 Task: Look for space in Tarnów, Poland from 7th July, 2023 to 14th July, 2023 for 1 adult in price range Rs.6000 to Rs.14000. Place can be shared room with 1  bedroom having 1 bed and 1 bathroom. Property type can be house, flat, guest house, hotel. Amenities needed are: wifi. Booking option can be shelf check-in. Required host language is English.
Action: Mouse pressed left at (482, 88)
Screenshot: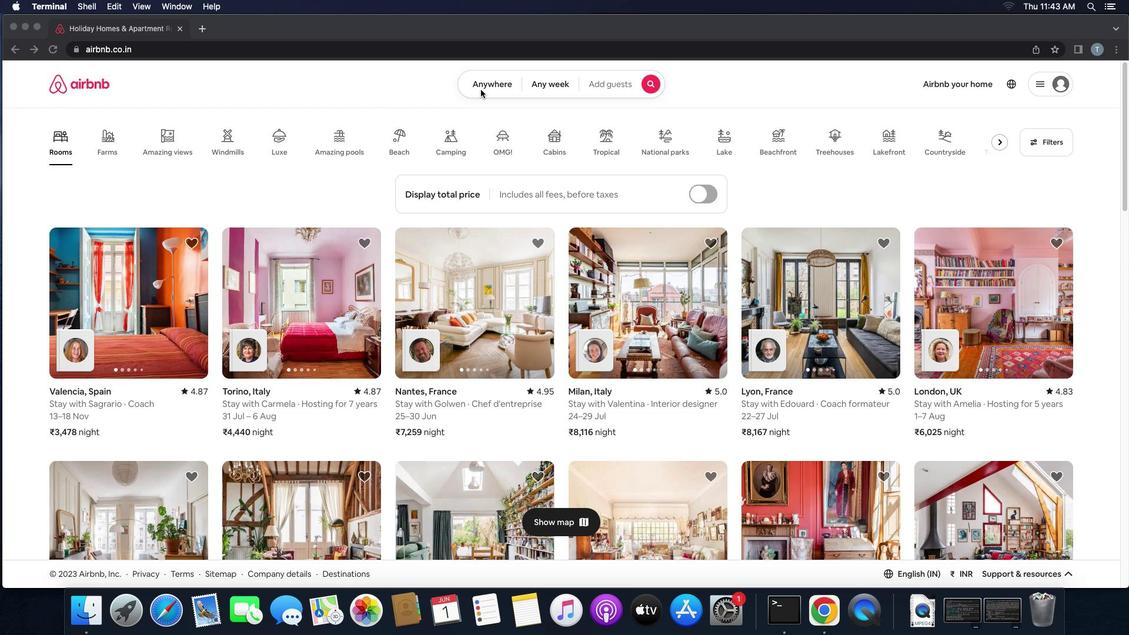 
Action: Mouse pressed left at (482, 88)
Screenshot: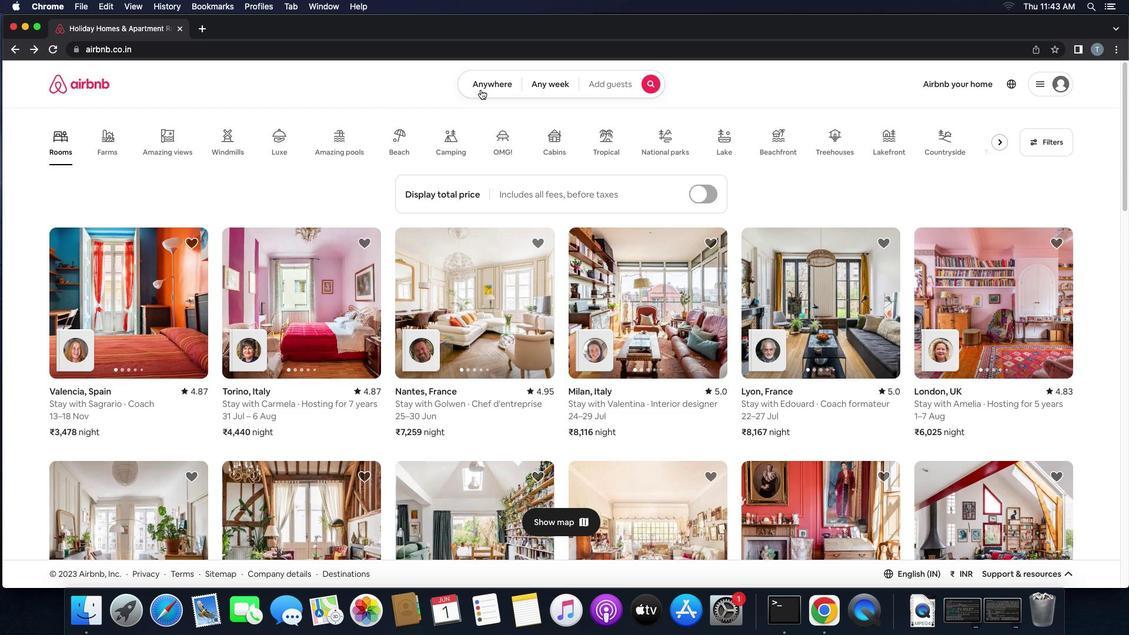 
Action: Mouse moved to (447, 134)
Screenshot: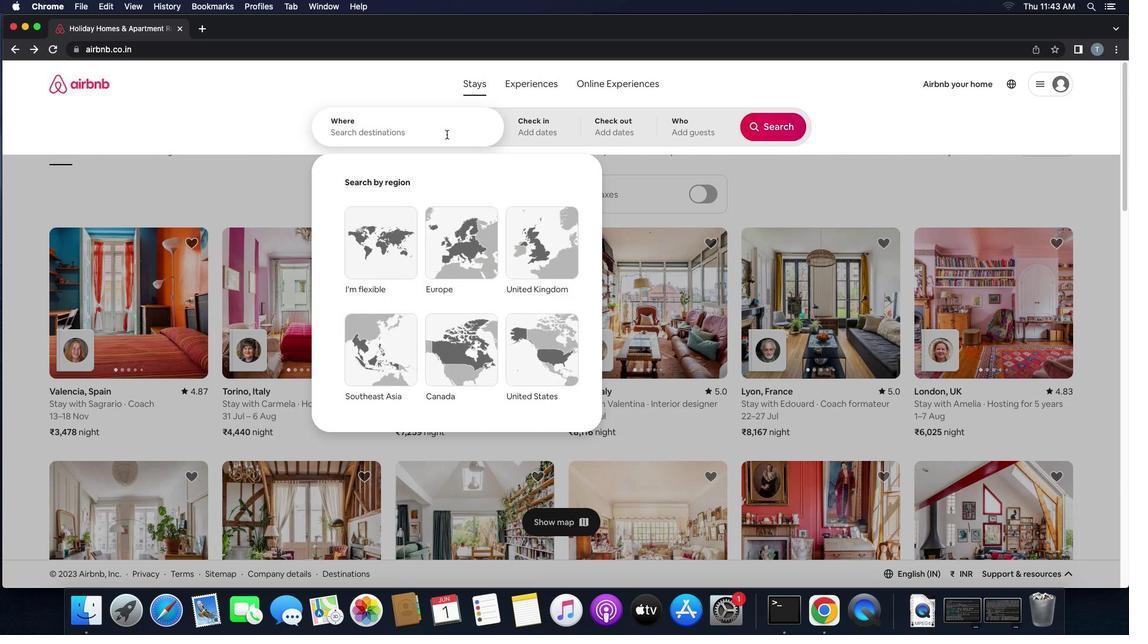 
Action: Mouse pressed left at (447, 134)
Screenshot: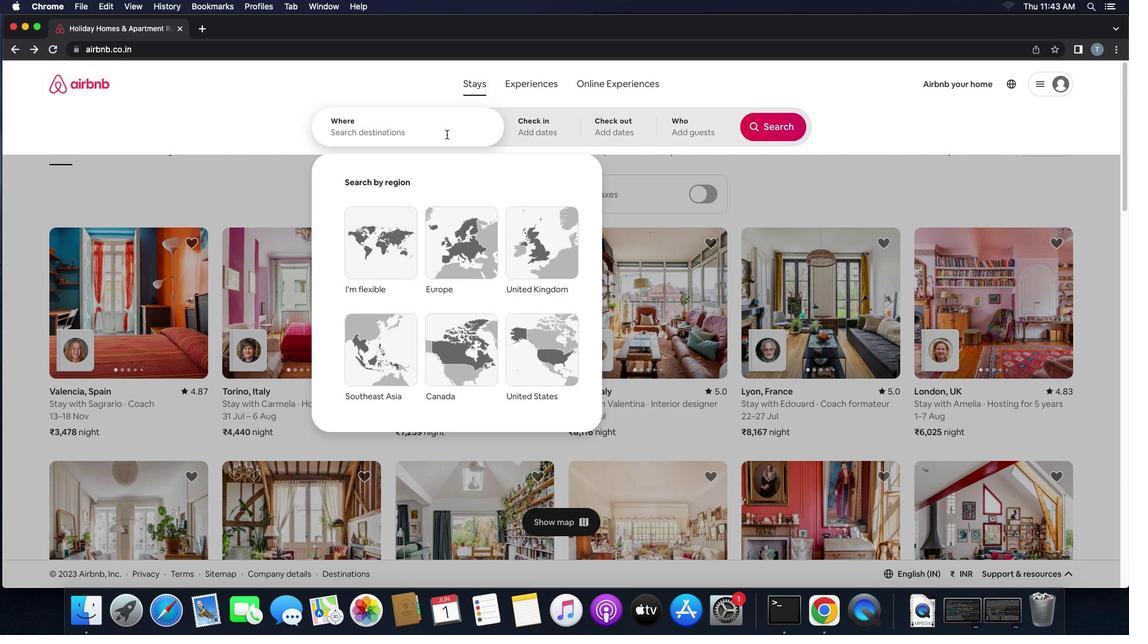 
Action: Key pressed Key.shift'T''a''r''n''o''w'',''p''o''l''a''n''d'
Screenshot: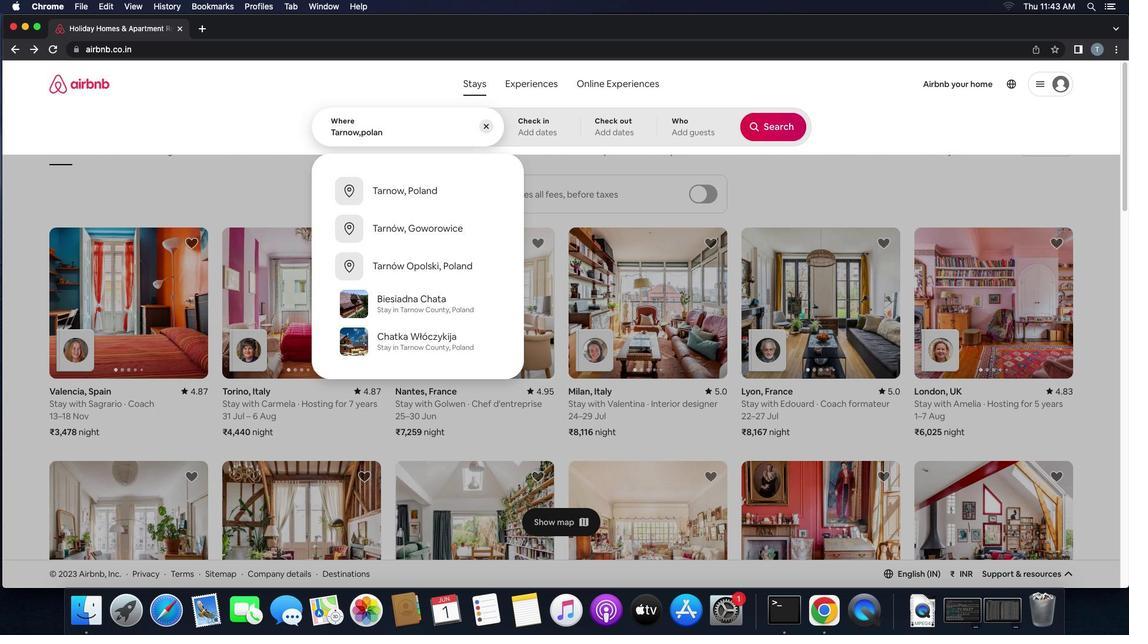 
Action: Mouse moved to (388, 205)
Screenshot: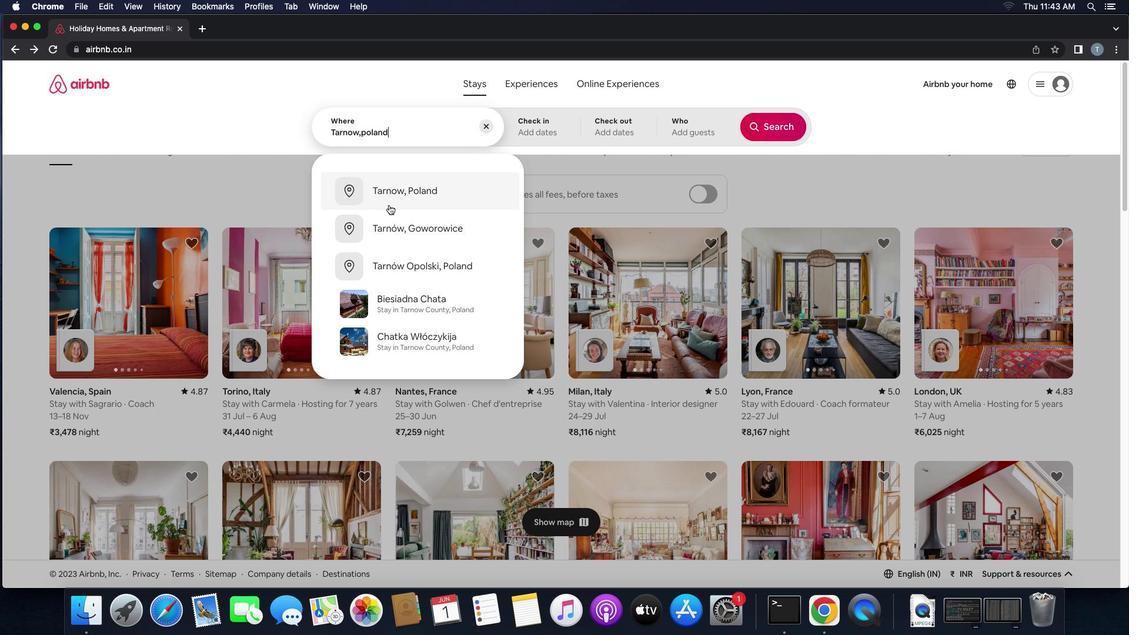 
Action: Mouse pressed left at (388, 205)
Screenshot: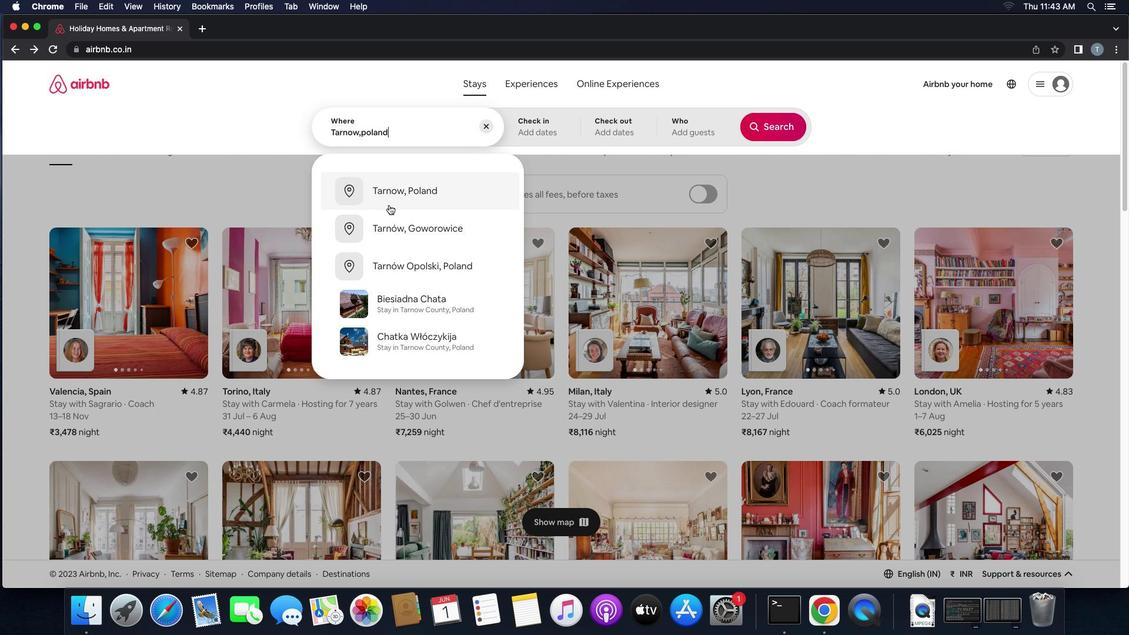 
Action: Mouse moved to (738, 307)
Screenshot: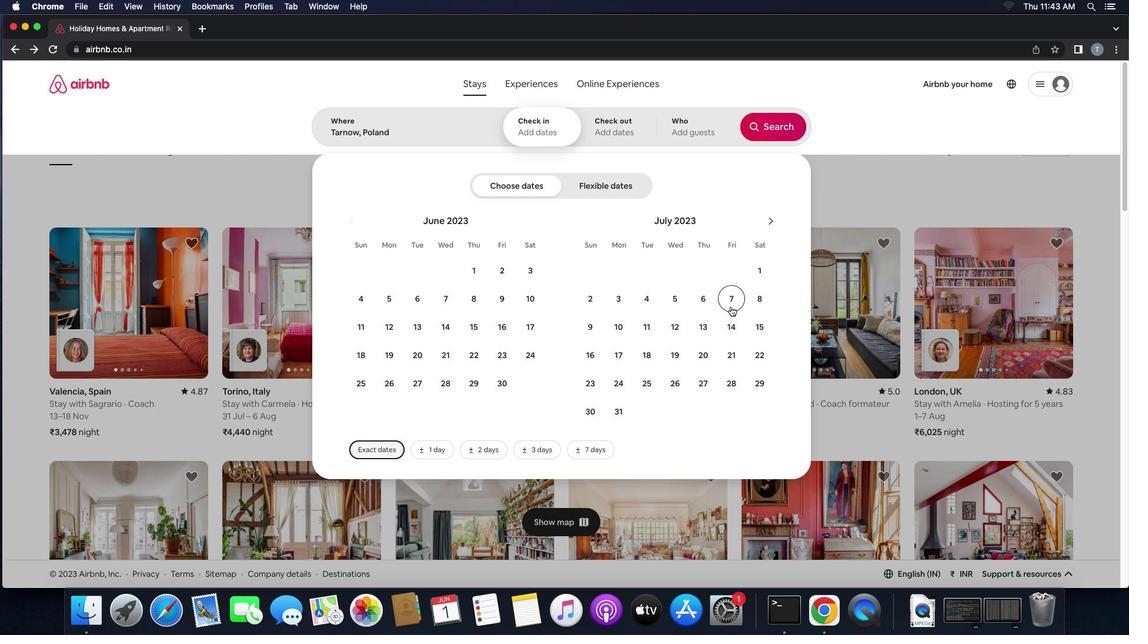 
Action: Mouse pressed left at (738, 307)
Screenshot: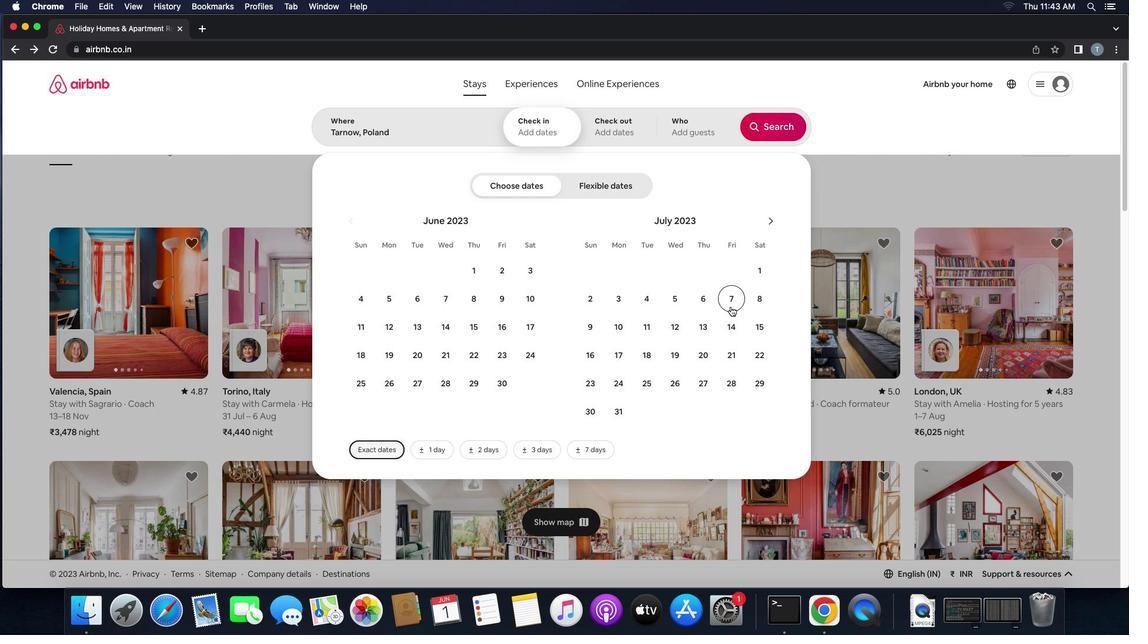
Action: Mouse moved to (741, 327)
Screenshot: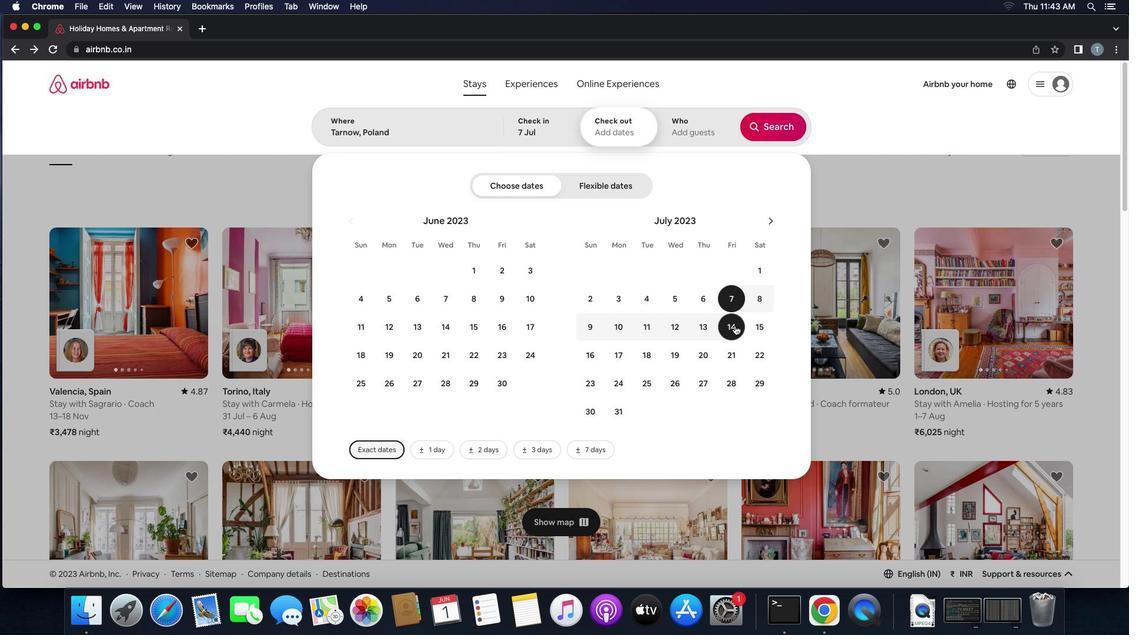 
Action: Mouse pressed left at (741, 327)
Screenshot: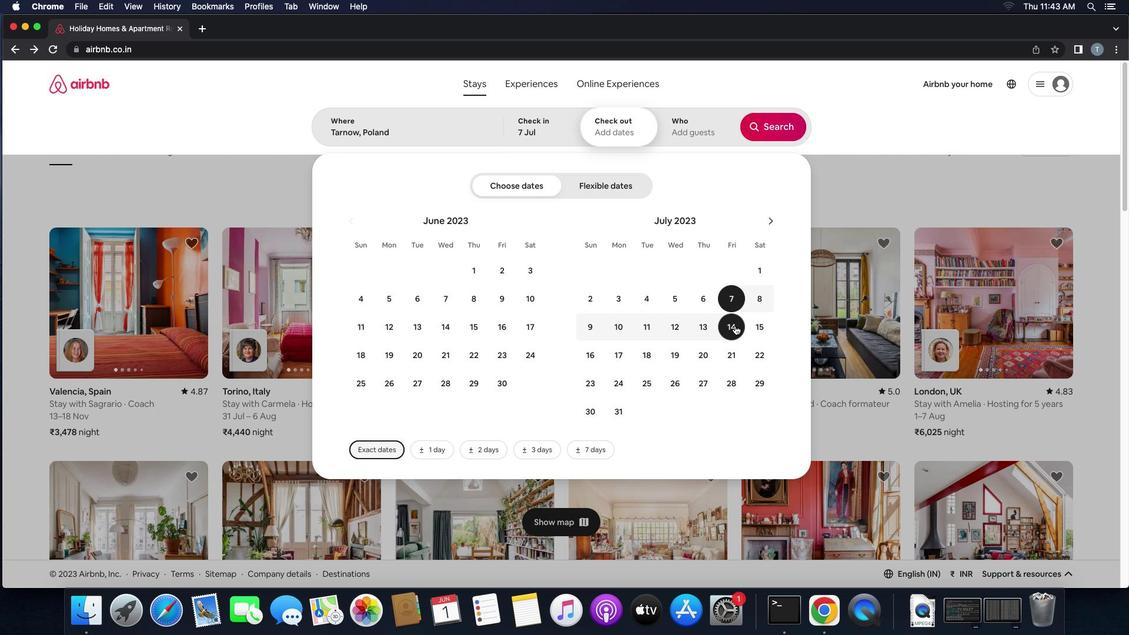 
Action: Mouse moved to (694, 124)
Screenshot: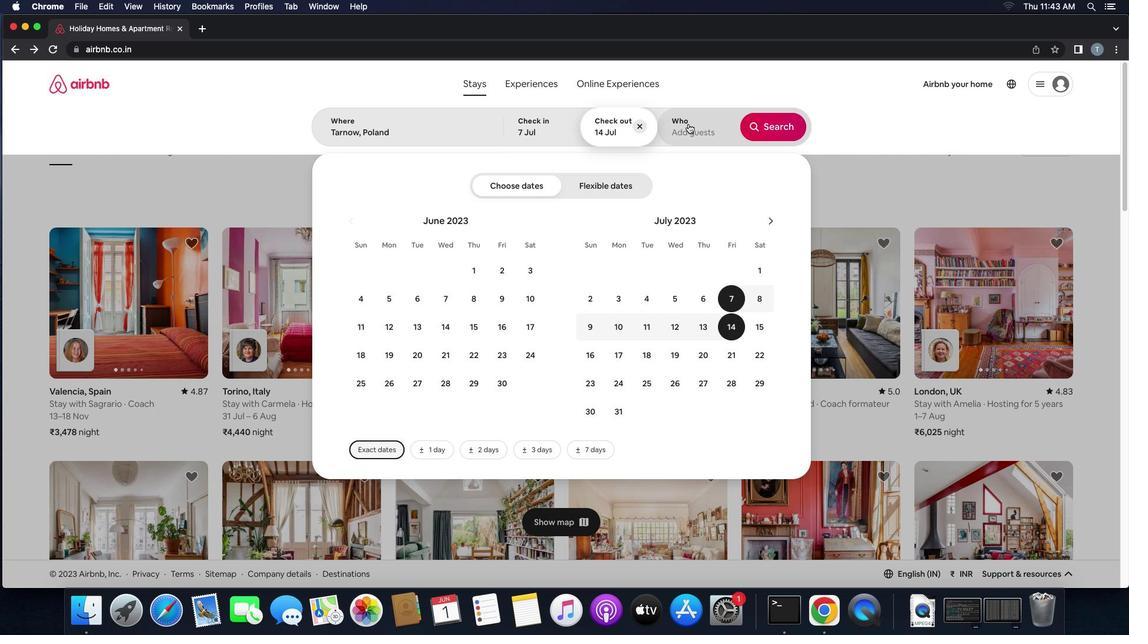 
Action: Mouse pressed left at (694, 124)
Screenshot: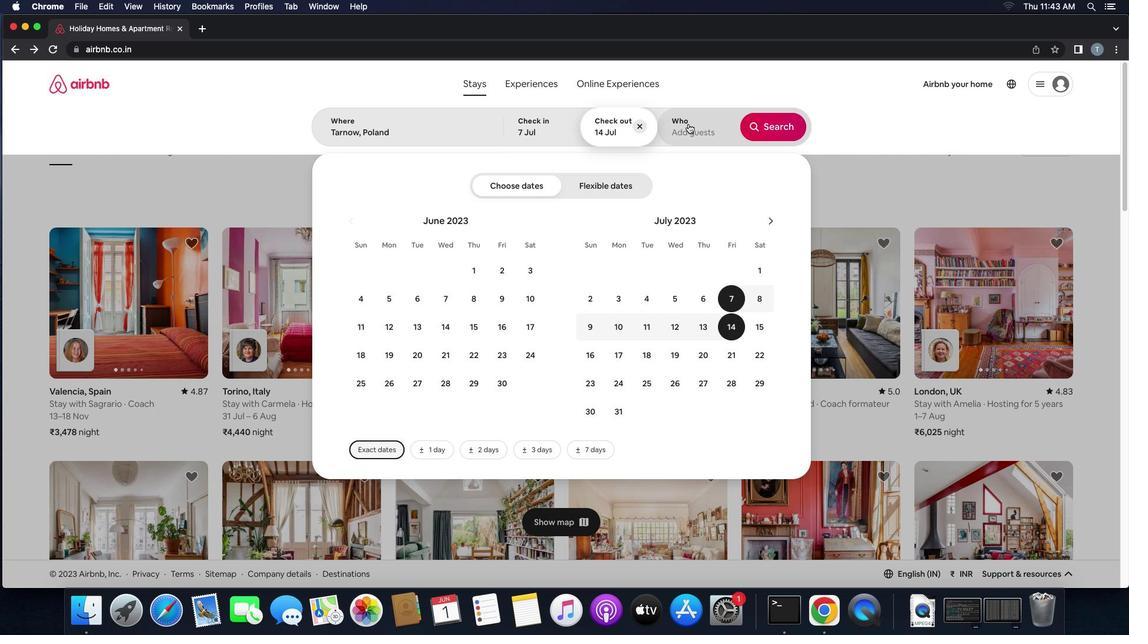 
Action: Mouse moved to (779, 188)
Screenshot: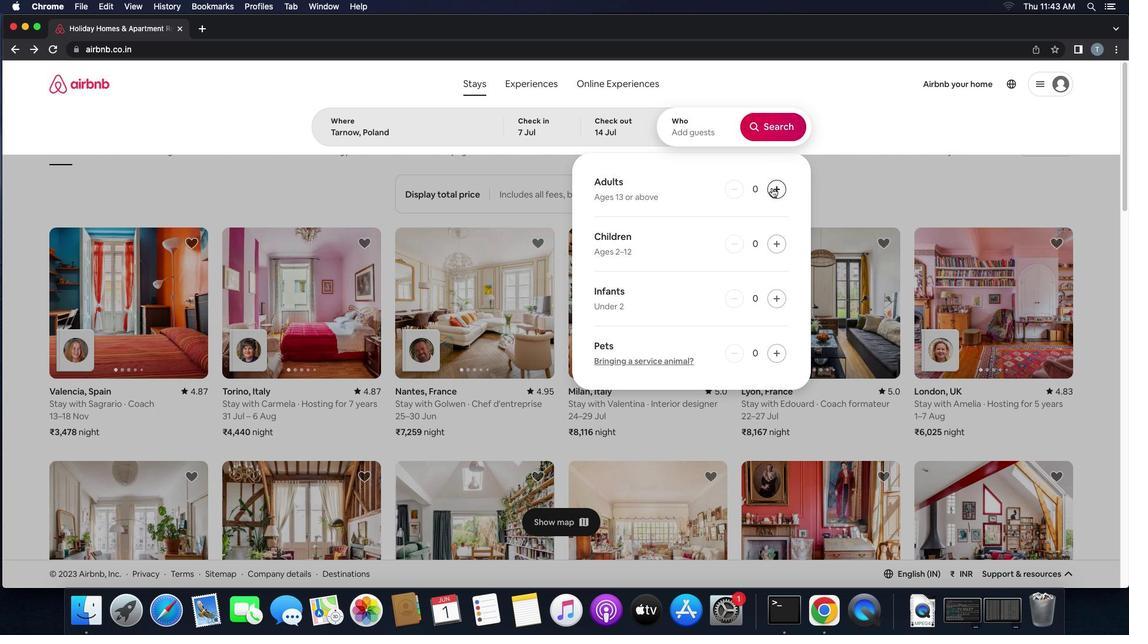 
Action: Mouse pressed left at (779, 188)
Screenshot: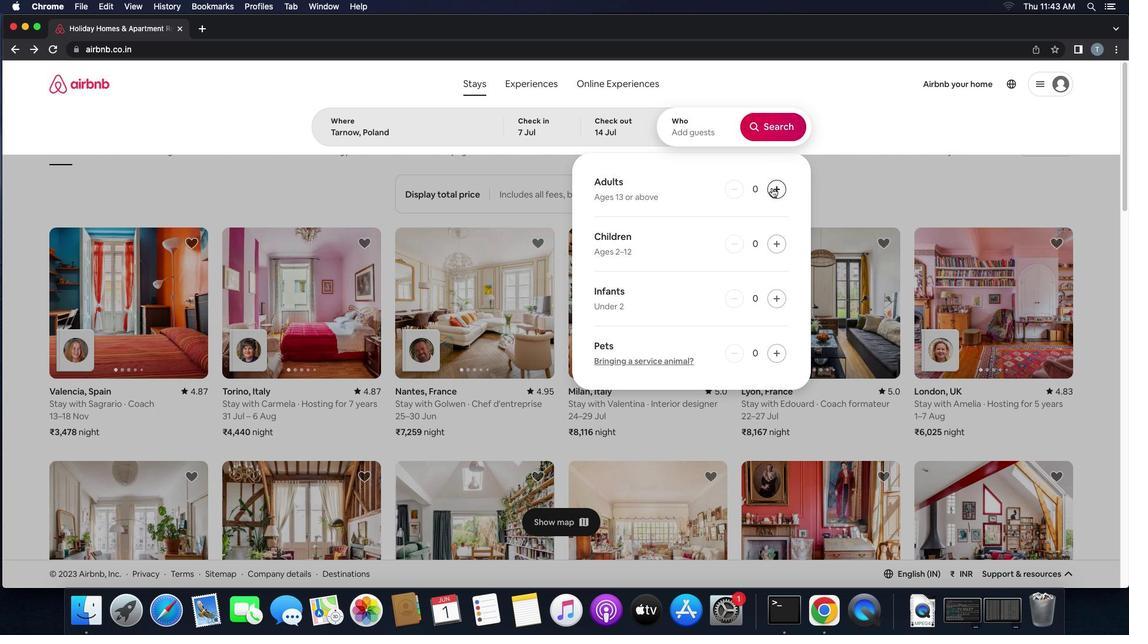 
Action: Mouse moved to (775, 130)
Screenshot: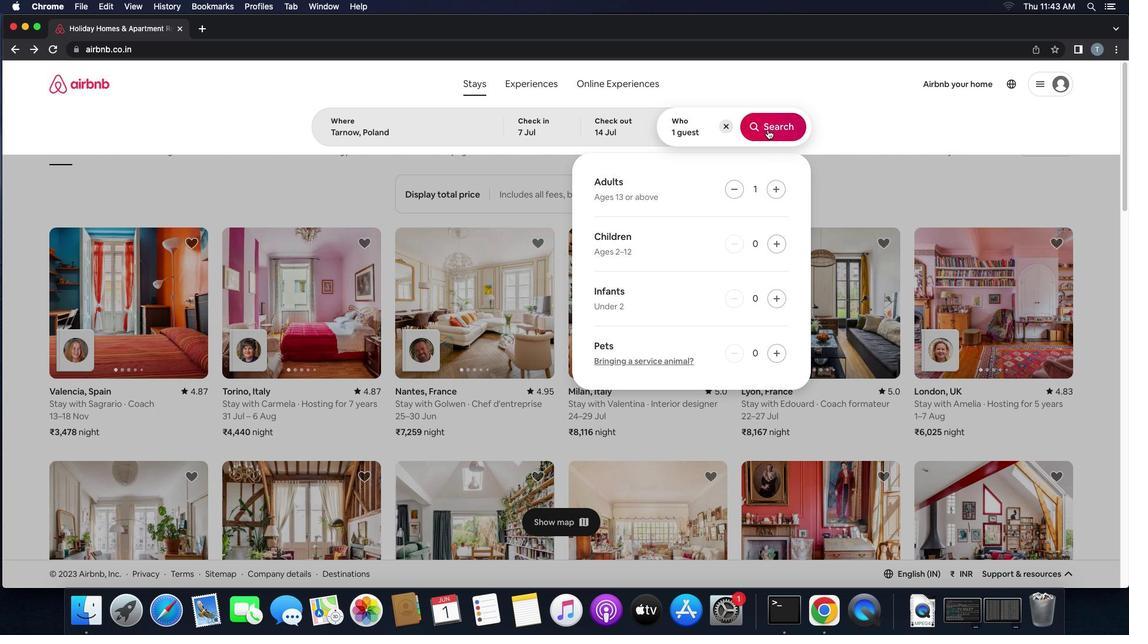 
Action: Mouse pressed left at (775, 130)
Screenshot: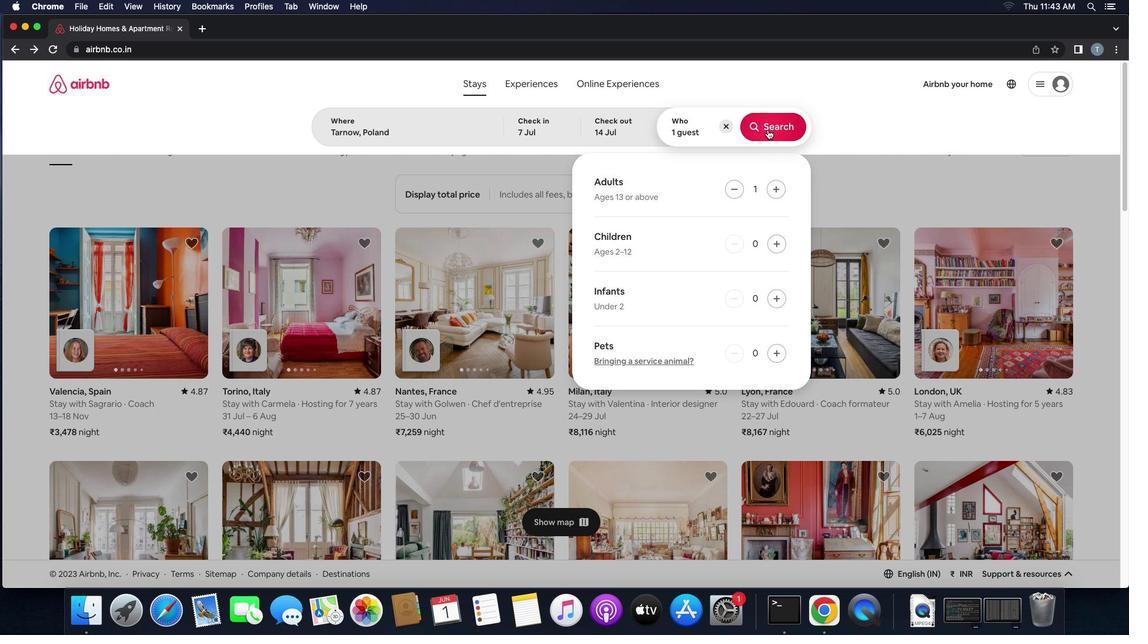 
Action: Mouse moved to (1086, 132)
Screenshot: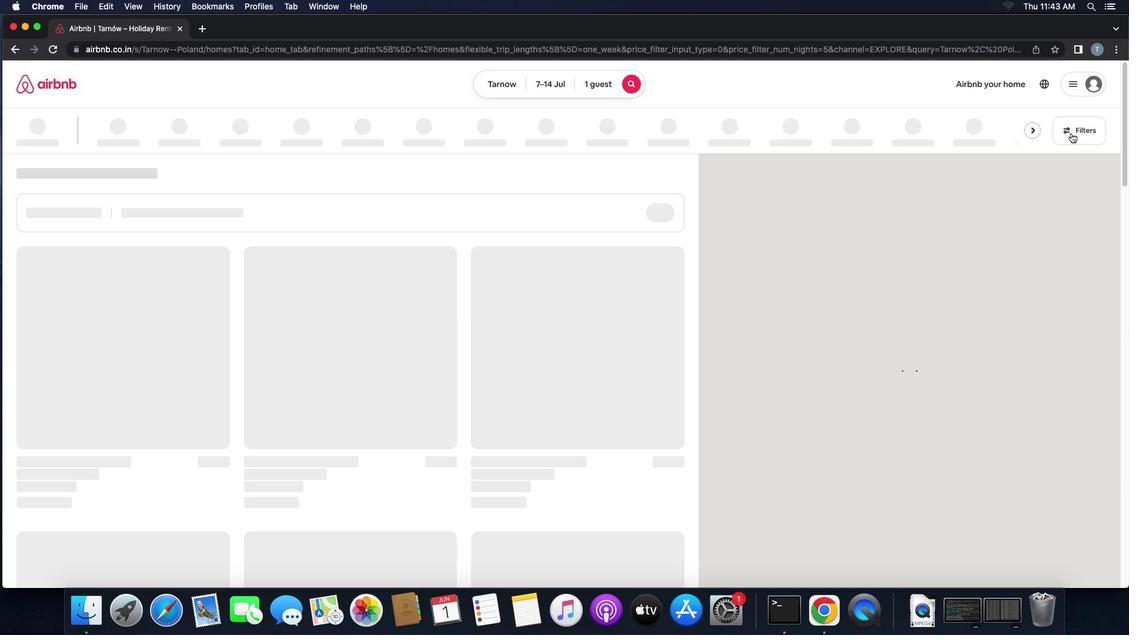 
Action: Mouse pressed left at (1086, 132)
Screenshot: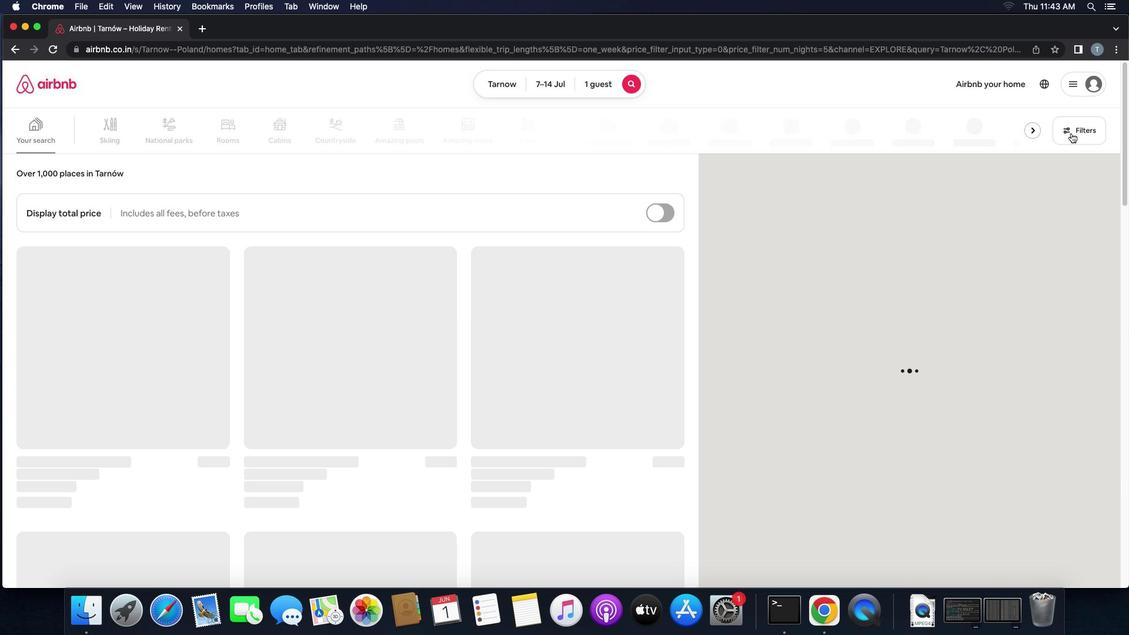 
Action: Mouse moved to (477, 419)
Screenshot: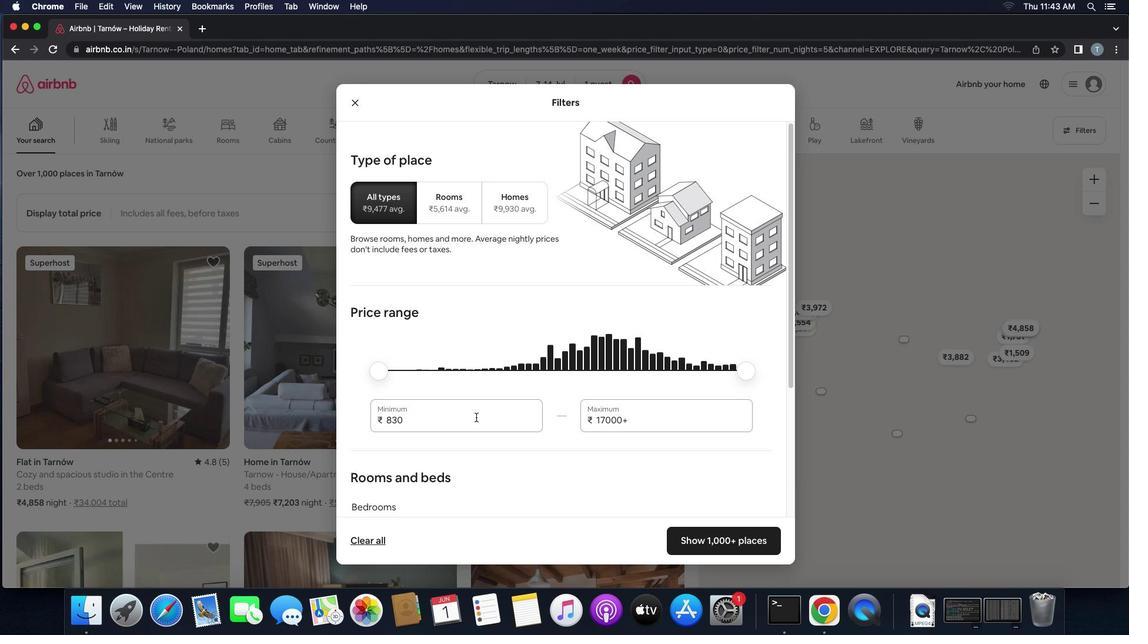 
Action: Mouse pressed left at (477, 419)
Screenshot: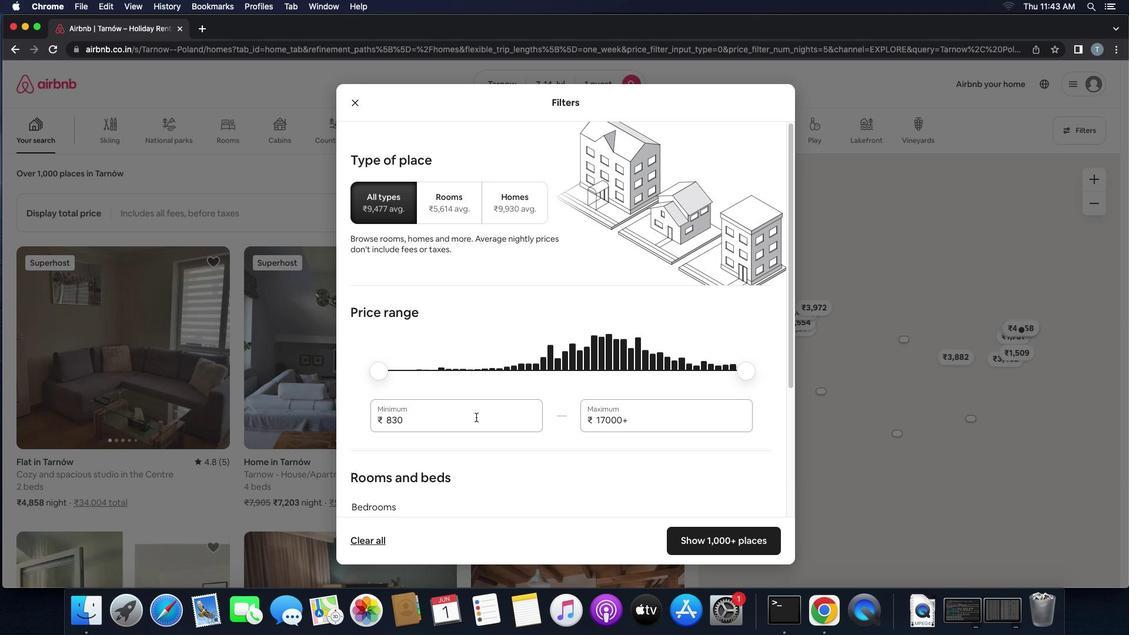 
Action: Mouse moved to (476, 414)
Screenshot: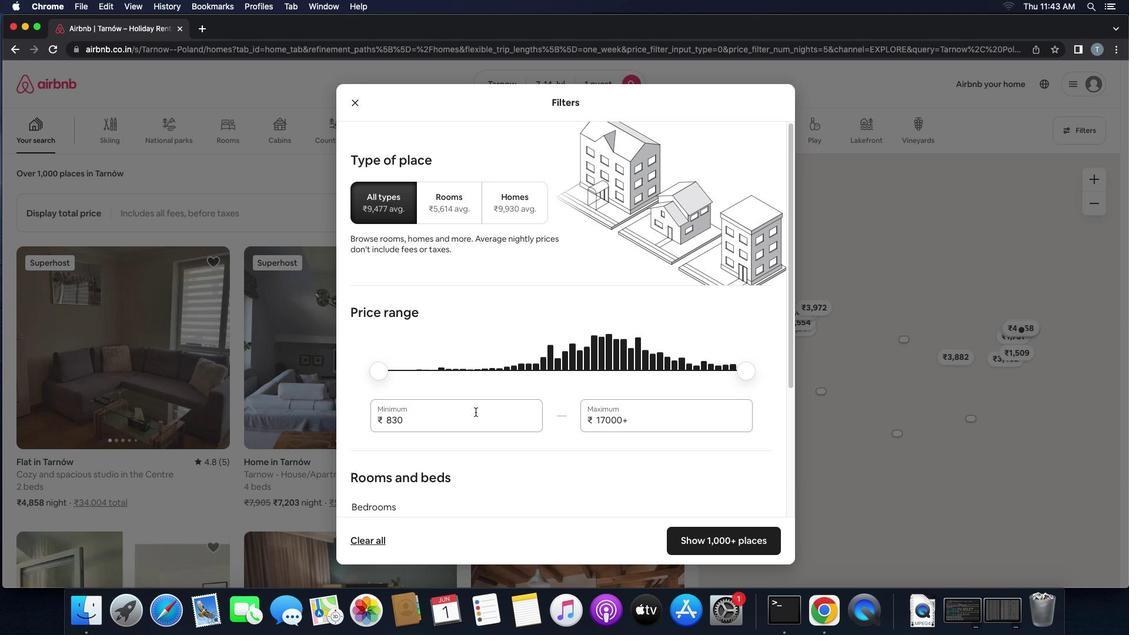 
Action: Key pressed Key.backspaceKey.backspaceKey.backspaceKey.backspace'6''0''0''0'
Screenshot: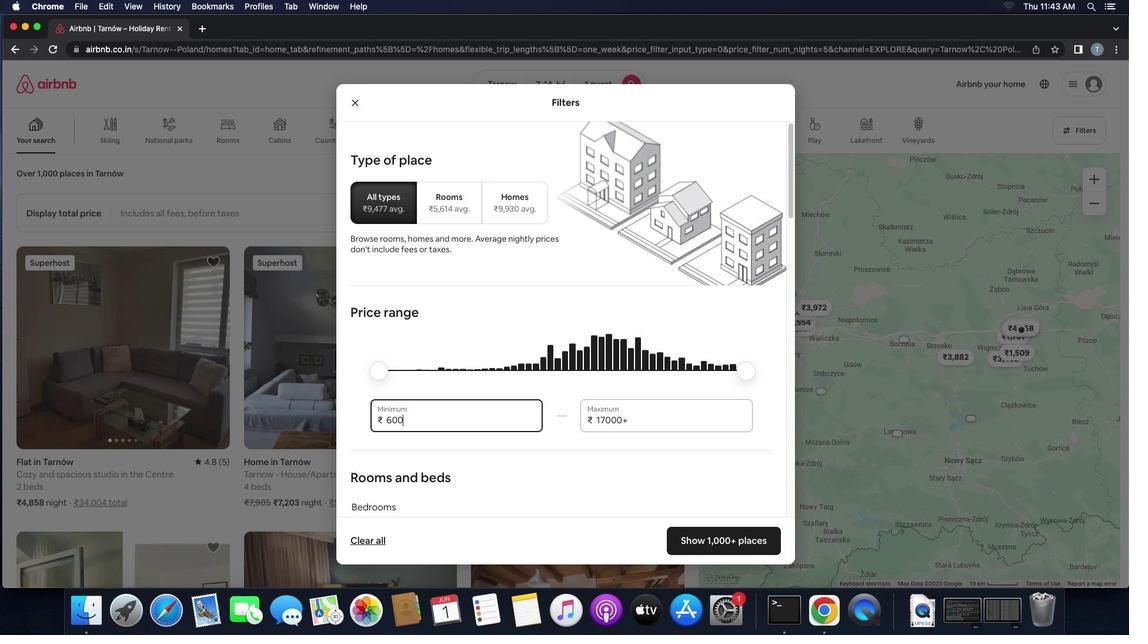 
Action: Mouse moved to (671, 428)
Screenshot: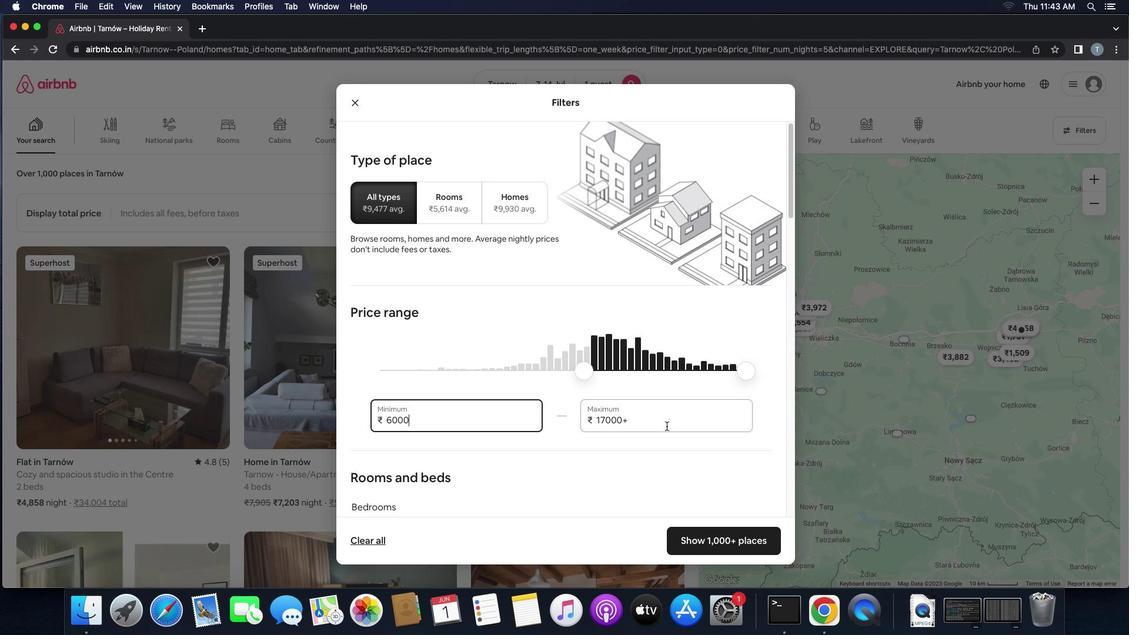 
Action: Mouse pressed left at (671, 428)
Screenshot: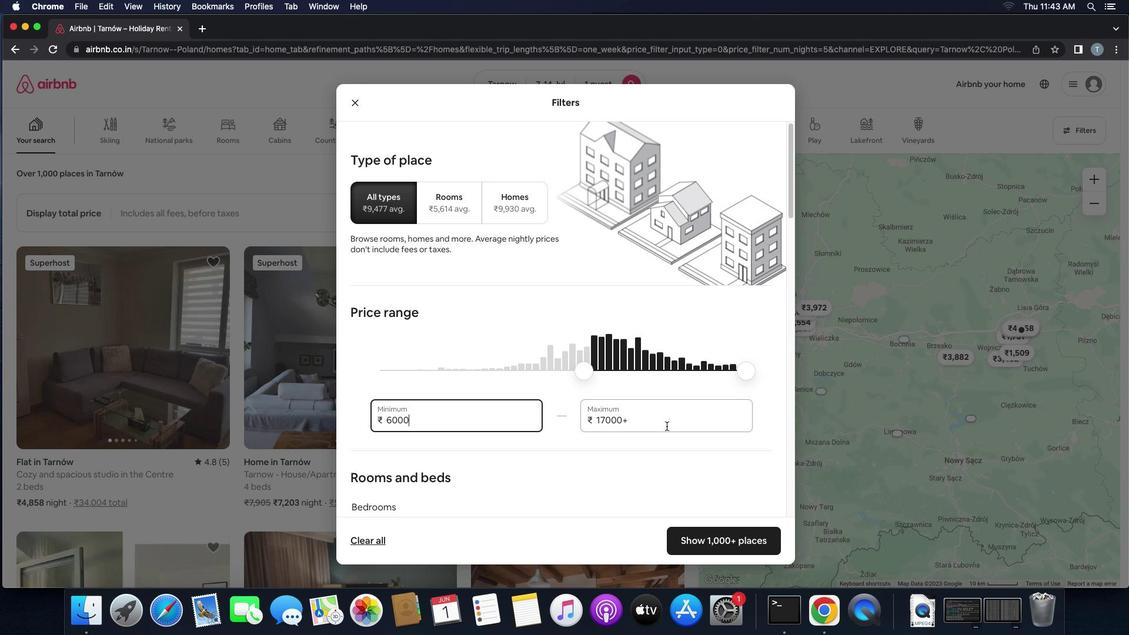 
Action: Mouse moved to (680, 433)
Screenshot: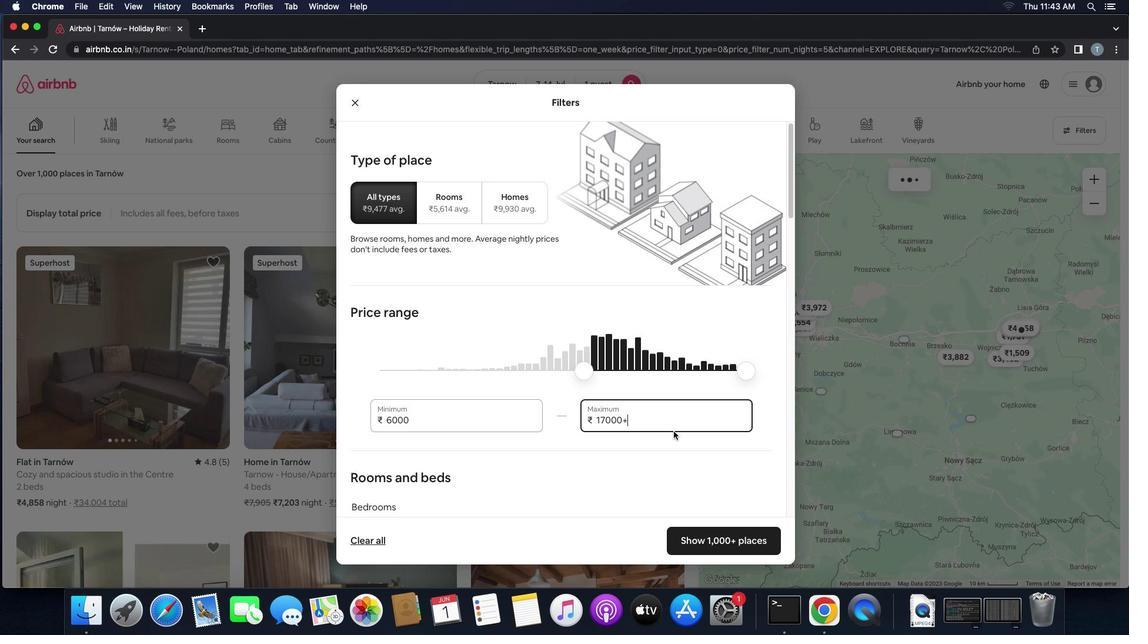 
Action: Key pressed Key.backspaceKey.backspaceKey.backspaceKey.backspaceKey.backspaceKey.backspace'1''4''0''0''0'
Screenshot: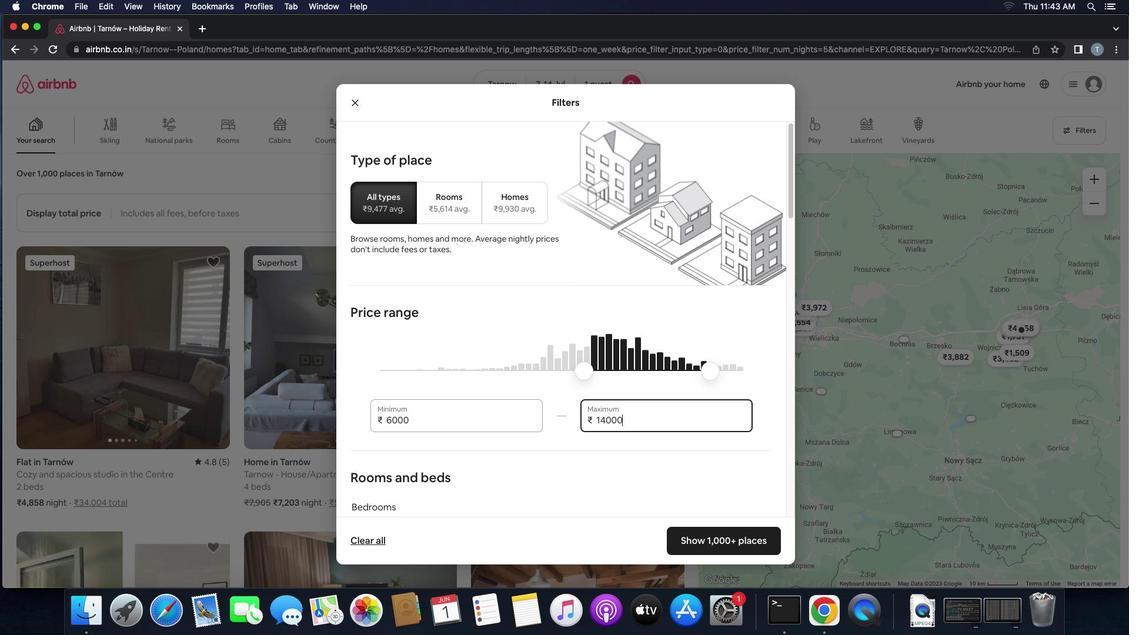 
Action: Mouse moved to (536, 469)
Screenshot: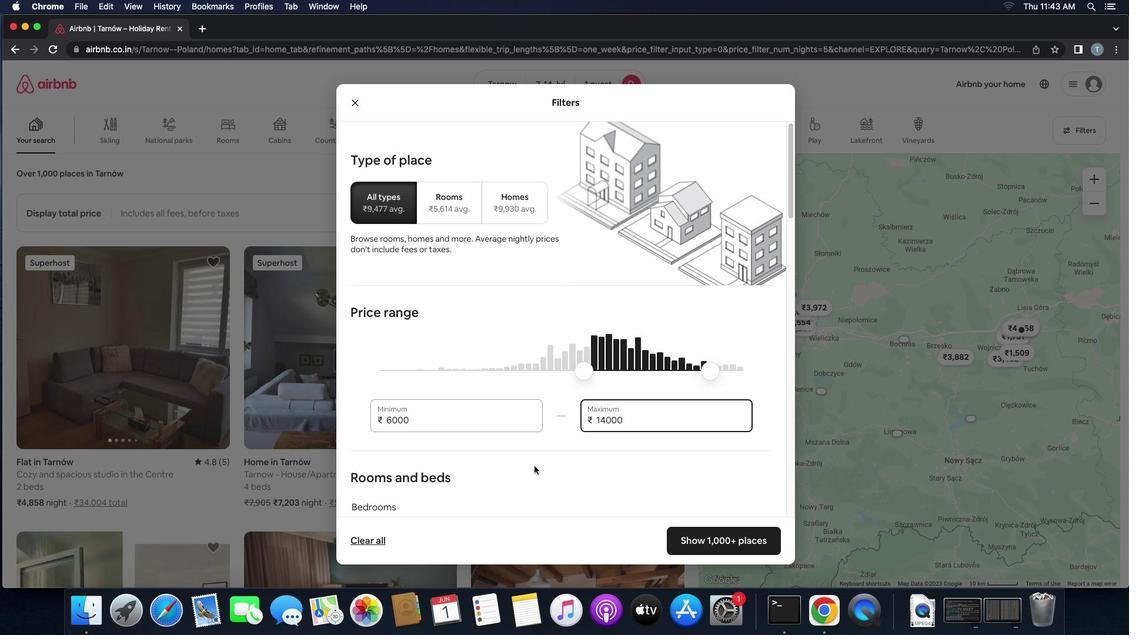 
Action: Mouse scrolled (536, 469) with delta (-8, -1)
Screenshot: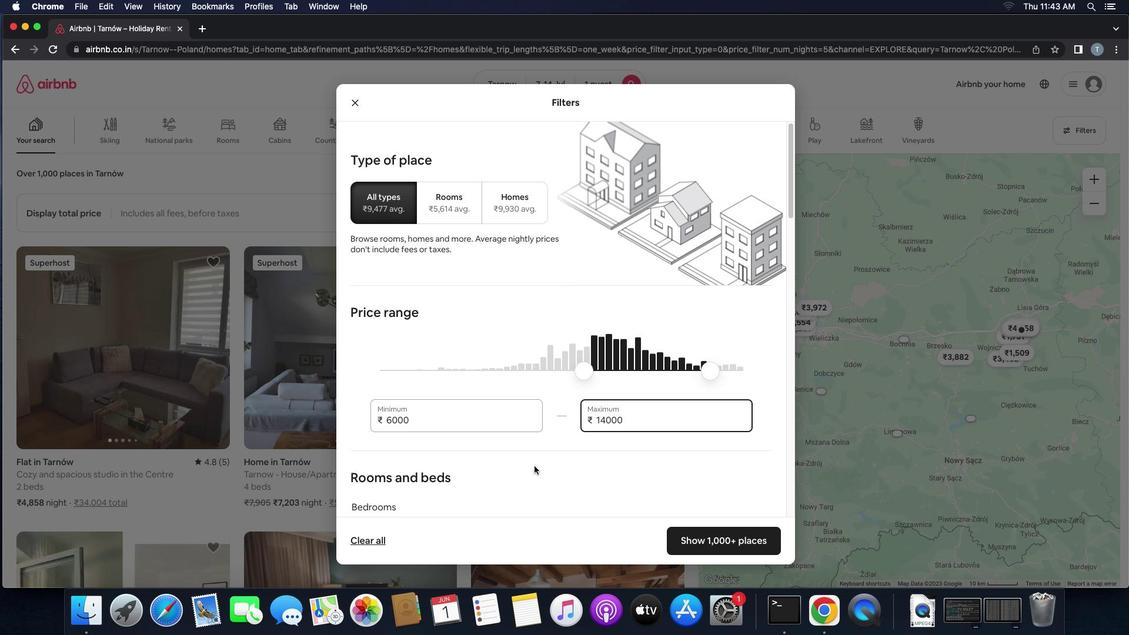 
Action: Mouse scrolled (536, 469) with delta (-8, -1)
Screenshot: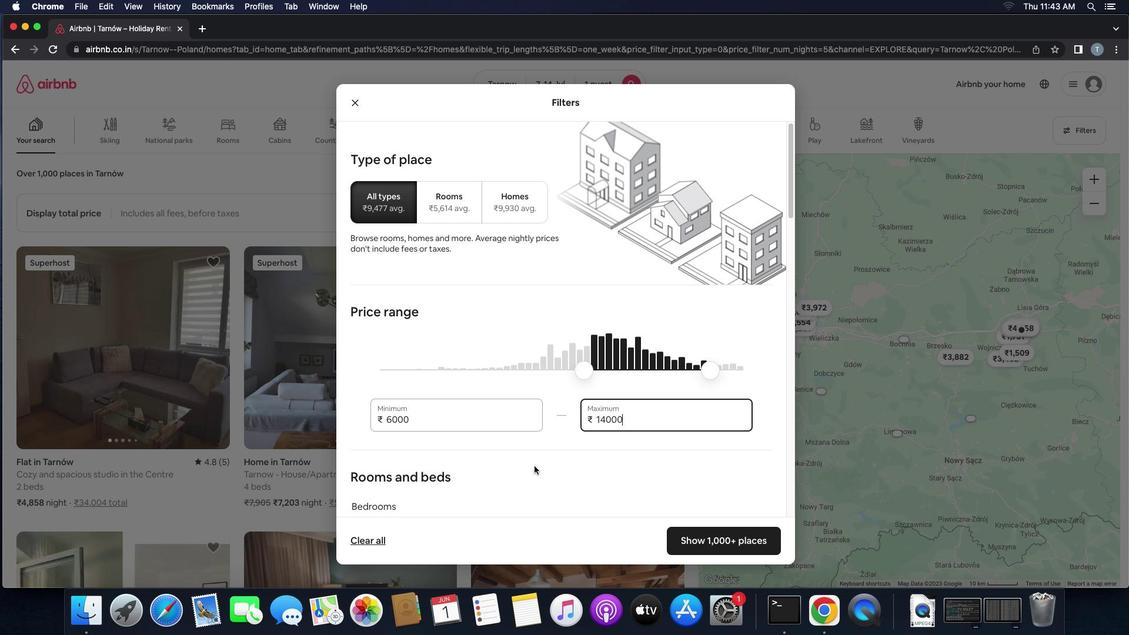 
Action: Mouse scrolled (536, 469) with delta (-8, -1)
Screenshot: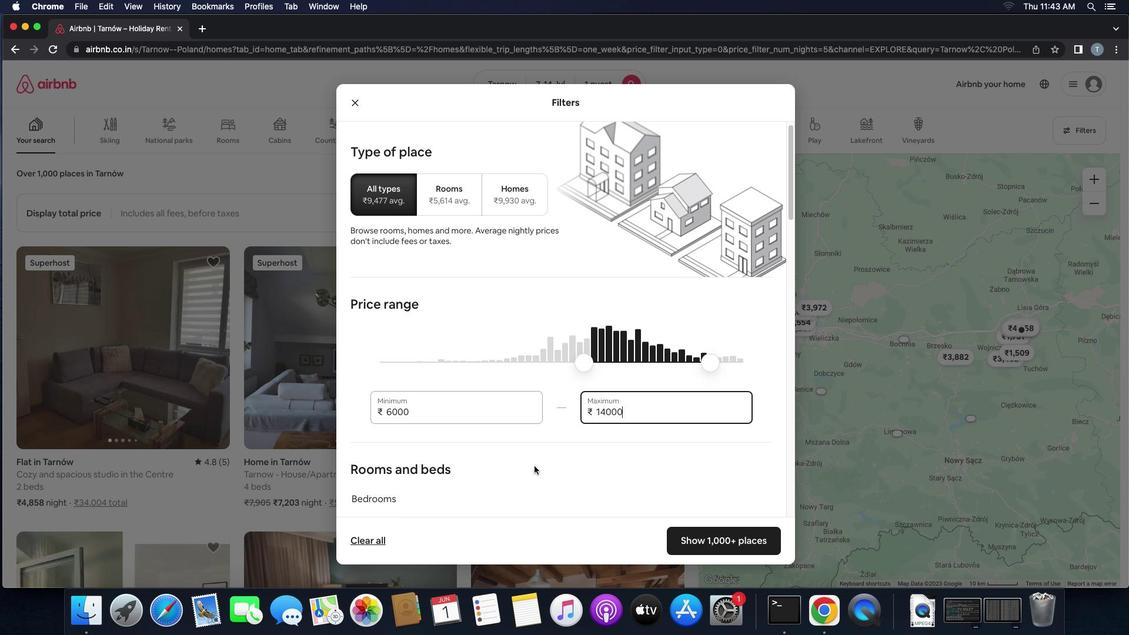 
Action: Mouse scrolled (536, 469) with delta (-8, -1)
Screenshot: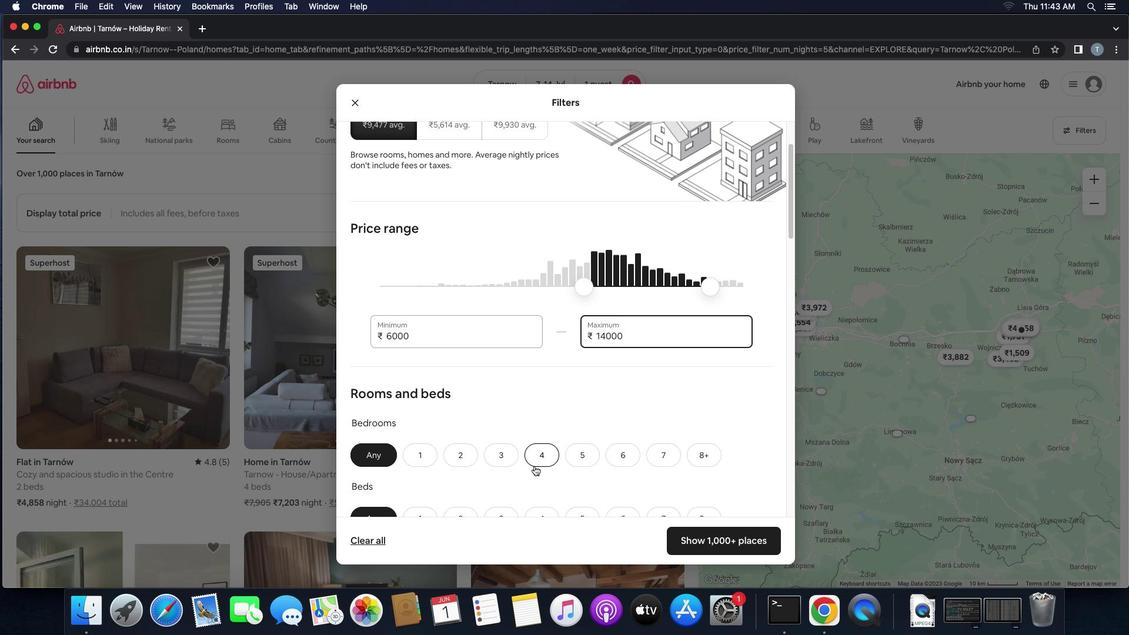 
Action: Mouse scrolled (536, 469) with delta (-8, -1)
Screenshot: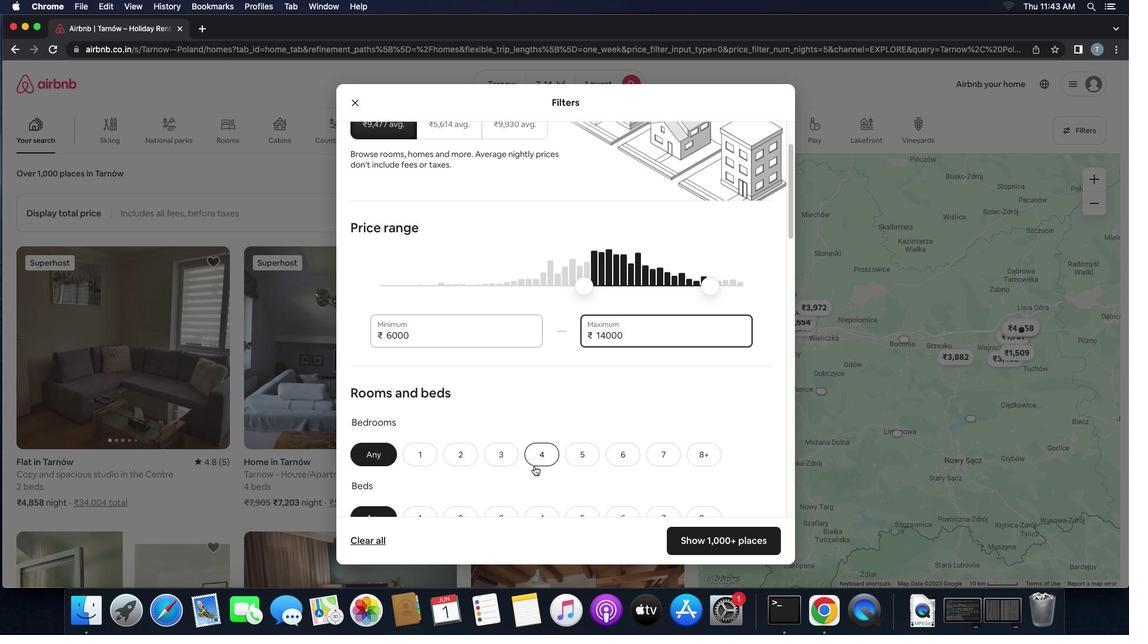 
Action: Mouse scrolled (536, 469) with delta (-8, -1)
Screenshot: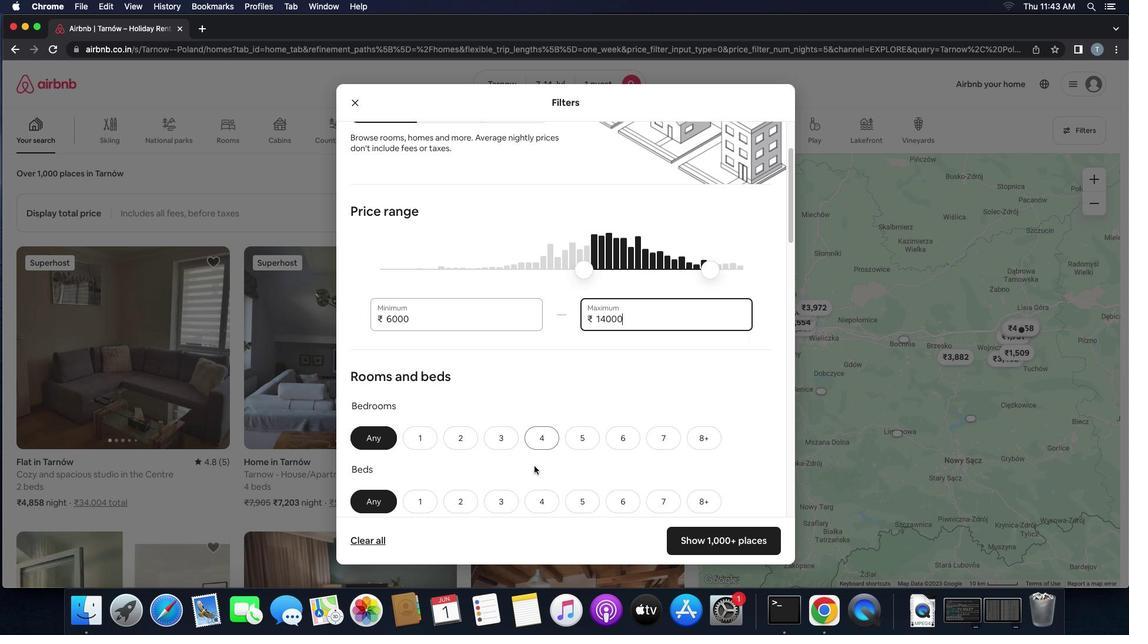
Action: Mouse scrolled (536, 469) with delta (-8, -1)
Screenshot: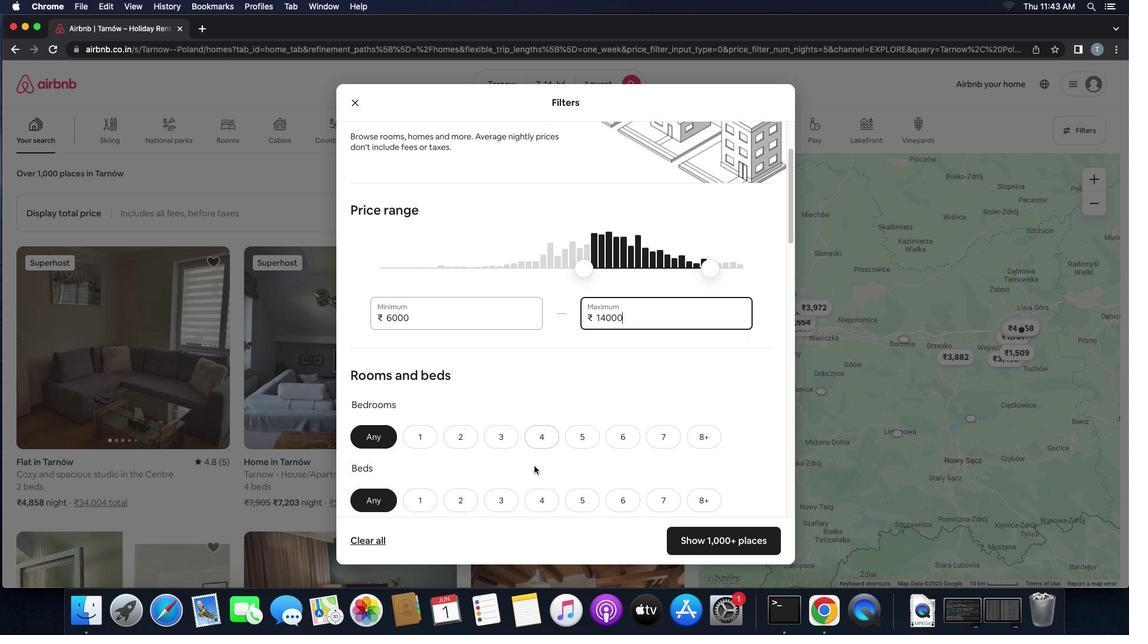 
Action: Mouse scrolled (536, 469) with delta (-8, -1)
Screenshot: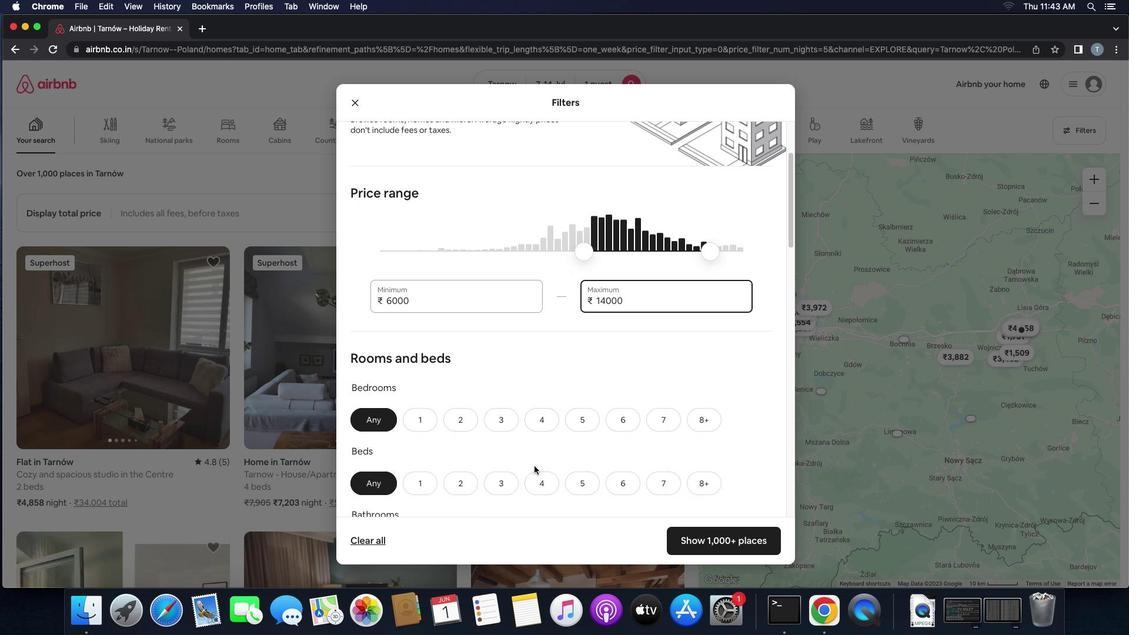 
Action: Mouse scrolled (536, 469) with delta (-8, -1)
Screenshot: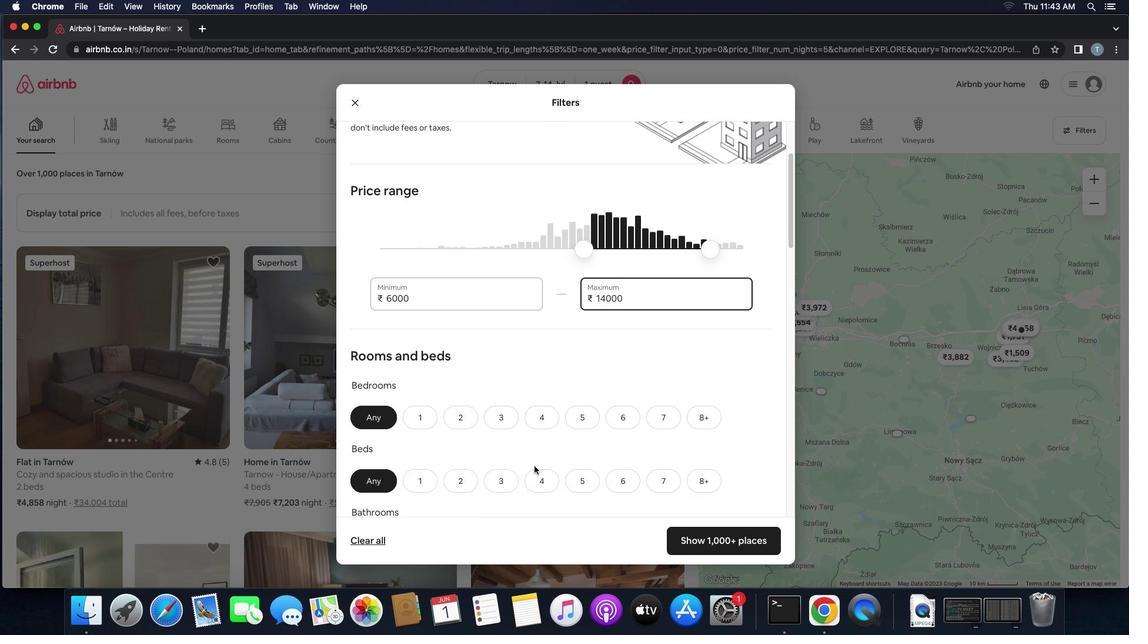
Action: Mouse scrolled (536, 469) with delta (-8, -1)
Screenshot: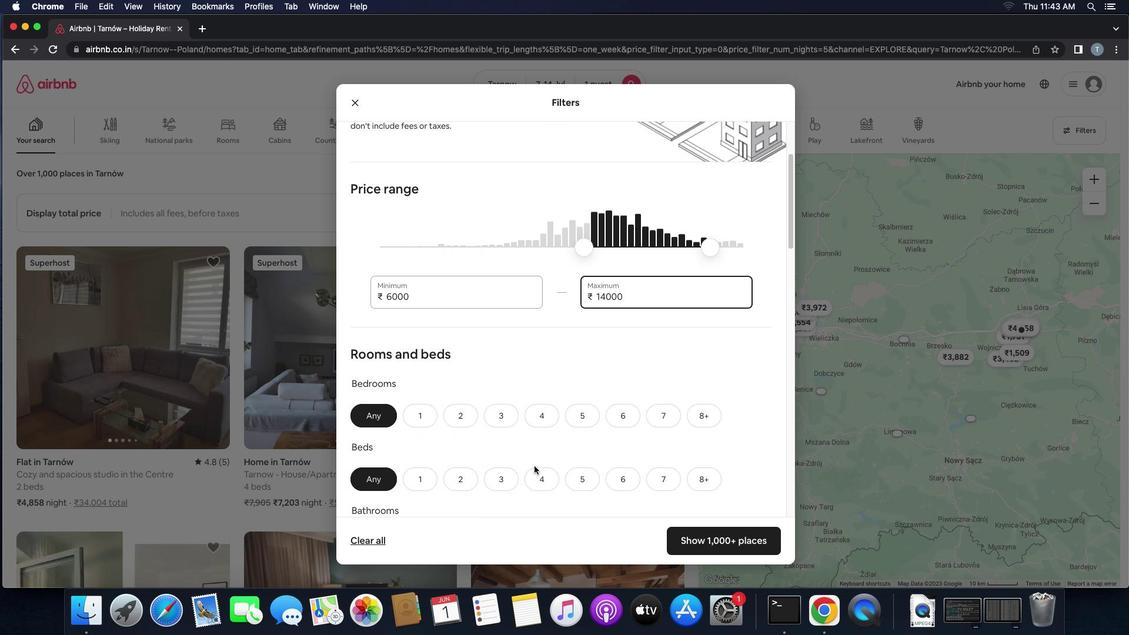 
Action: Mouse scrolled (536, 469) with delta (-8, -1)
Screenshot: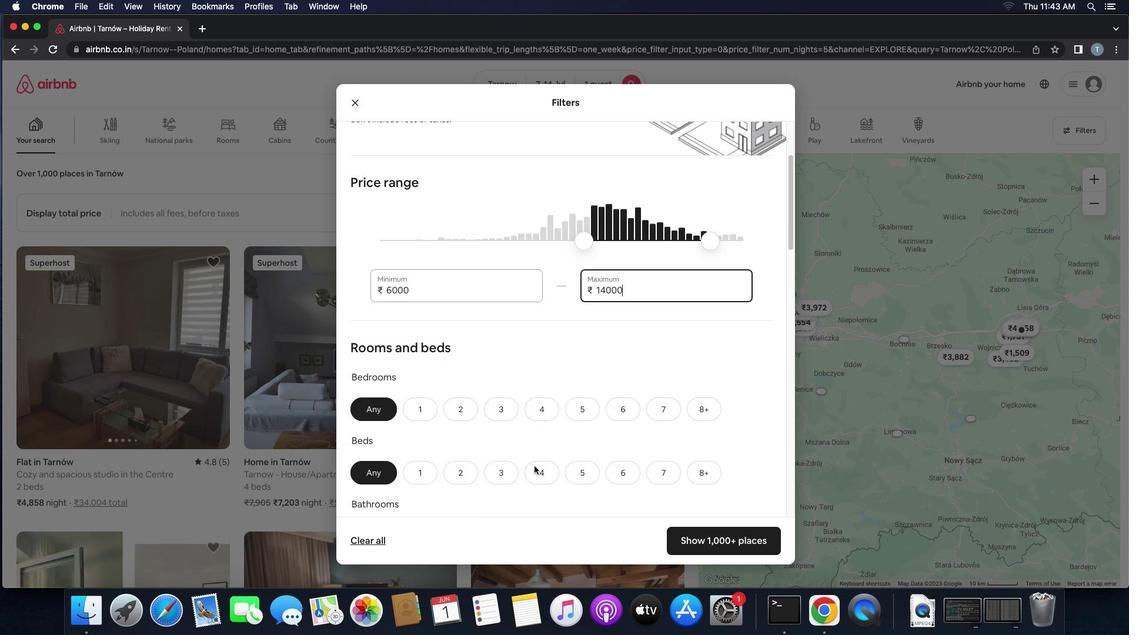 
Action: Mouse scrolled (536, 469) with delta (-8, -1)
Screenshot: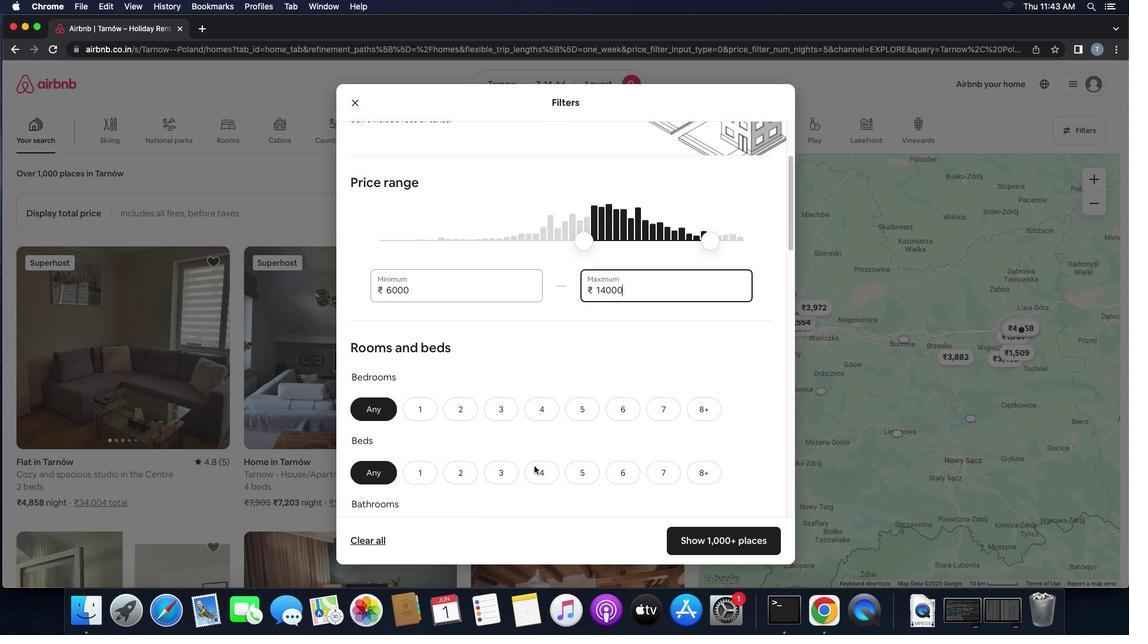 
Action: Mouse scrolled (536, 469) with delta (-8, -1)
Screenshot: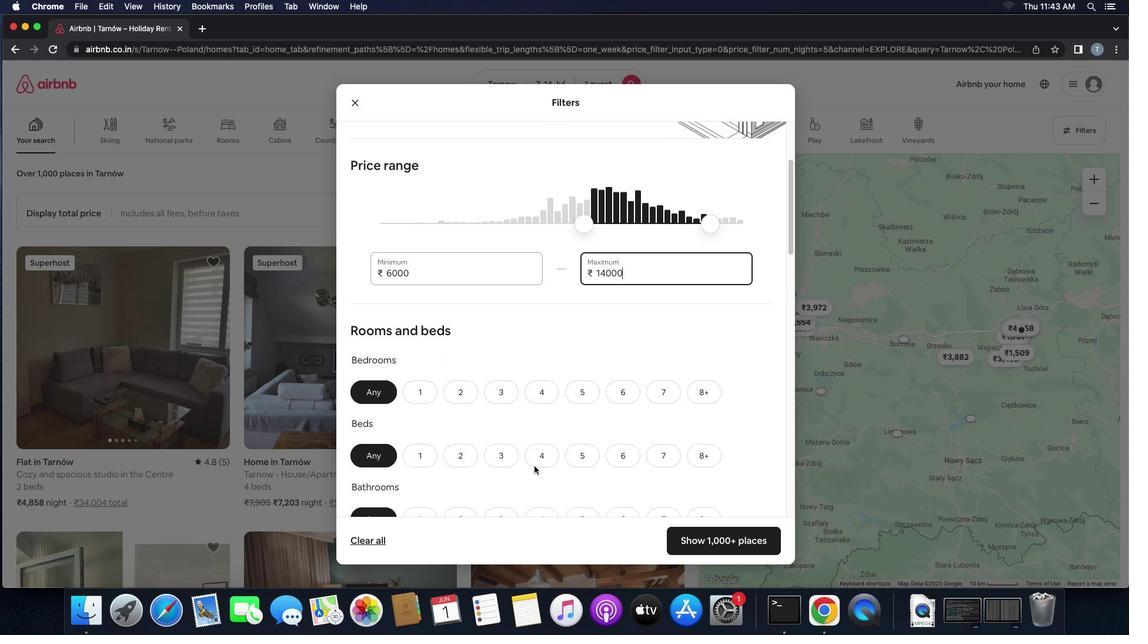 
Action: Mouse scrolled (536, 469) with delta (-8, -1)
Screenshot: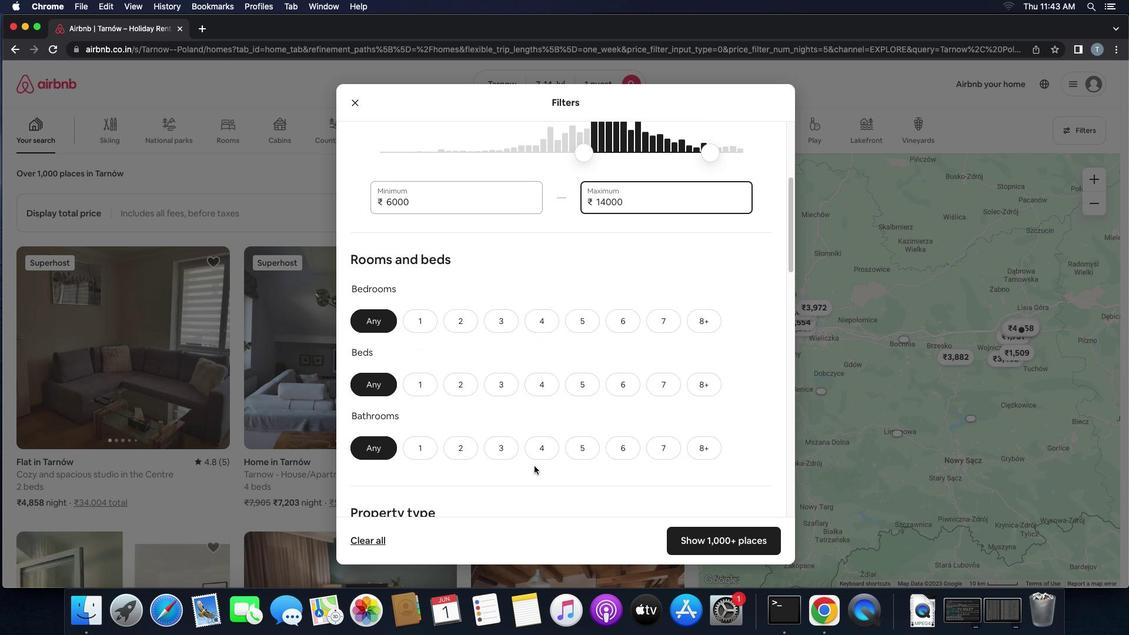 
Action: Mouse scrolled (536, 469) with delta (-8, -1)
Screenshot: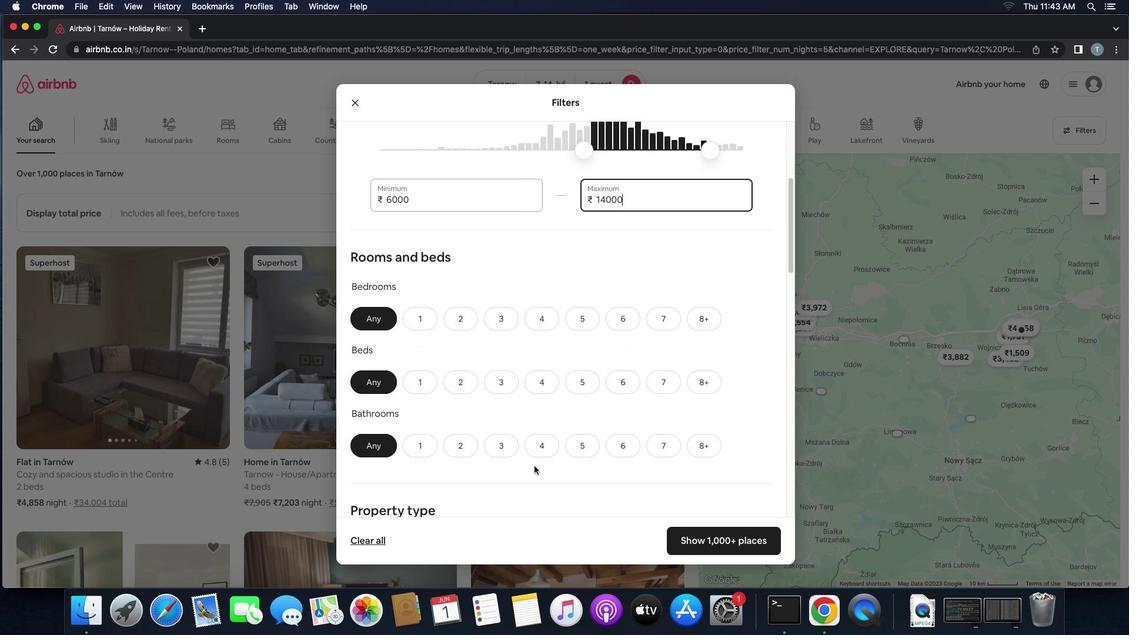 
Action: Mouse scrolled (536, 469) with delta (-8, -1)
Screenshot: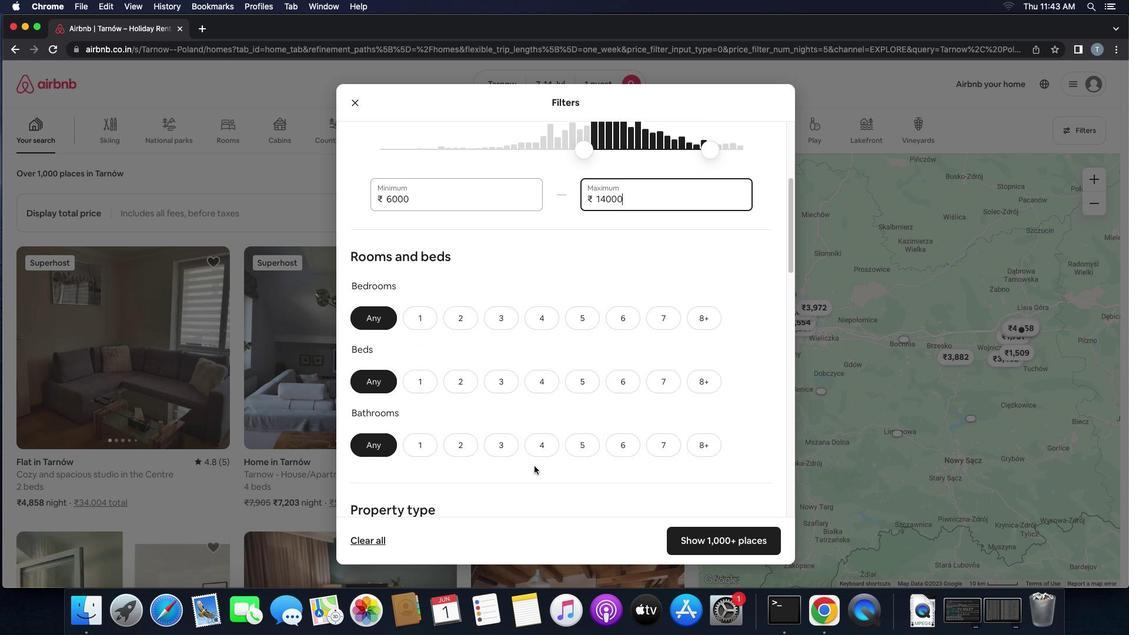 
Action: Mouse moved to (418, 277)
Screenshot: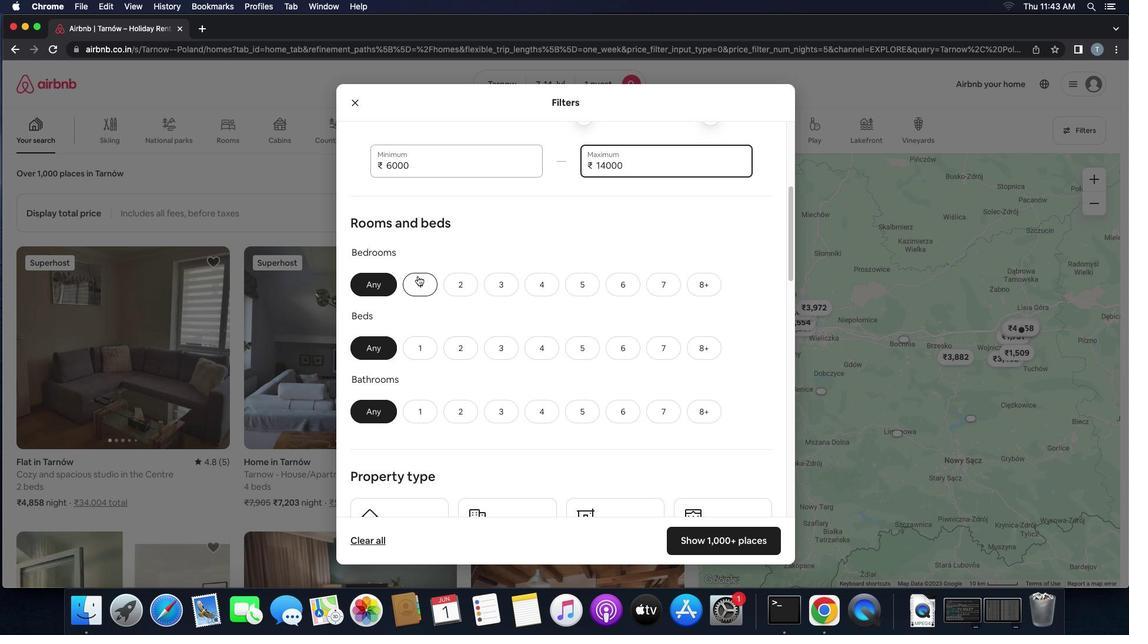 
Action: Mouse pressed left at (418, 277)
Screenshot: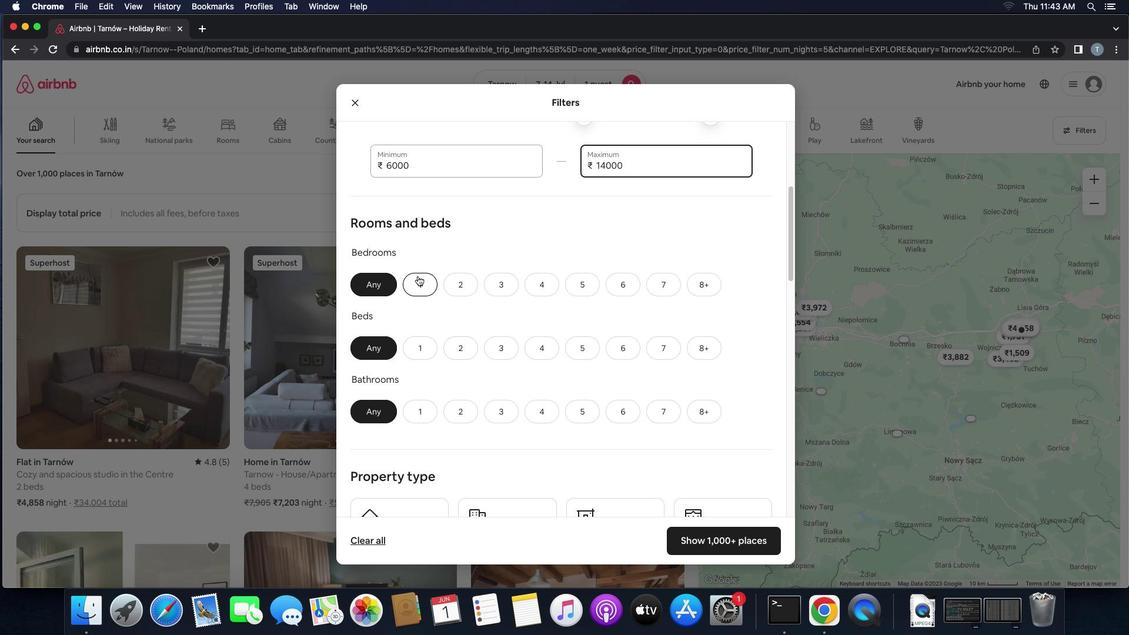 
Action: Mouse moved to (422, 348)
Screenshot: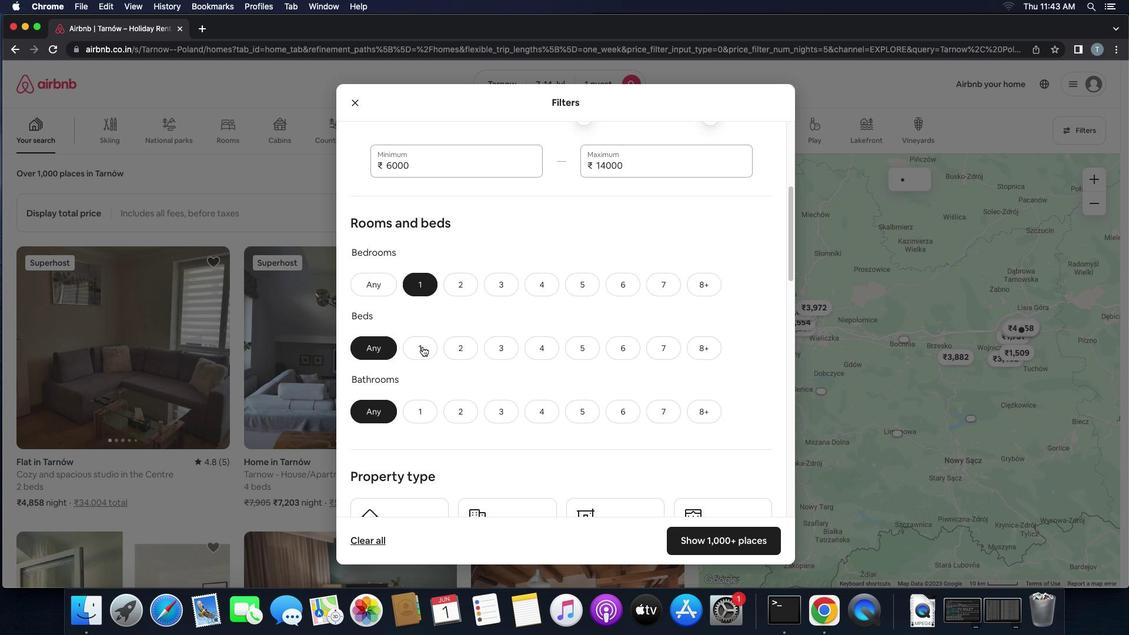 
Action: Mouse pressed left at (422, 348)
Screenshot: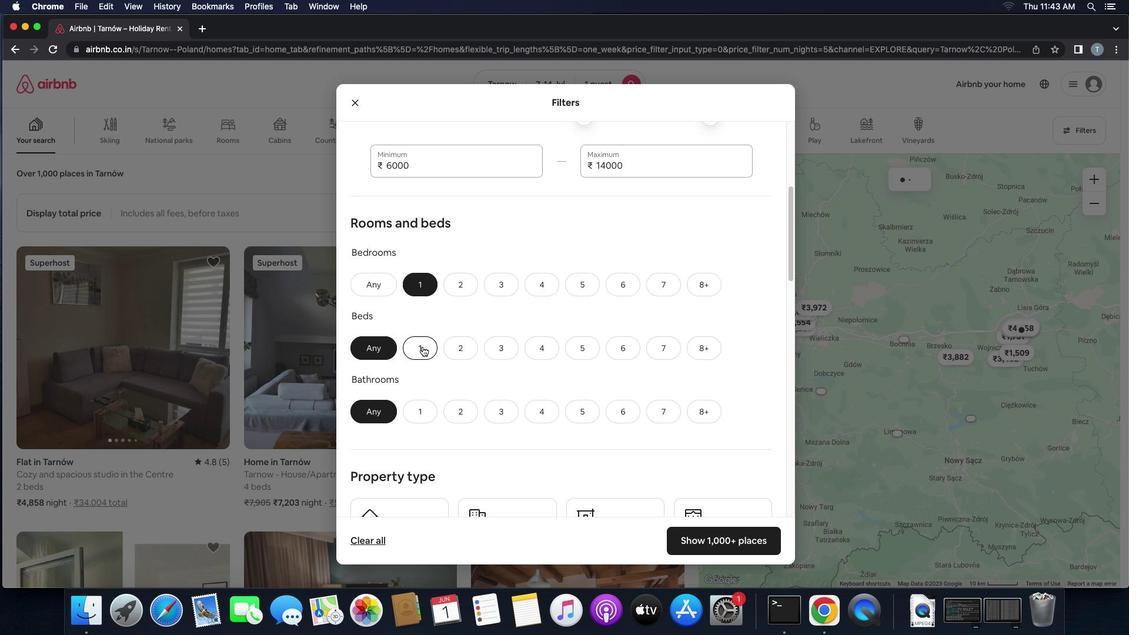 
Action: Mouse moved to (425, 414)
Screenshot: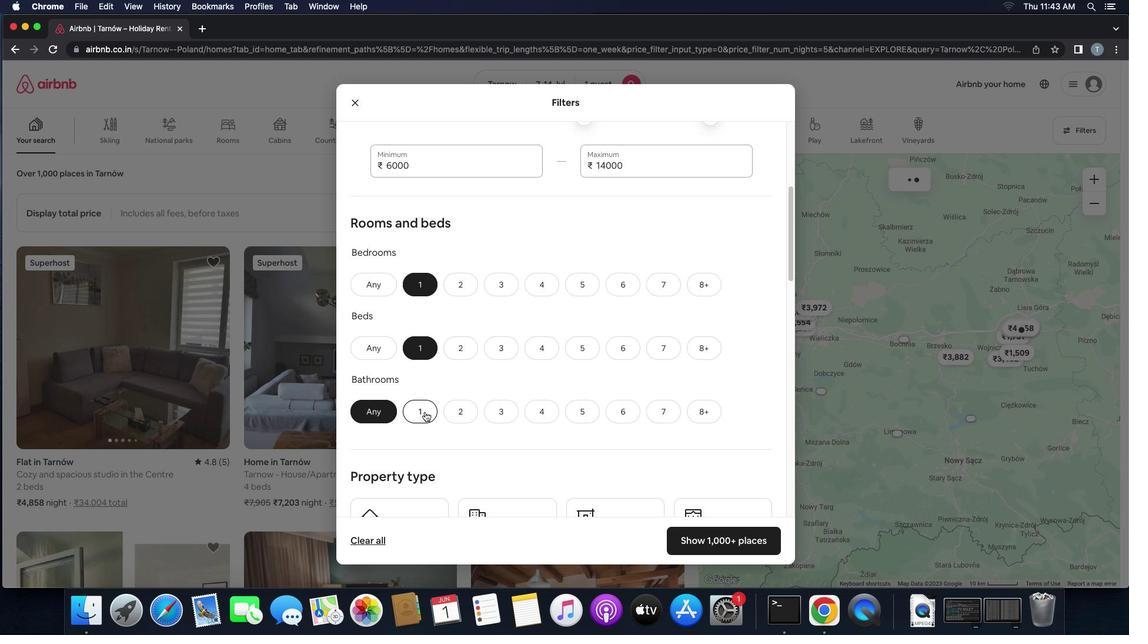 
Action: Mouse pressed left at (425, 414)
Screenshot: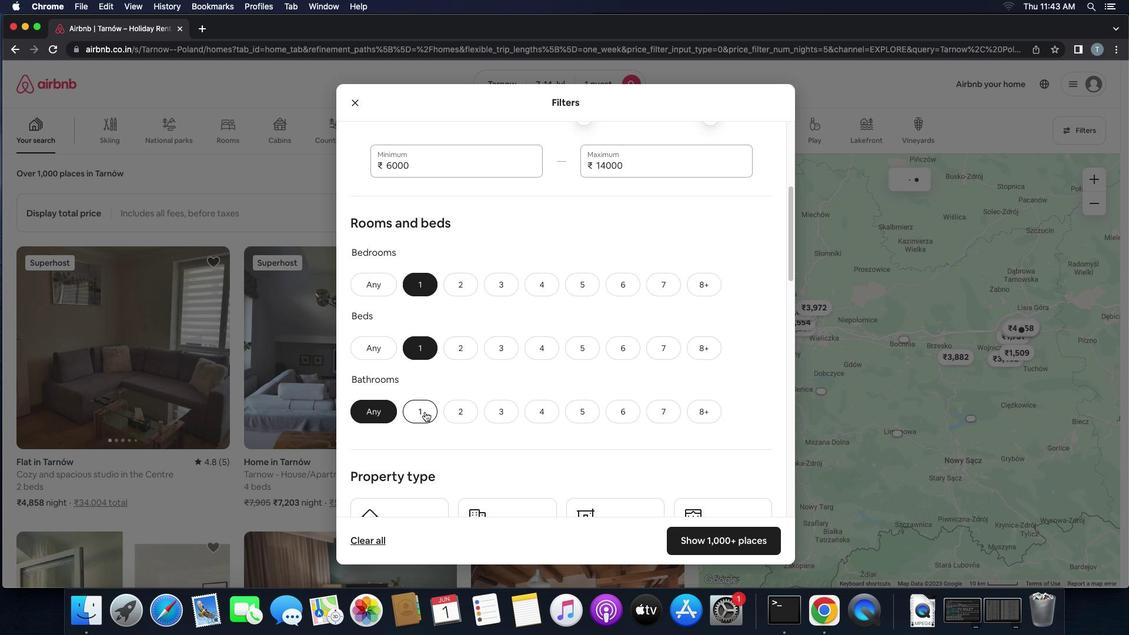 
Action: Mouse moved to (505, 420)
Screenshot: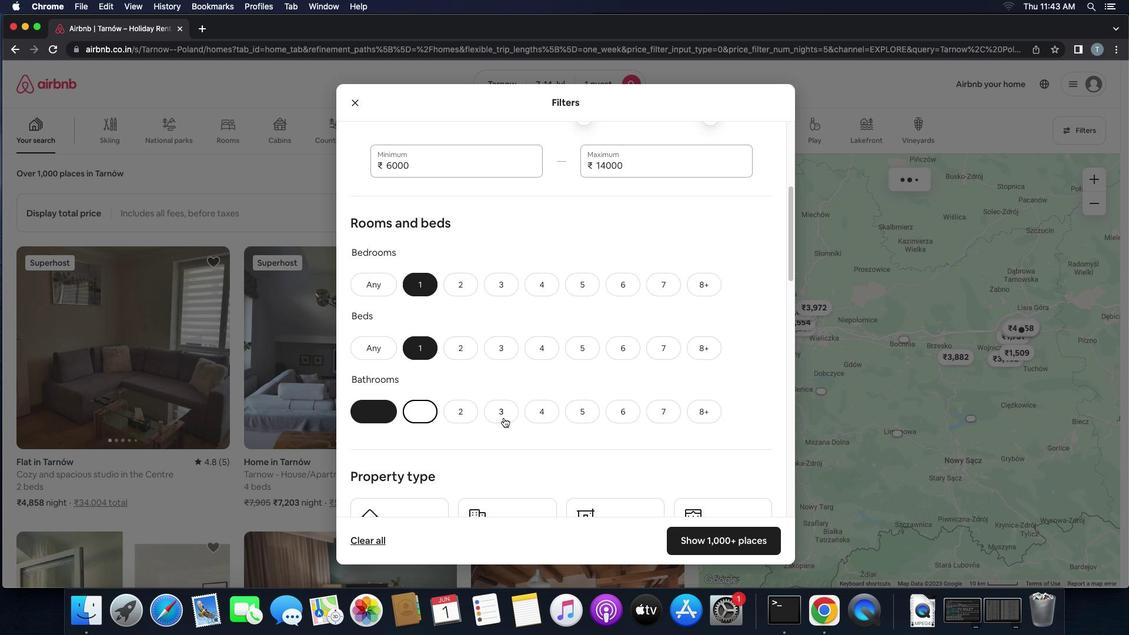 
Action: Mouse scrolled (505, 420) with delta (-8, -1)
Screenshot: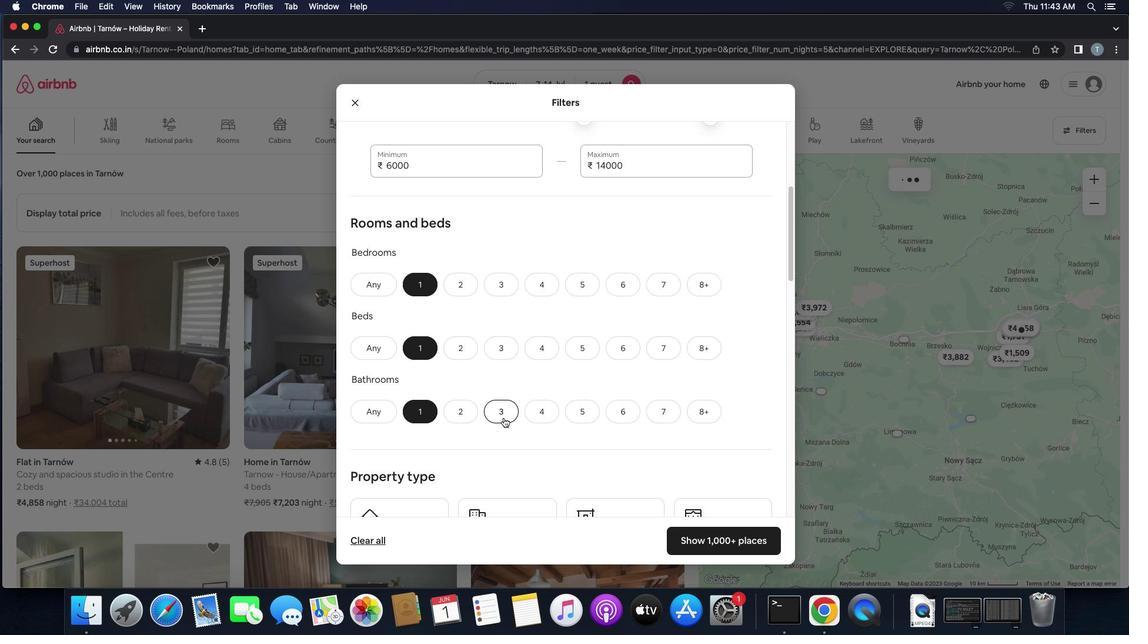 
Action: Mouse scrolled (505, 420) with delta (-8, -1)
Screenshot: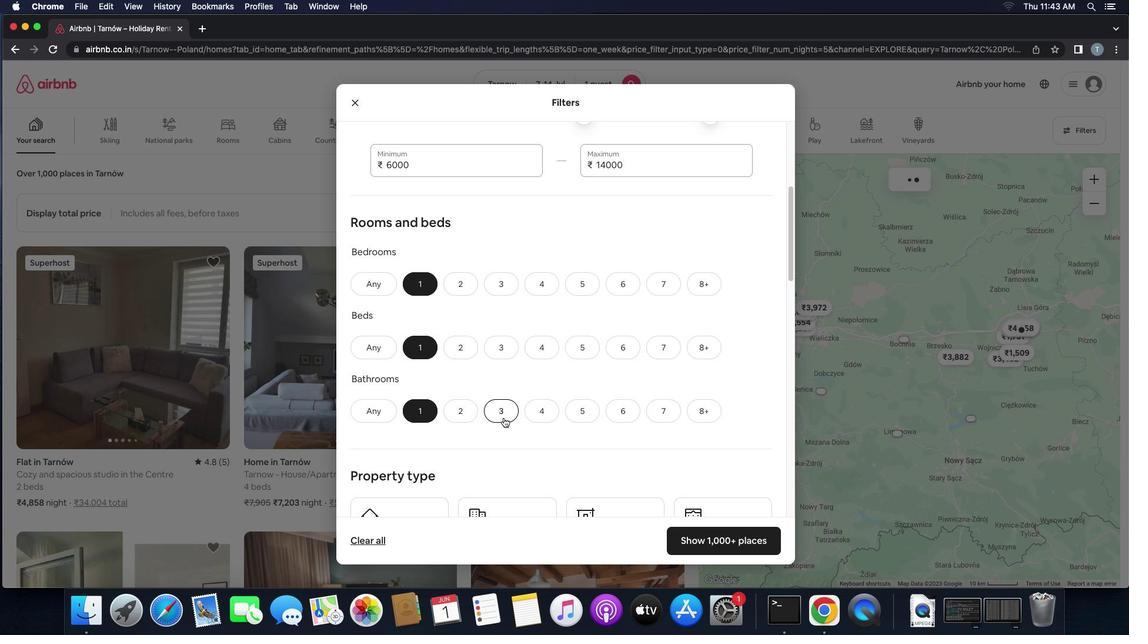
Action: Mouse scrolled (505, 420) with delta (-8, -1)
Screenshot: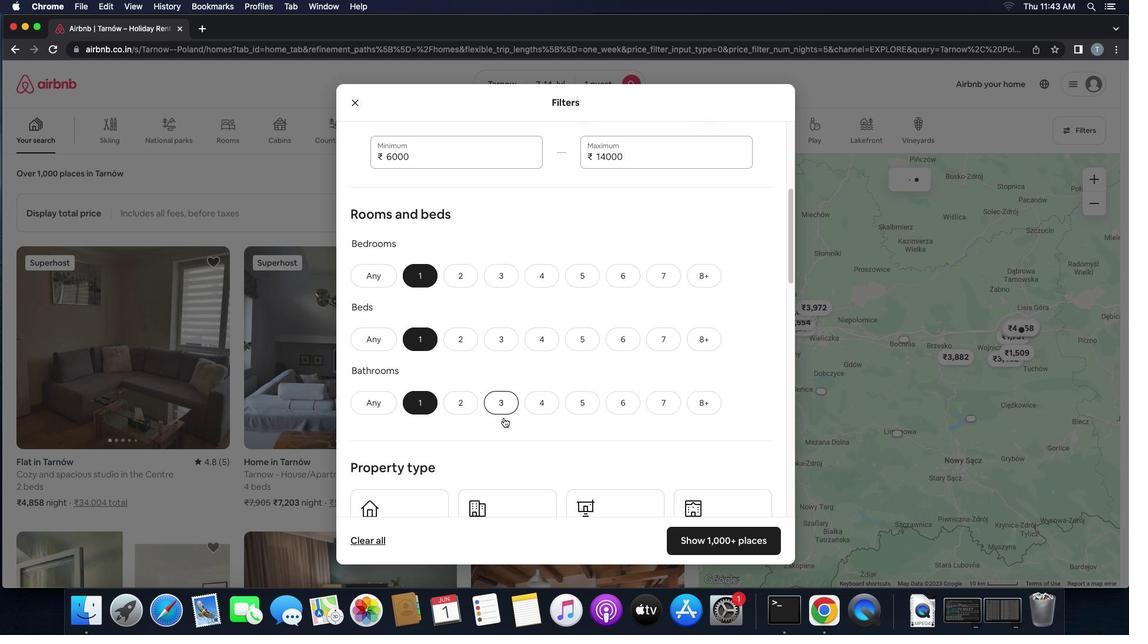 
Action: Mouse scrolled (505, 420) with delta (-8, -1)
Screenshot: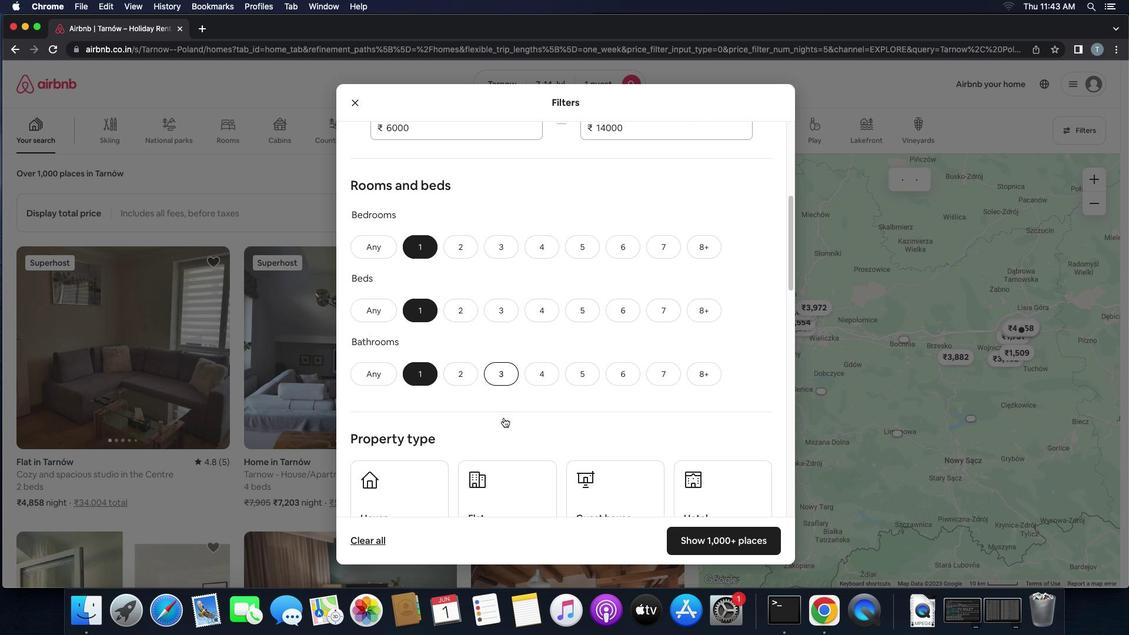 
Action: Mouse scrolled (505, 420) with delta (-8, -1)
Screenshot: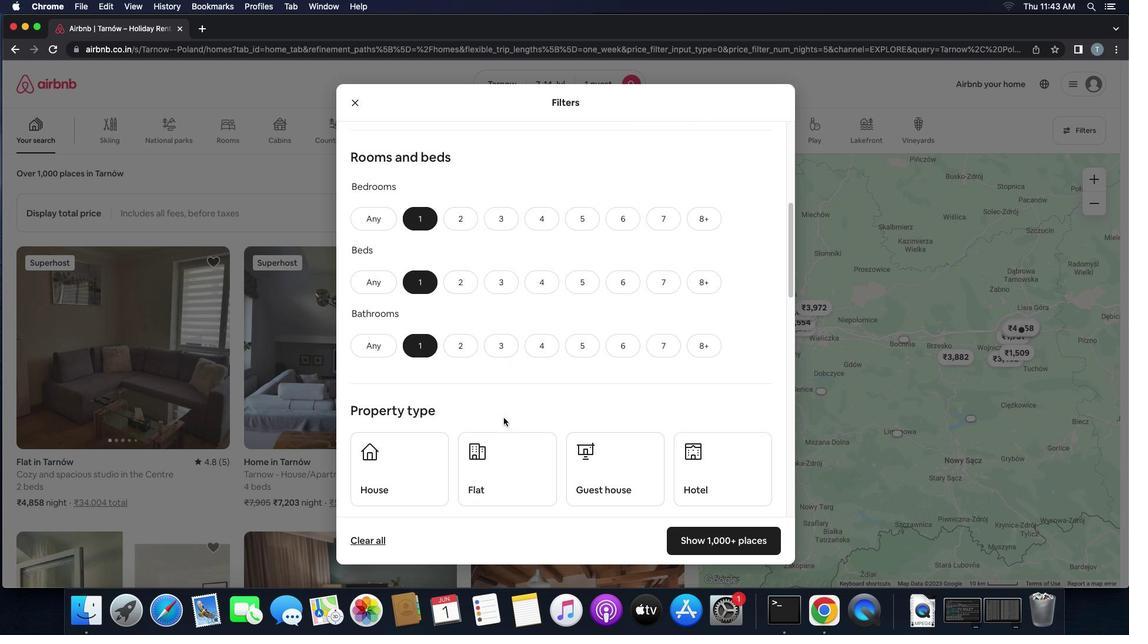 
Action: Mouse scrolled (505, 420) with delta (-8, -1)
Screenshot: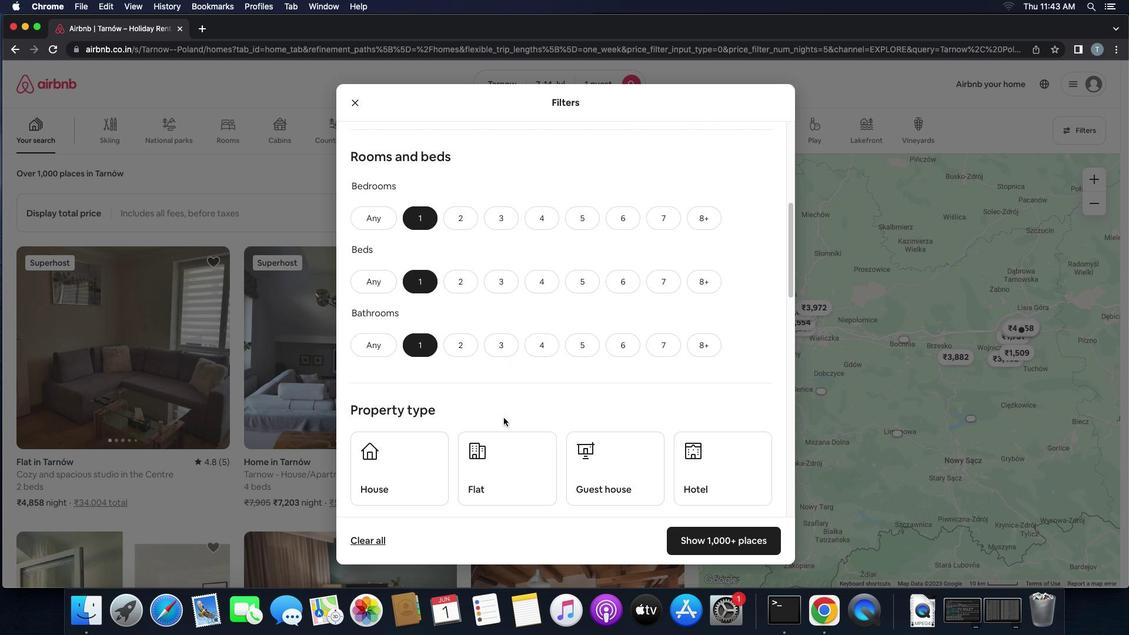 
Action: Mouse scrolled (505, 420) with delta (-8, -1)
Screenshot: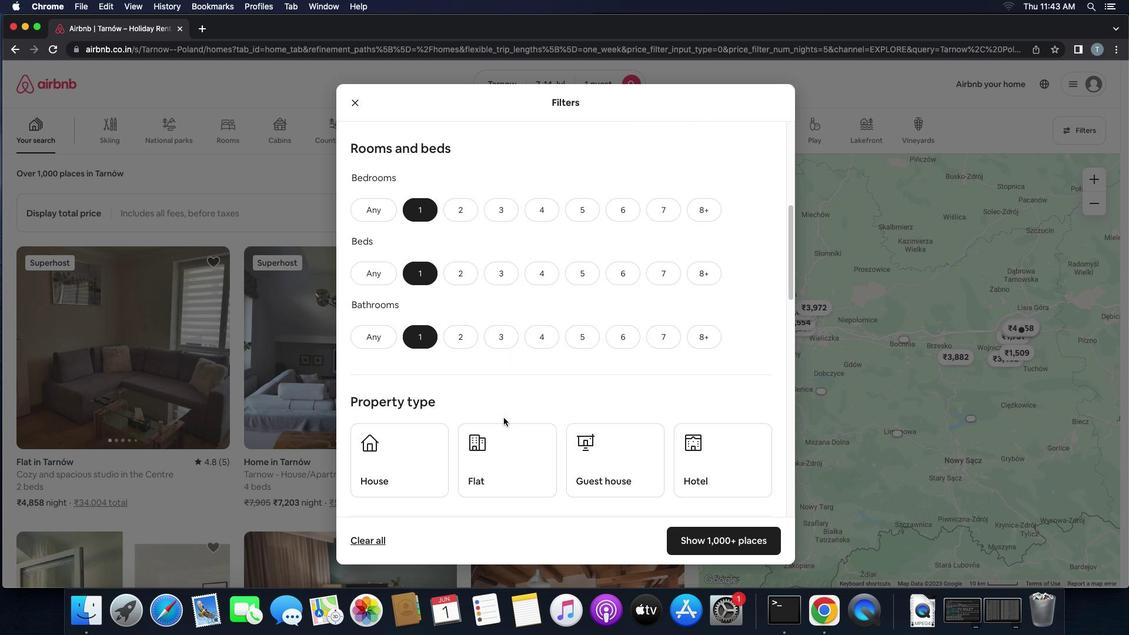
Action: Mouse scrolled (505, 420) with delta (-8, -1)
Screenshot: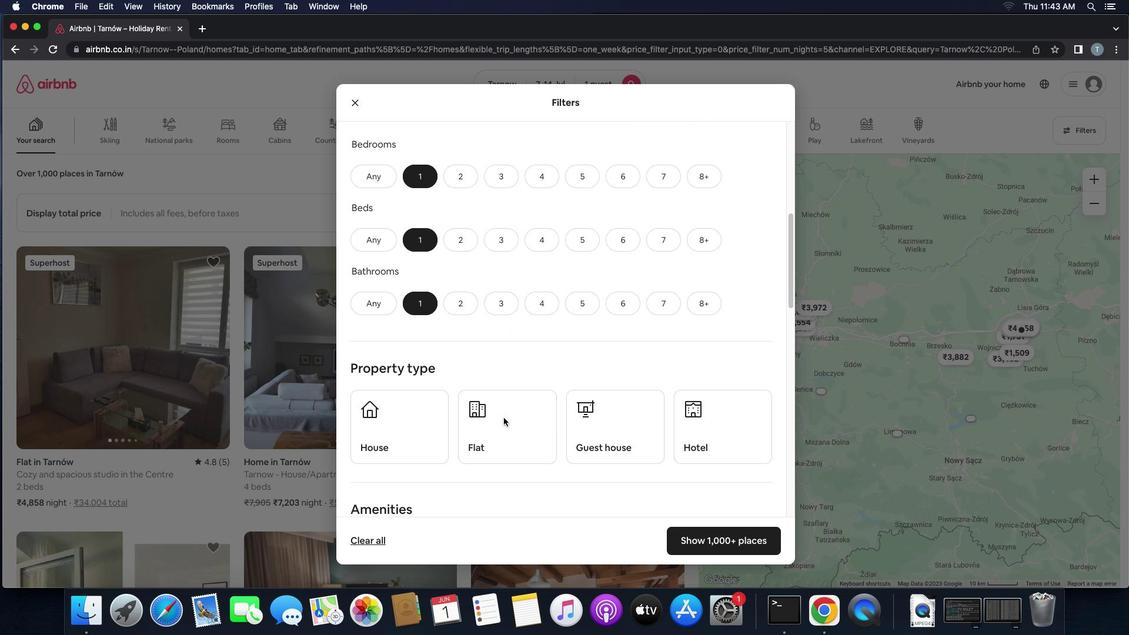 
Action: Mouse moved to (402, 410)
Screenshot: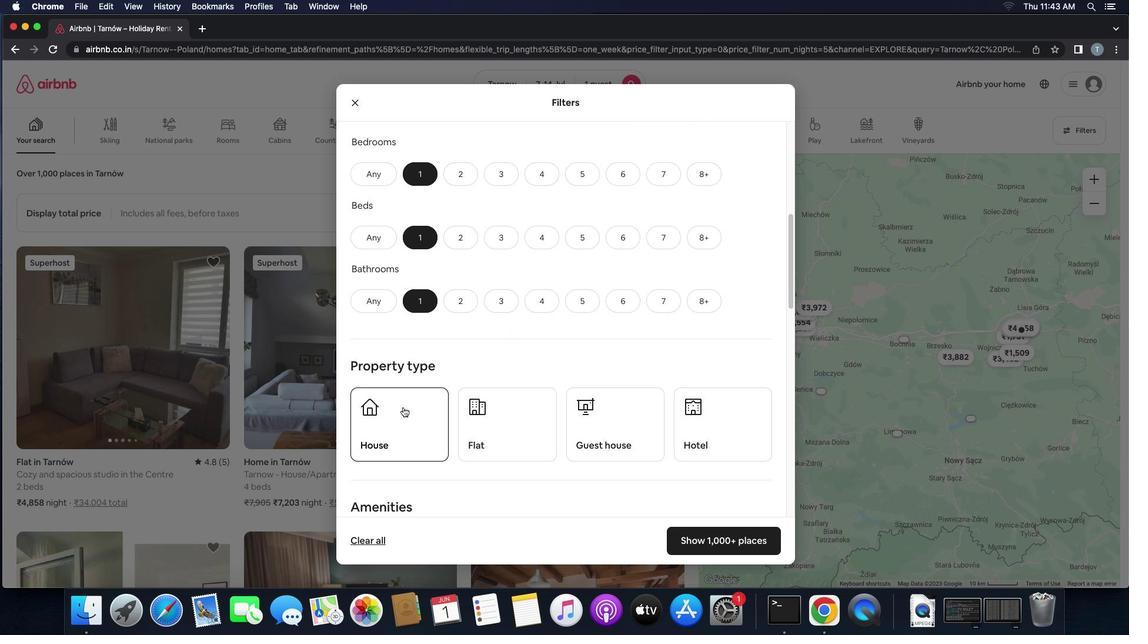 
Action: Mouse pressed left at (402, 410)
Screenshot: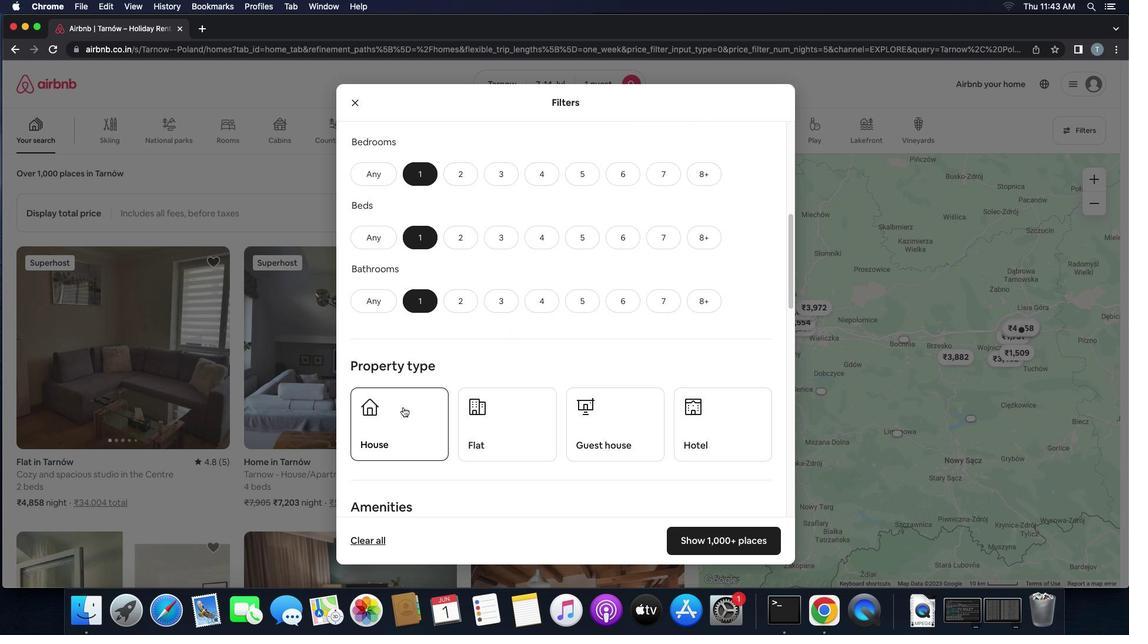 
Action: Mouse moved to (510, 419)
Screenshot: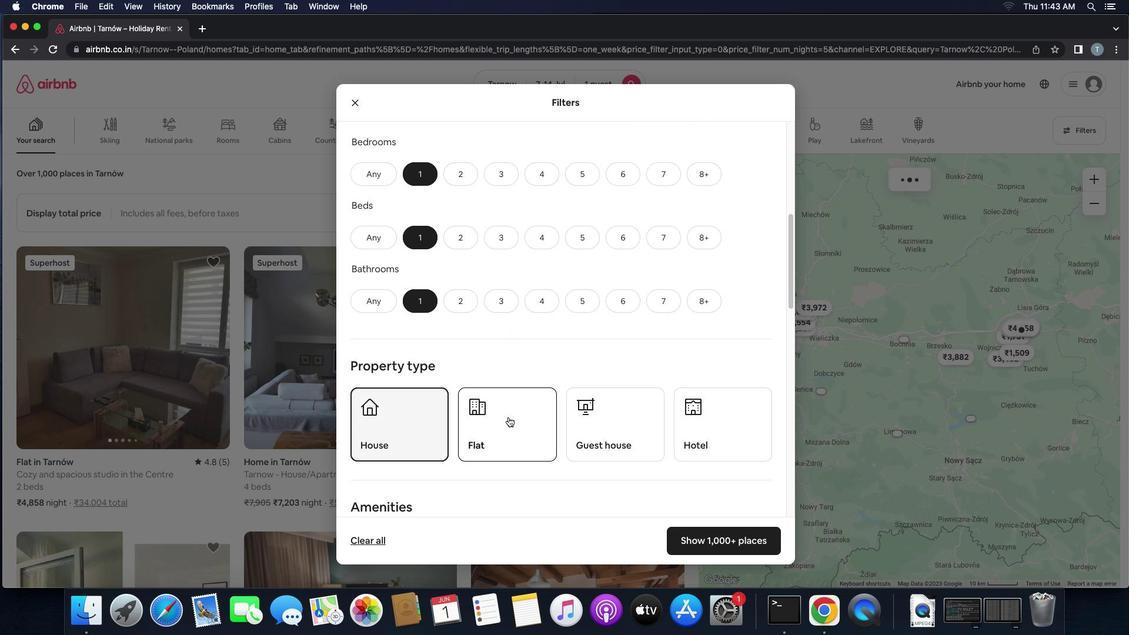 
Action: Mouse pressed left at (510, 419)
Screenshot: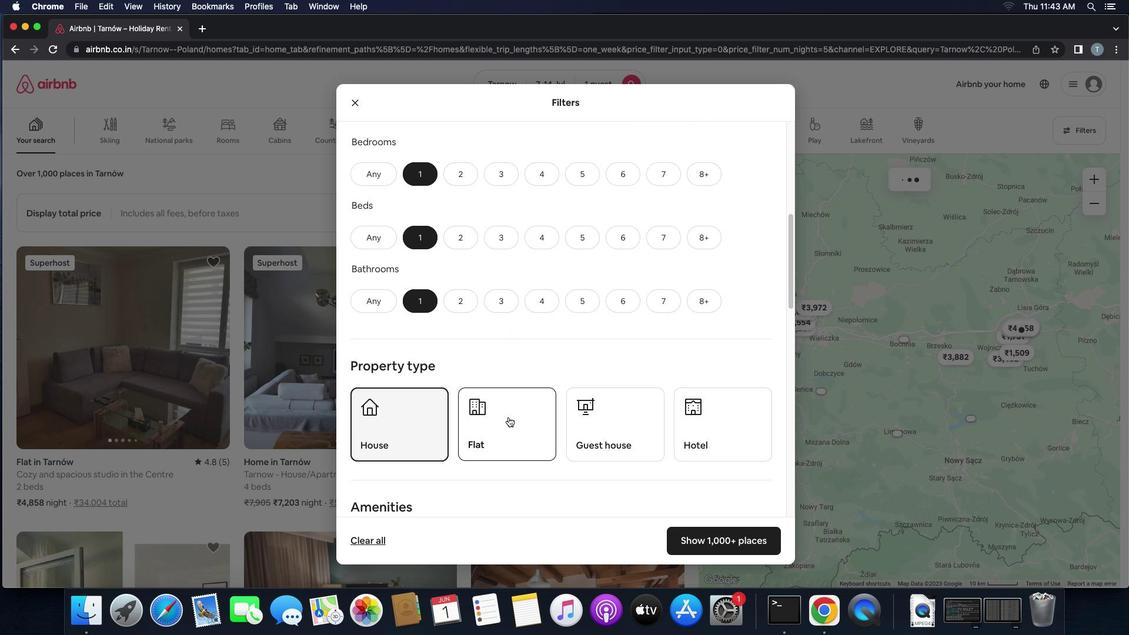 
Action: Mouse moved to (588, 422)
Screenshot: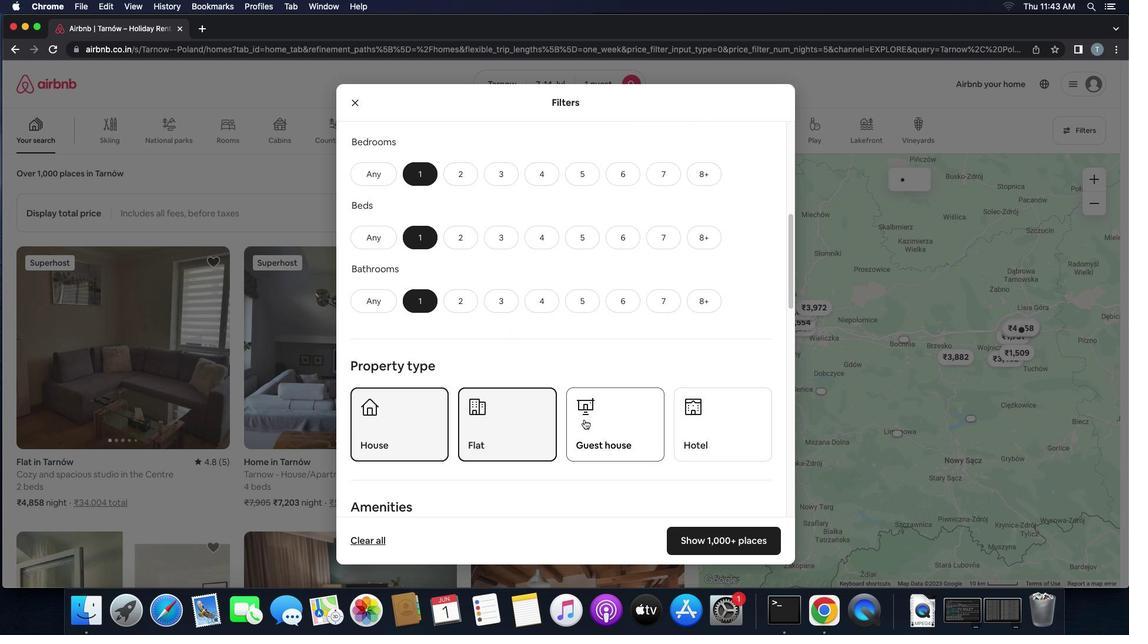 
Action: Mouse pressed left at (588, 422)
Screenshot: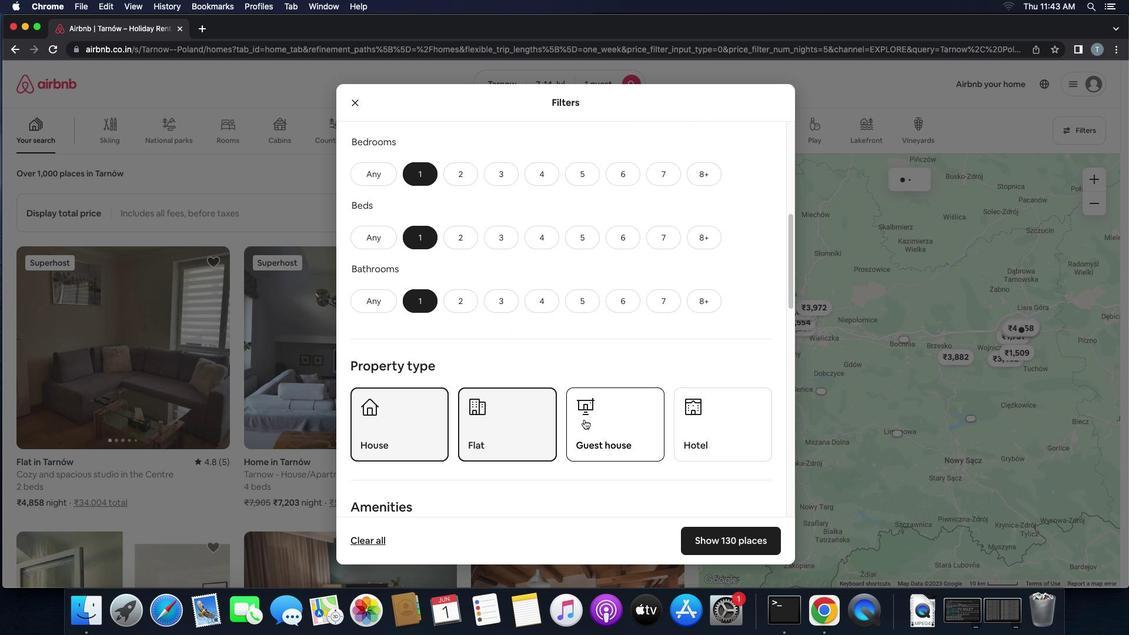 
Action: Mouse moved to (718, 431)
Screenshot: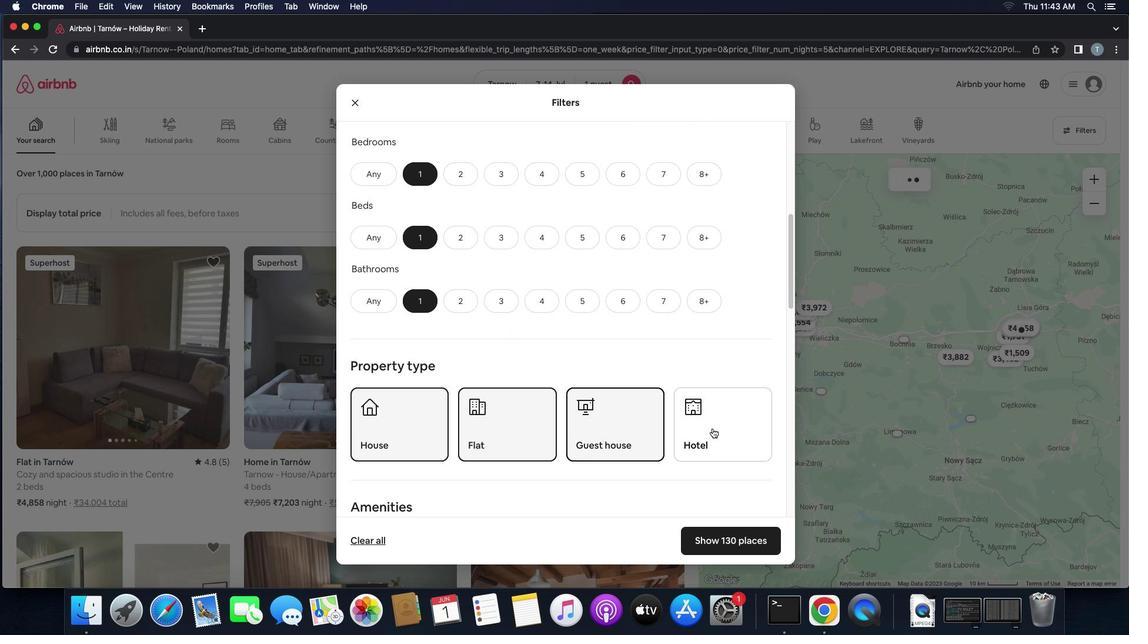 
Action: Mouse pressed left at (718, 431)
Screenshot: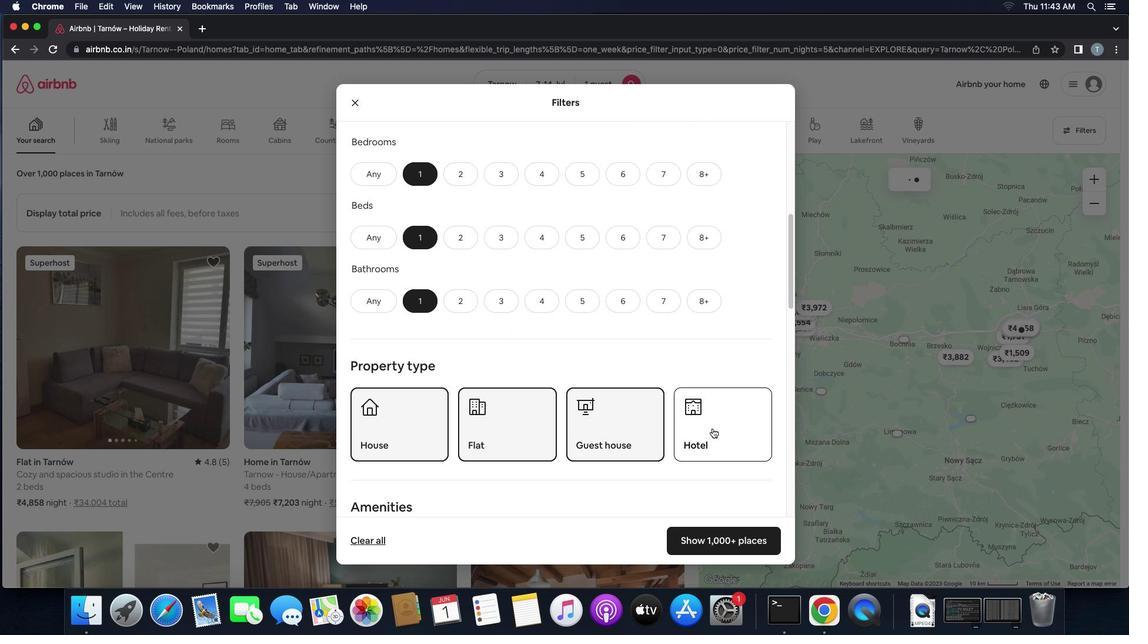 
Action: Mouse moved to (581, 461)
Screenshot: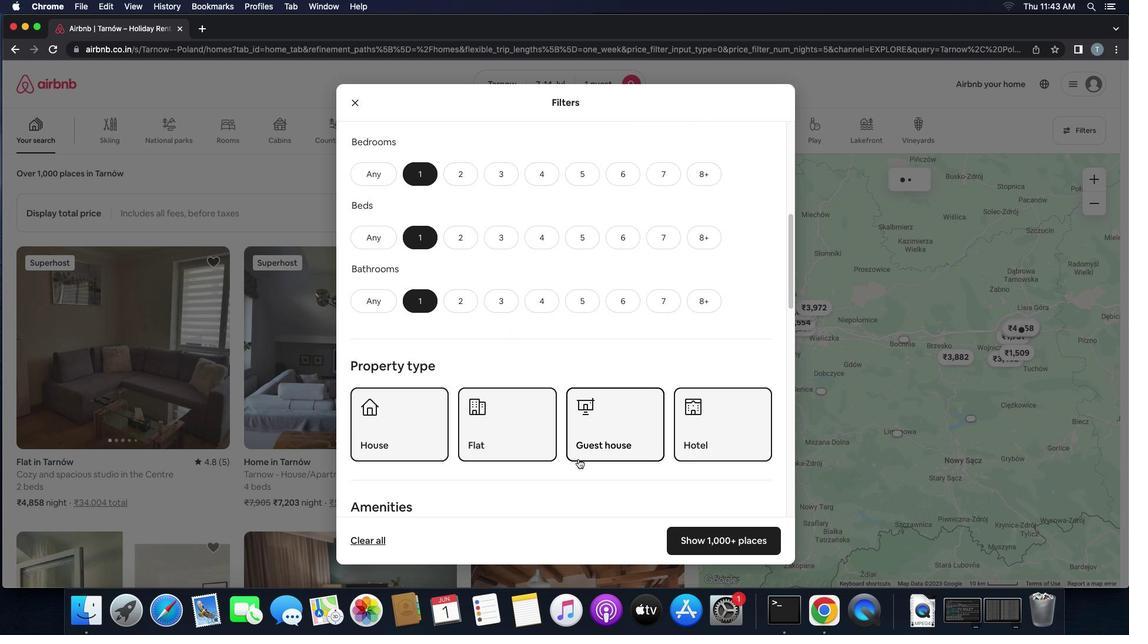 
Action: Mouse scrolled (581, 461) with delta (-8, -1)
Screenshot: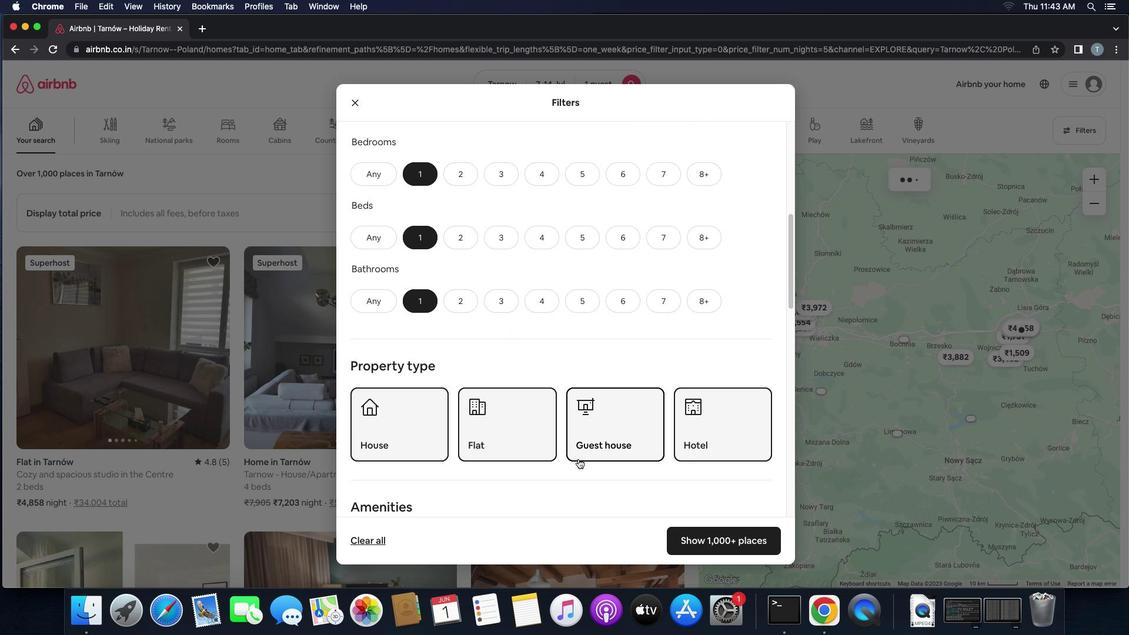 
Action: Mouse scrolled (581, 461) with delta (-8, -1)
Screenshot: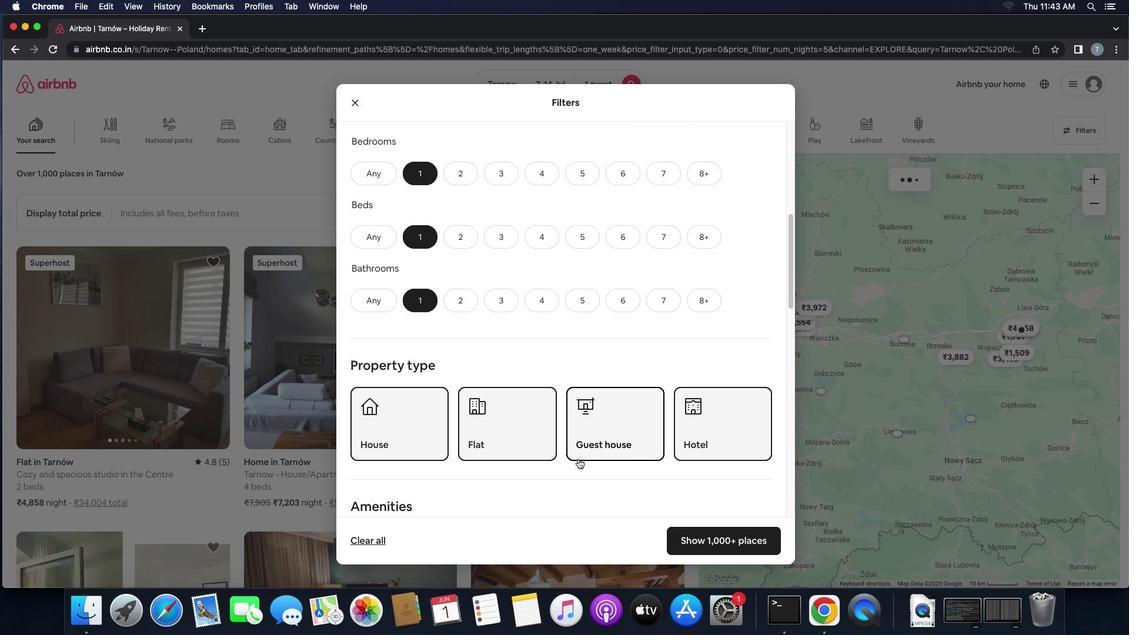 
Action: Mouse scrolled (581, 461) with delta (-8, -1)
Screenshot: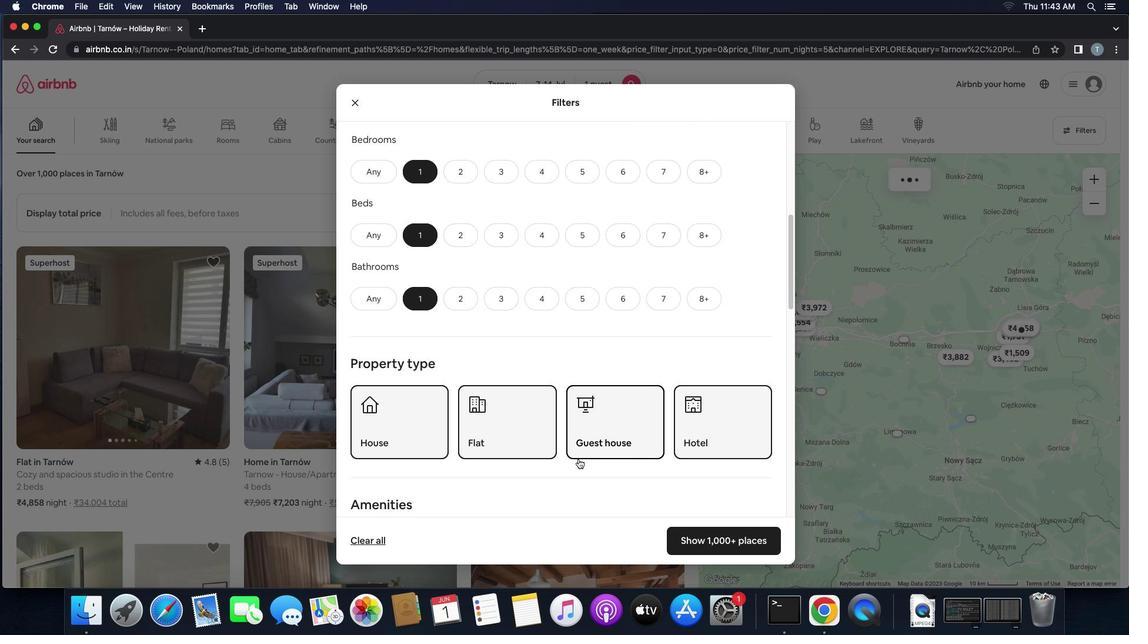 
Action: Mouse scrolled (581, 461) with delta (-8, -2)
Screenshot: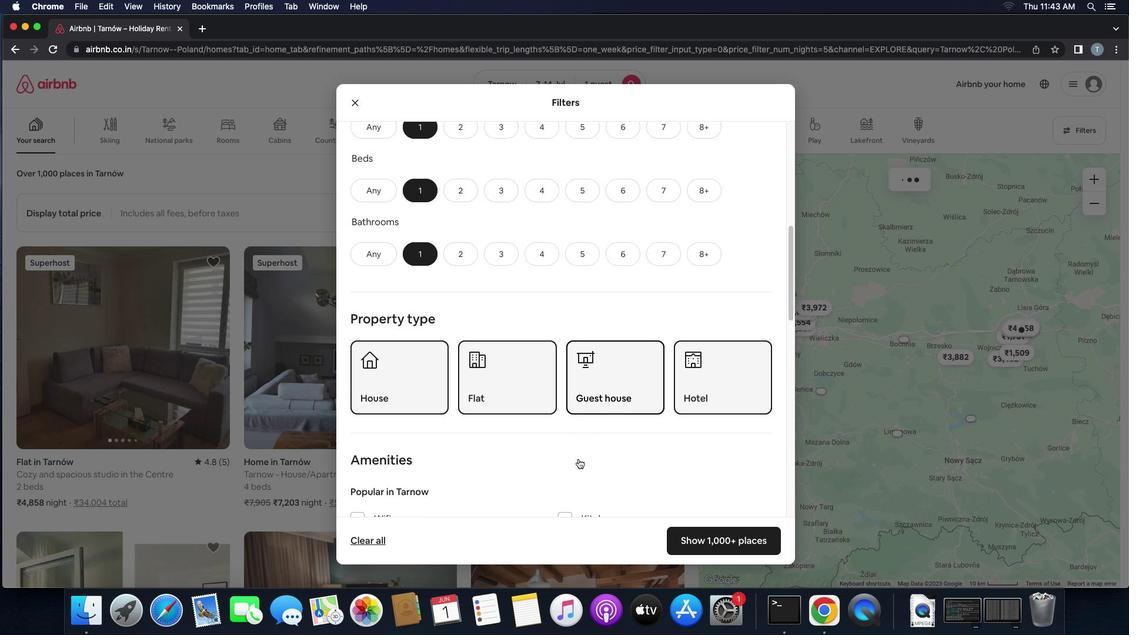 
Action: Mouse scrolled (581, 461) with delta (-8, -1)
Screenshot: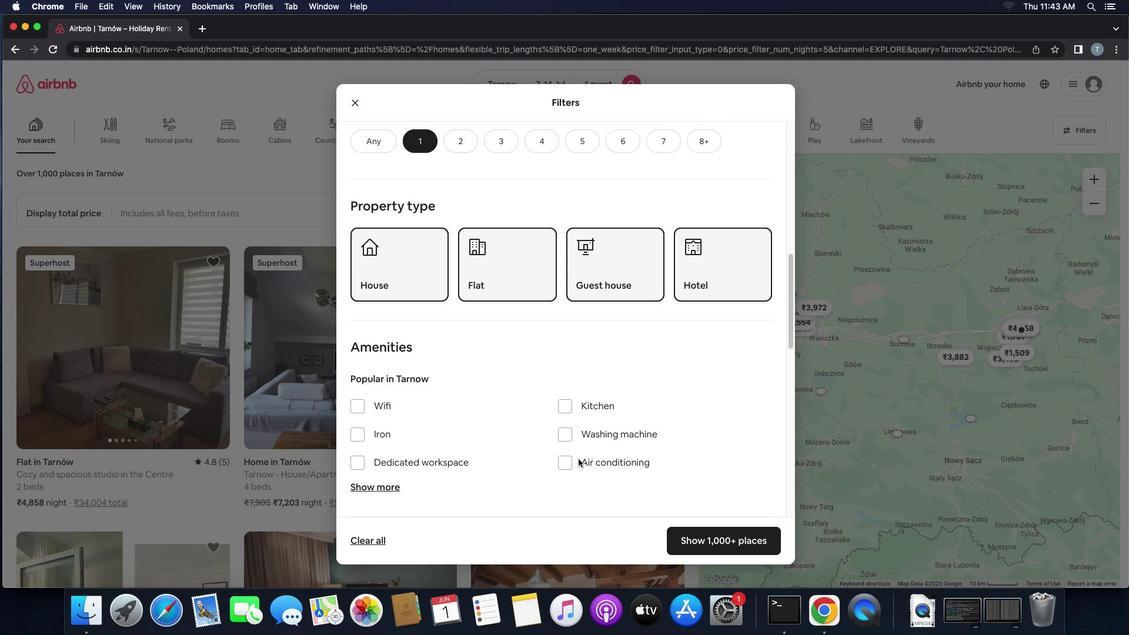 
Action: Mouse scrolled (581, 461) with delta (-8, -1)
Screenshot: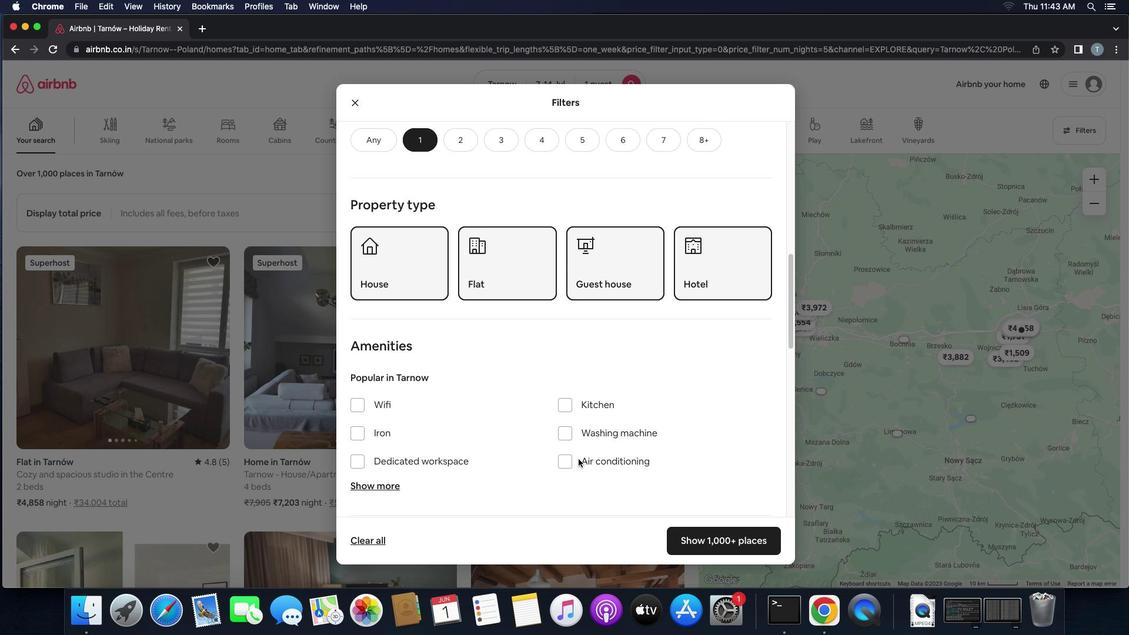 
Action: Mouse scrolled (581, 461) with delta (-8, -1)
Screenshot: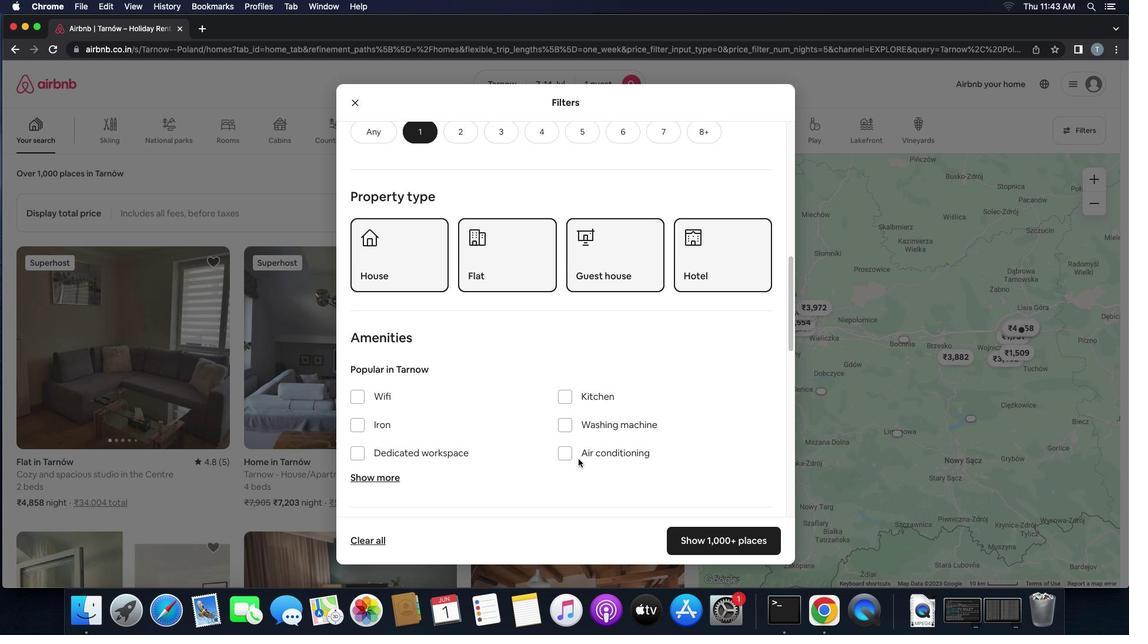 
Action: Mouse scrolled (581, 461) with delta (-8, -1)
Screenshot: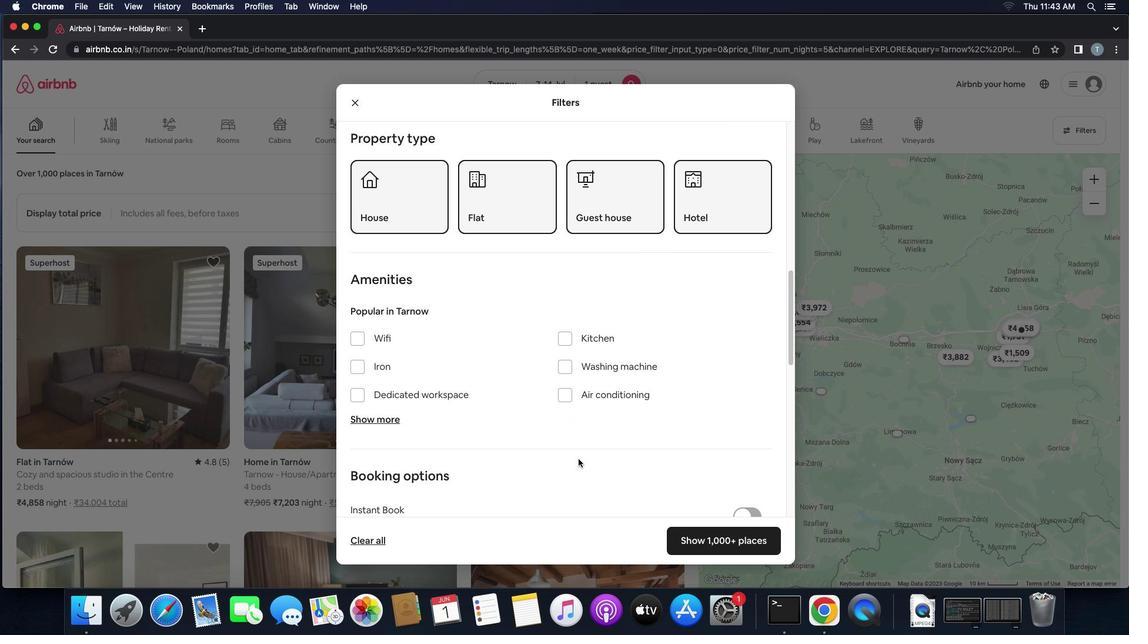 
Action: Mouse scrolled (581, 461) with delta (-8, -1)
Screenshot: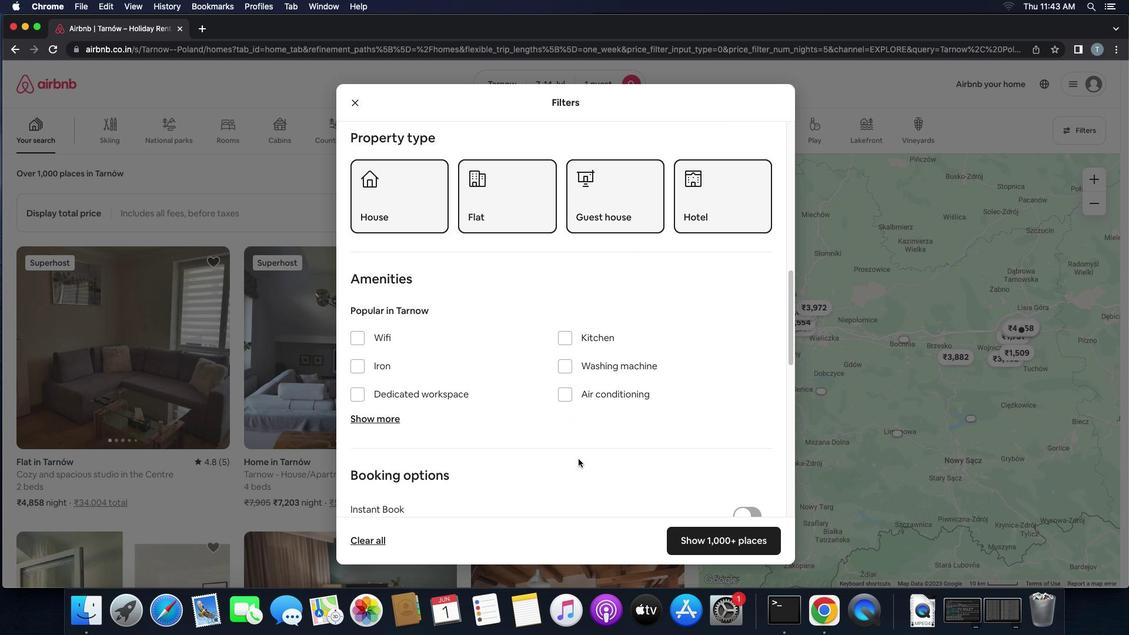 
Action: Mouse scrolled (581, 461) with delta (-8, -2)
Screenshot: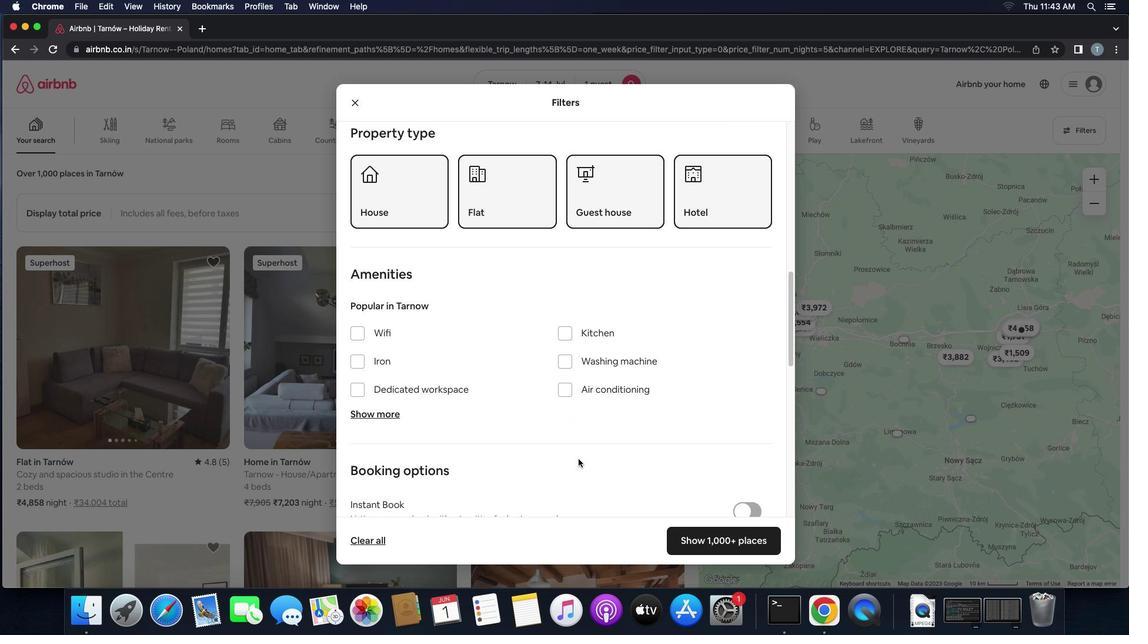 
Action: Mouse scrolled (581, 461) with delta (-8, -2)
Screenshot: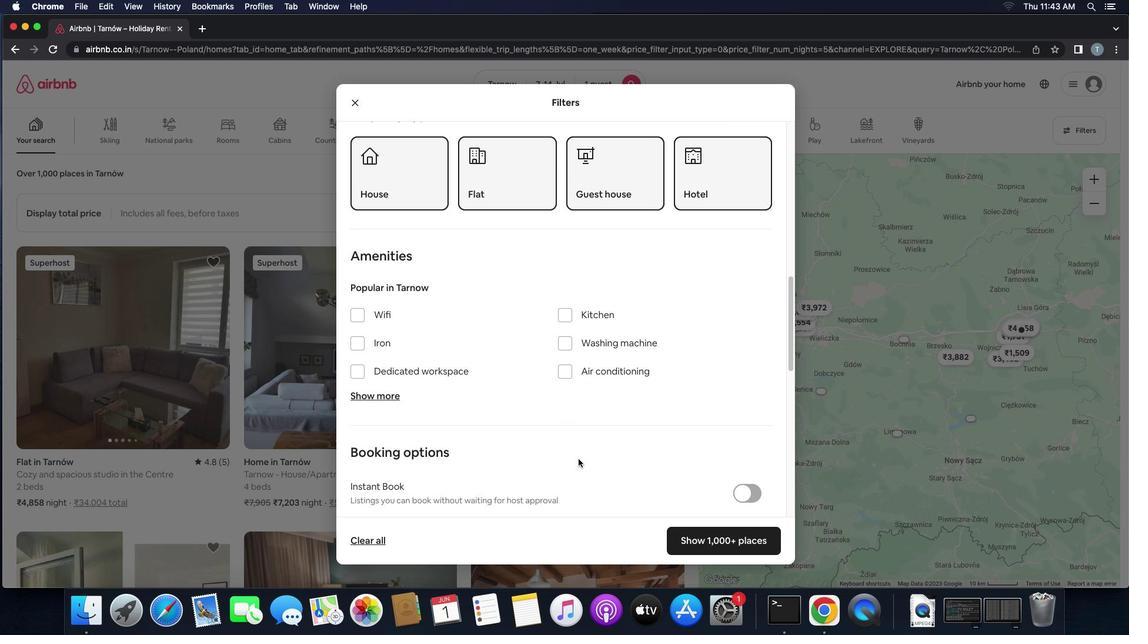 
Action: Mouse moved to (750, 352)
Screenshot: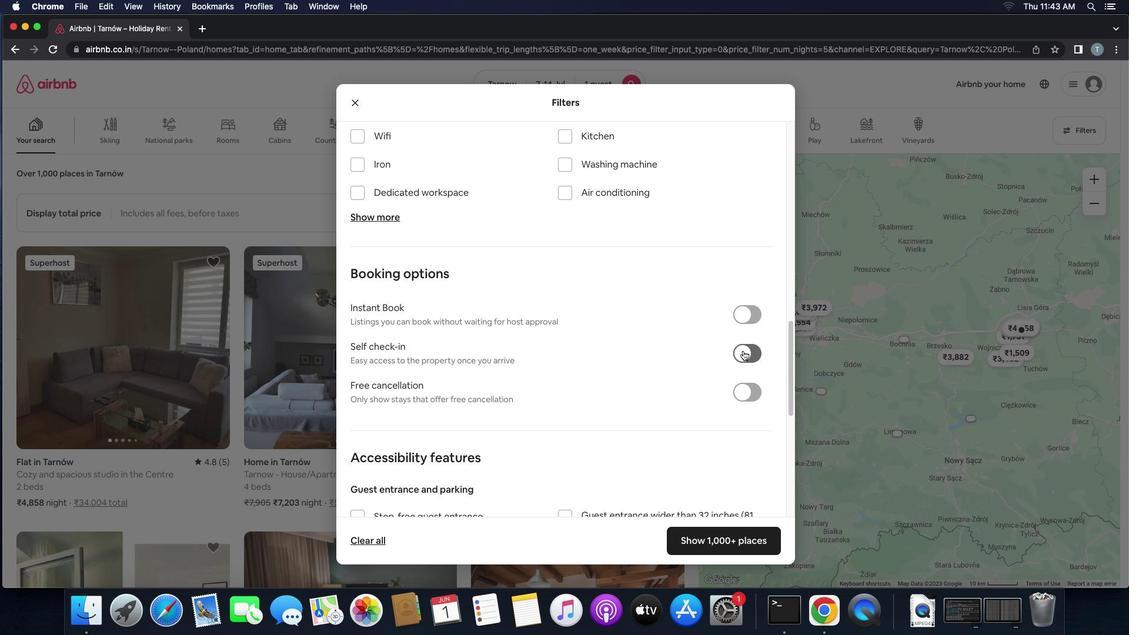 
Action: Mouse pressed left at (750, 352)
Screenshot: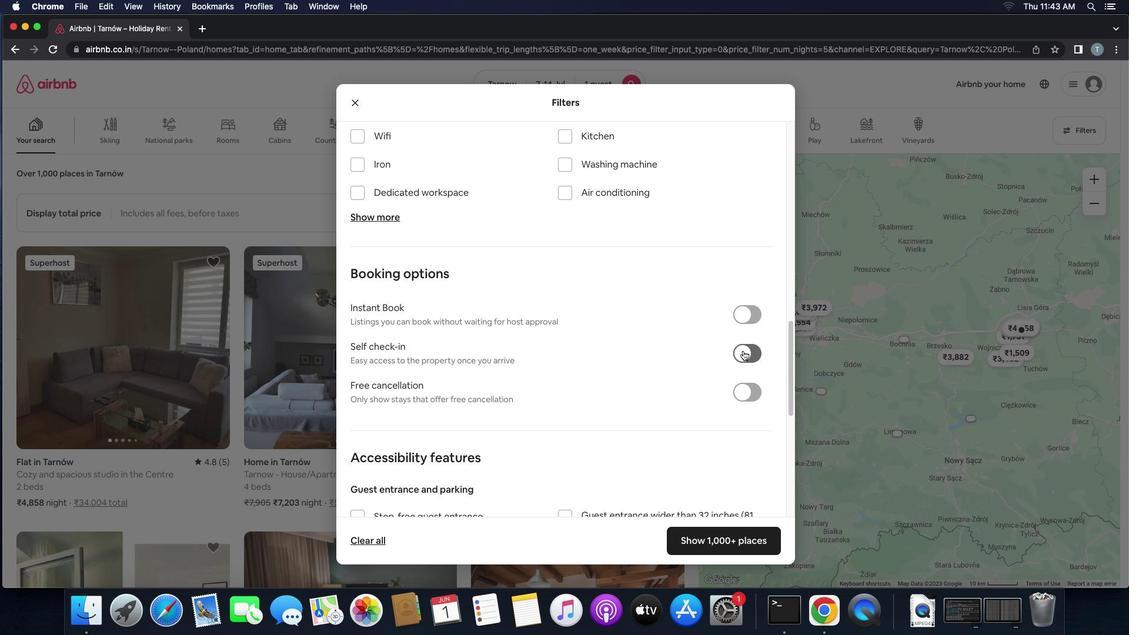 
Action: Mouse moved to (425, 417)
Screenshot: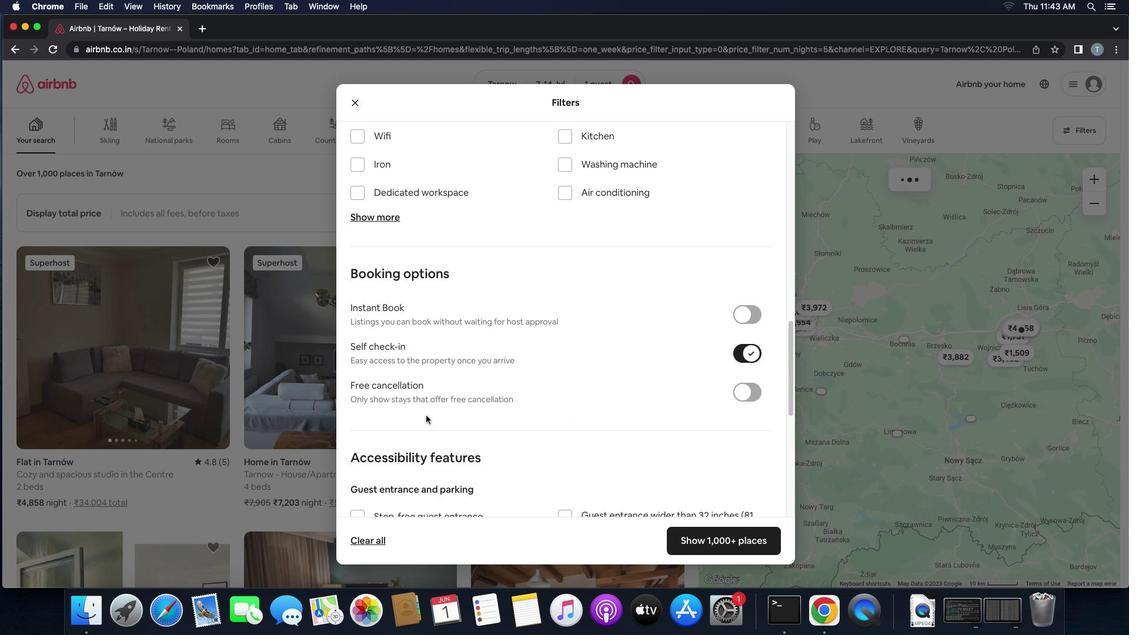 
Action: Mouse scrolled (425, 417) with delta (-8, -1)
Screenshot: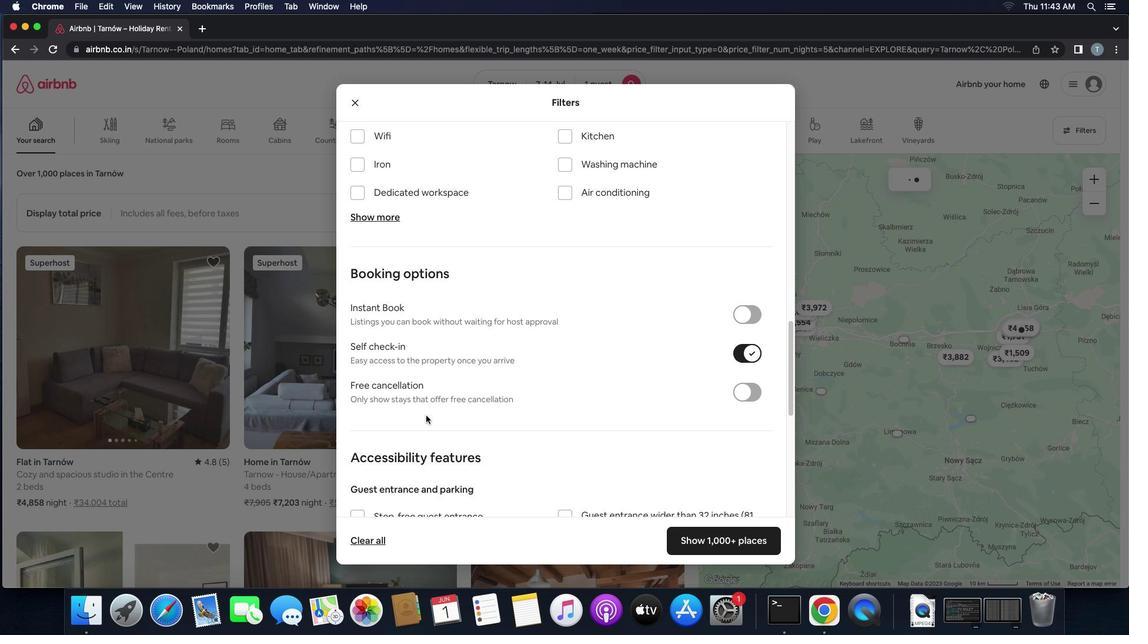 
Action: Mouse scrolled (425, 417) with delta (-8, -1)
Screenshot: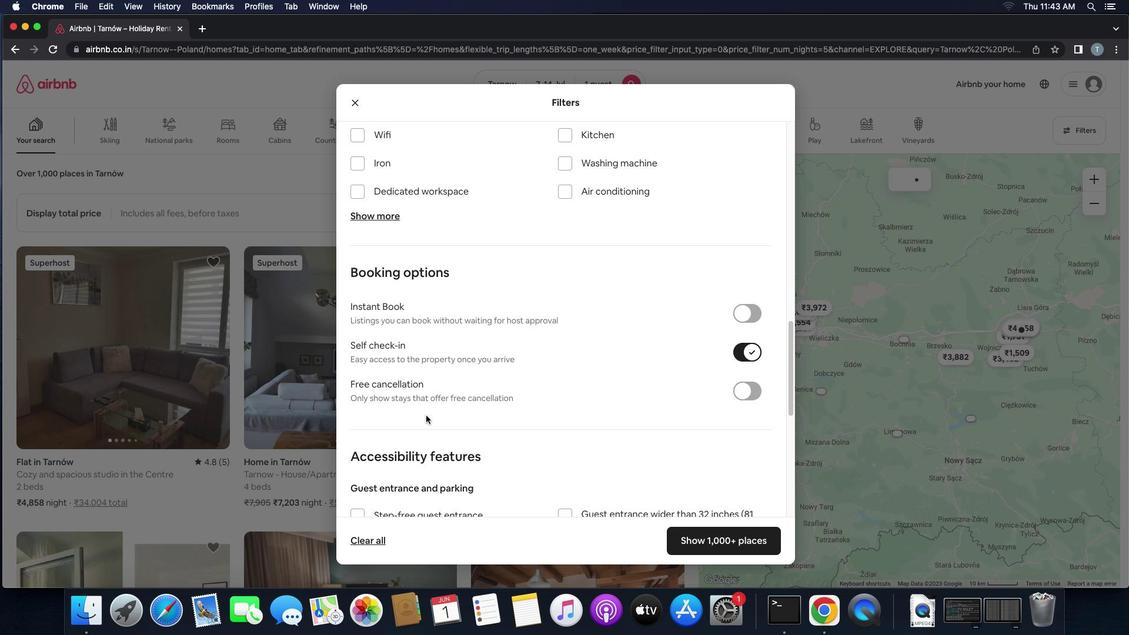 
Action: Mouse scrolled (425, 417) with delta (-8, -1)
Screenshot: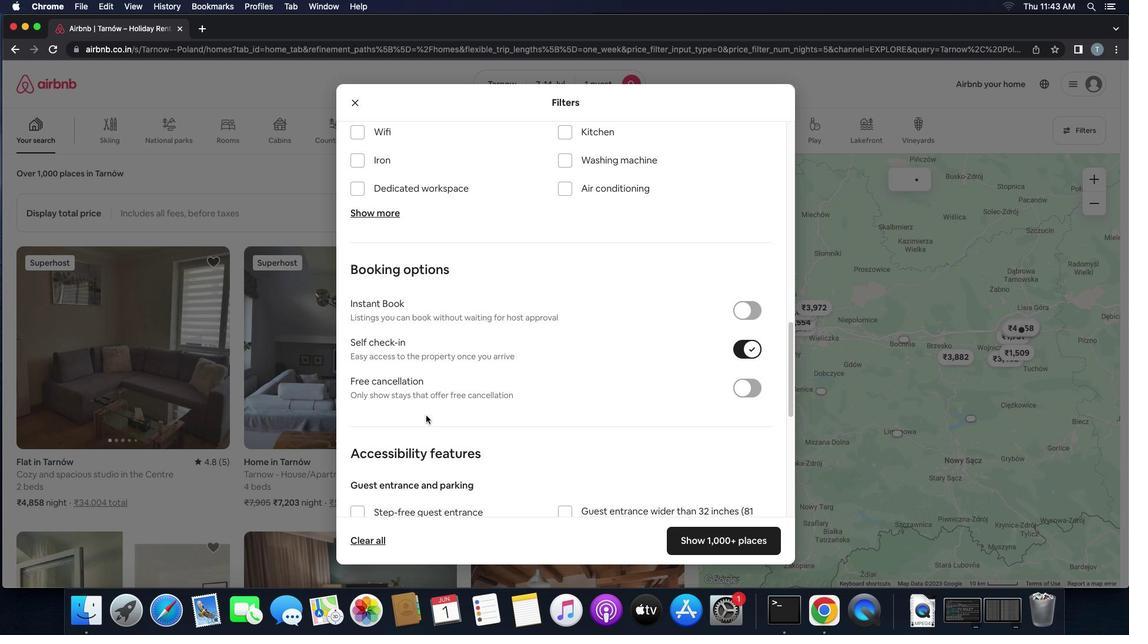 
Action: Mouse scrolled (425, 417) with delta (-8, -2)
Screenshot: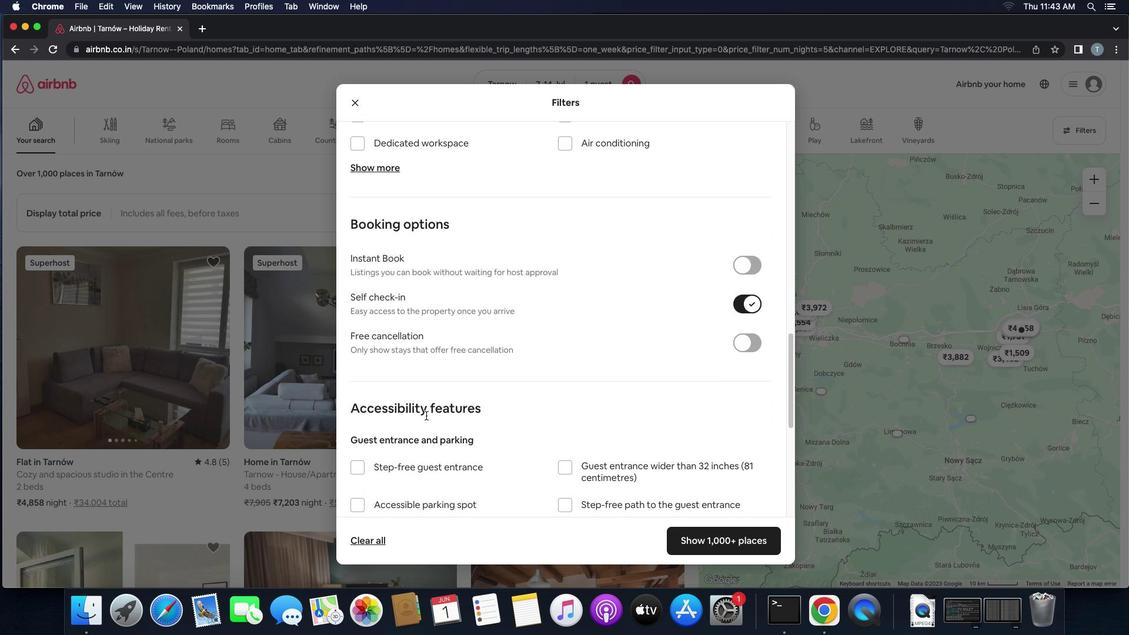 
Action: Mouse scrolled (425, 417) with delta (-8, -1)
Screenshot: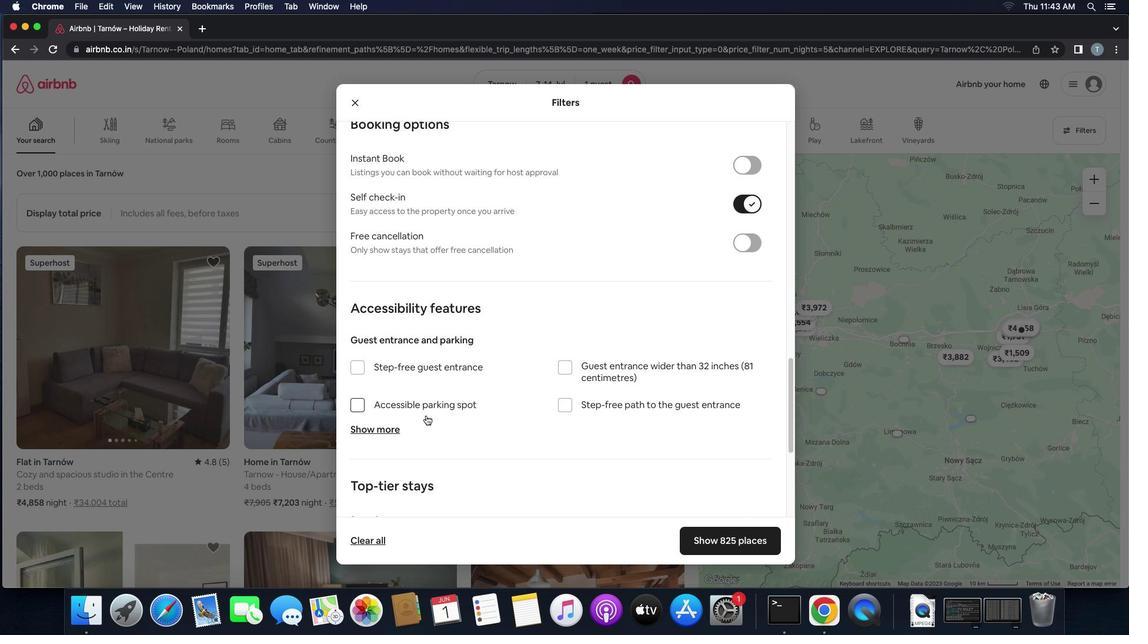 
Action: Mouse scrolled (425, 417) with delta (-8, -1)
Screenshot: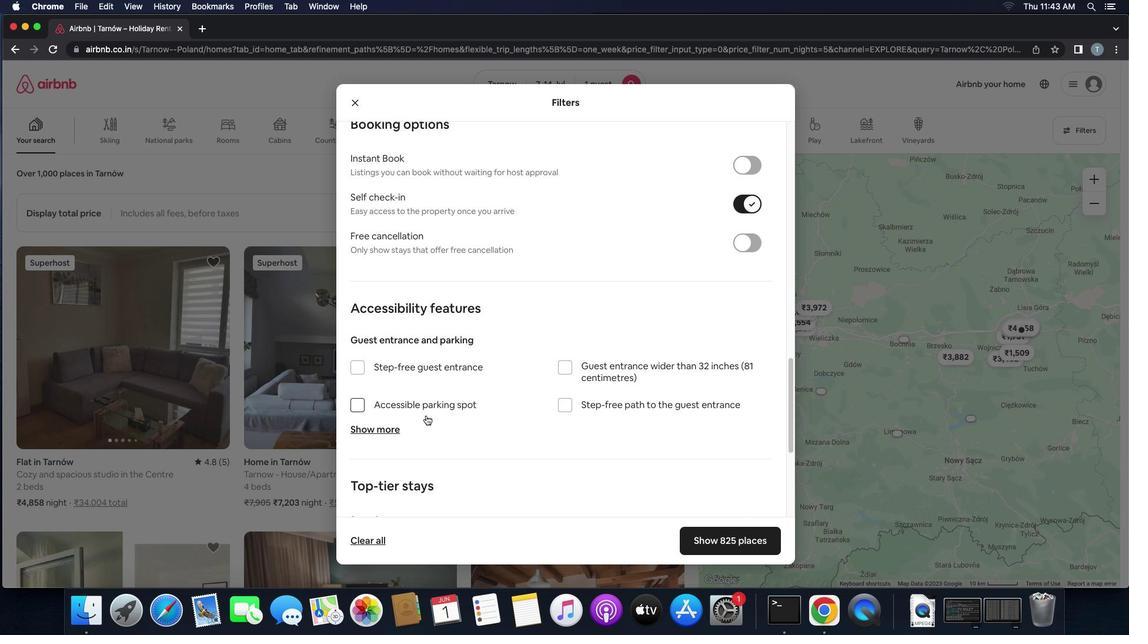 
Action: Mouse scrolled (425, 417) with delta (-8, -2)
Screenshot: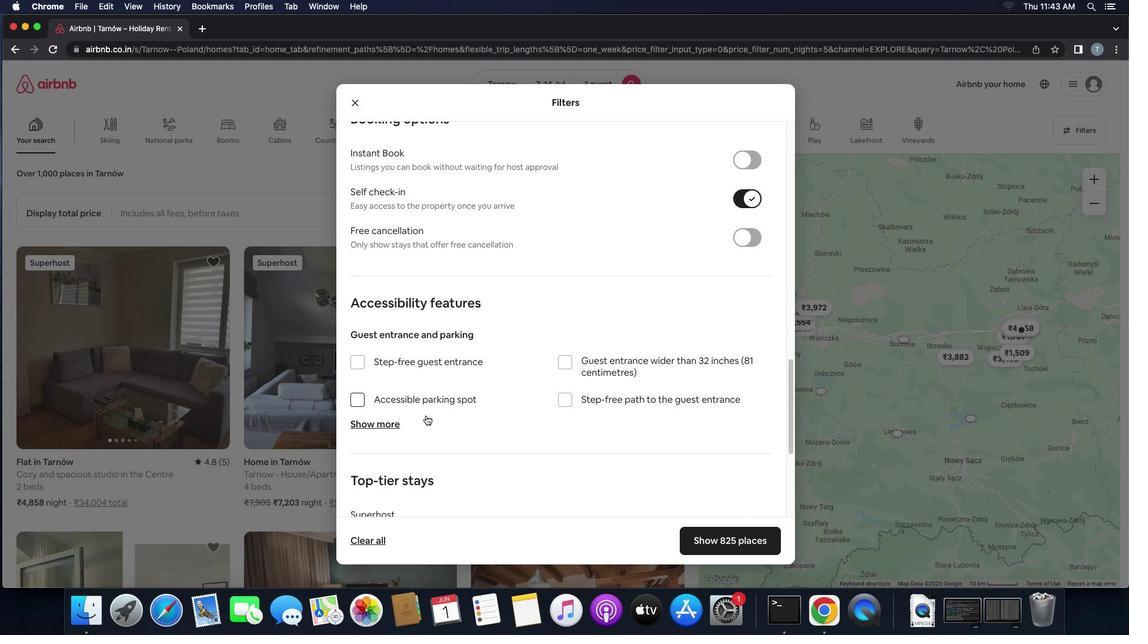 
Action: Mouse scrolled (425, 417) with delta (-8, -3)
Screenshot: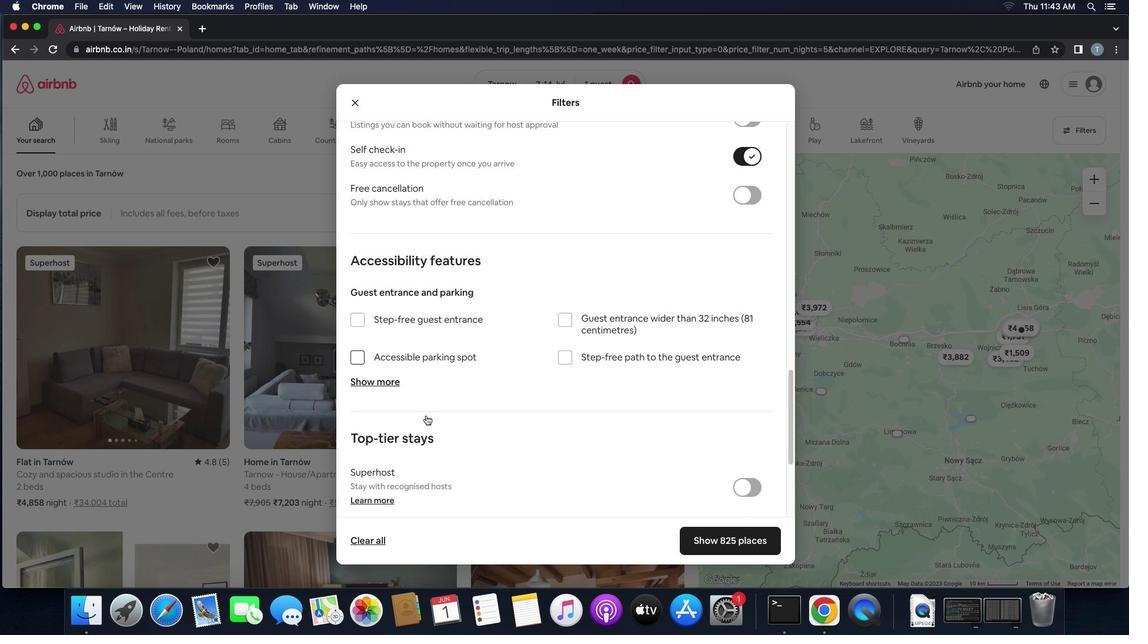 
Action: Mouse scrolled (425, 417) with delta (-8, -3)
Screenshot: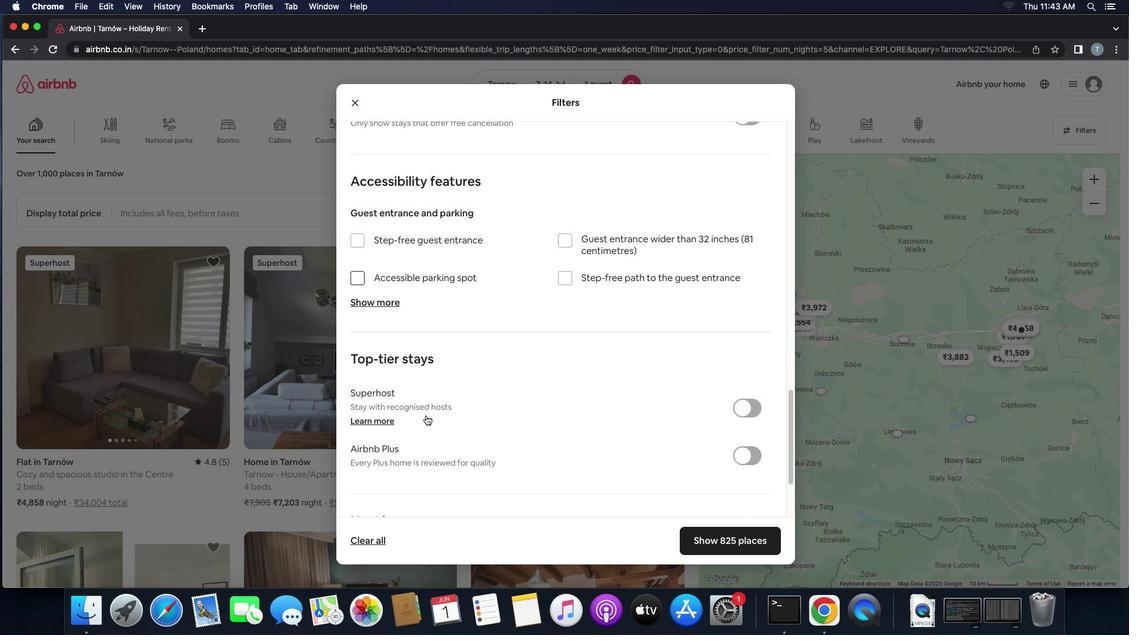 
Action: Mouse moved to (357, 440)
Screenshot: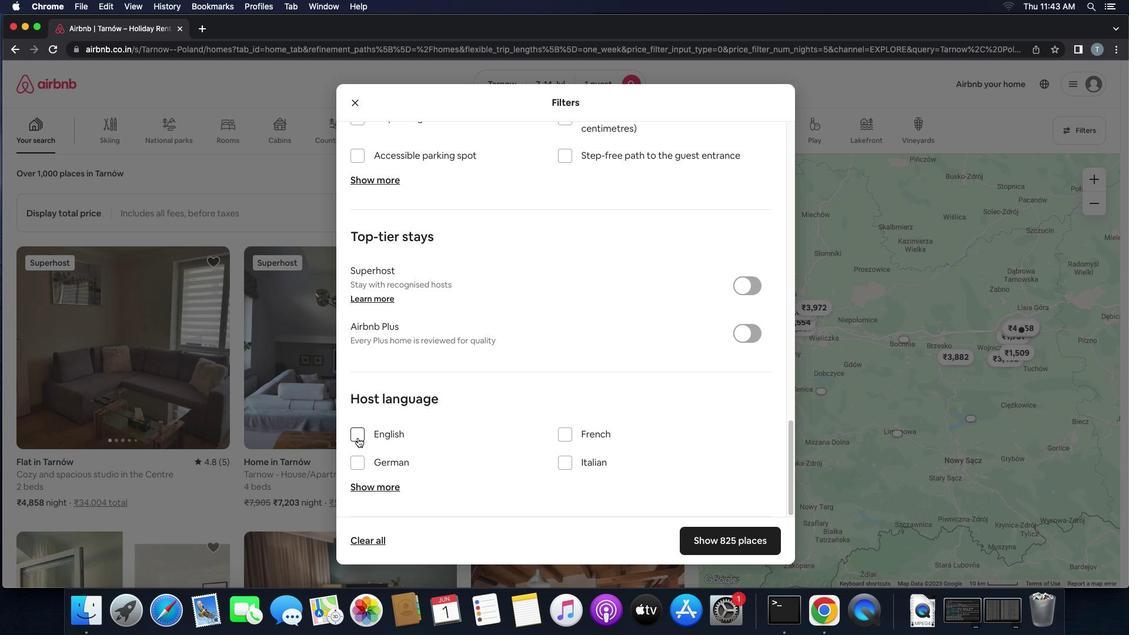 
Action: Mouse pressed left at (357, 440)
Screenshot: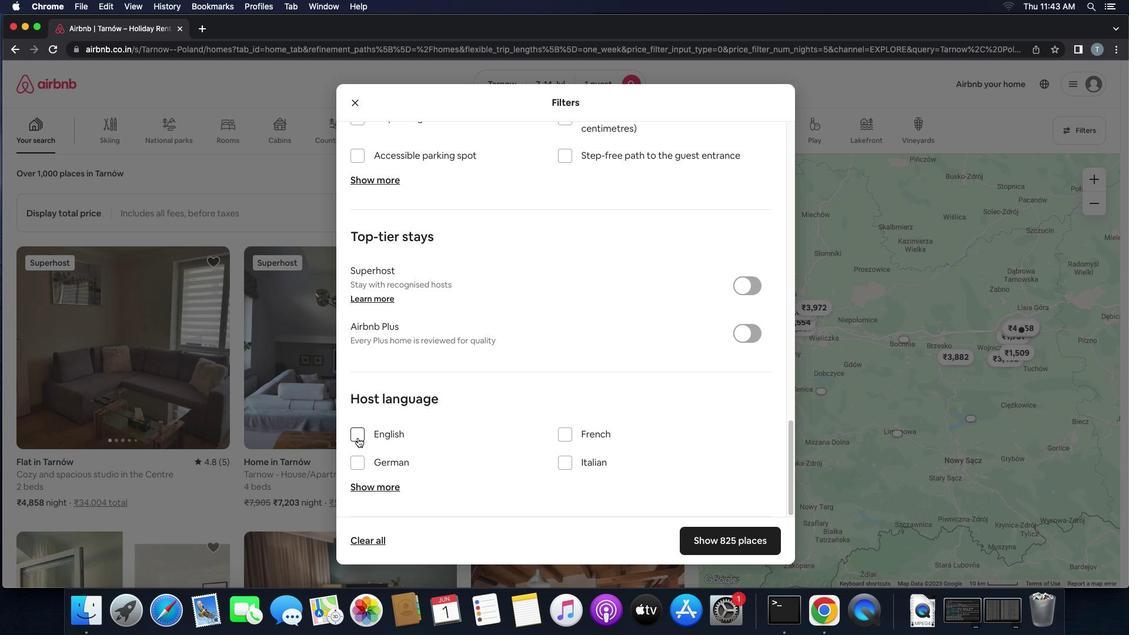 
Action: Mouse moved to (716, 544)
Screenshot: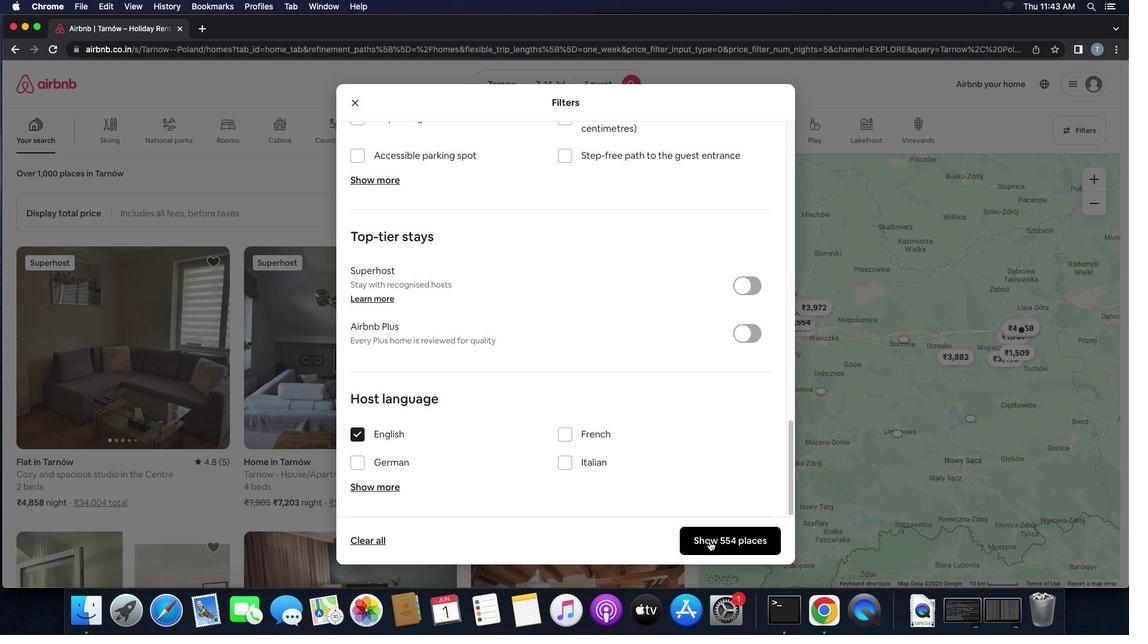 
Action: Mouse pressed left at (716, 544)
Screenshot: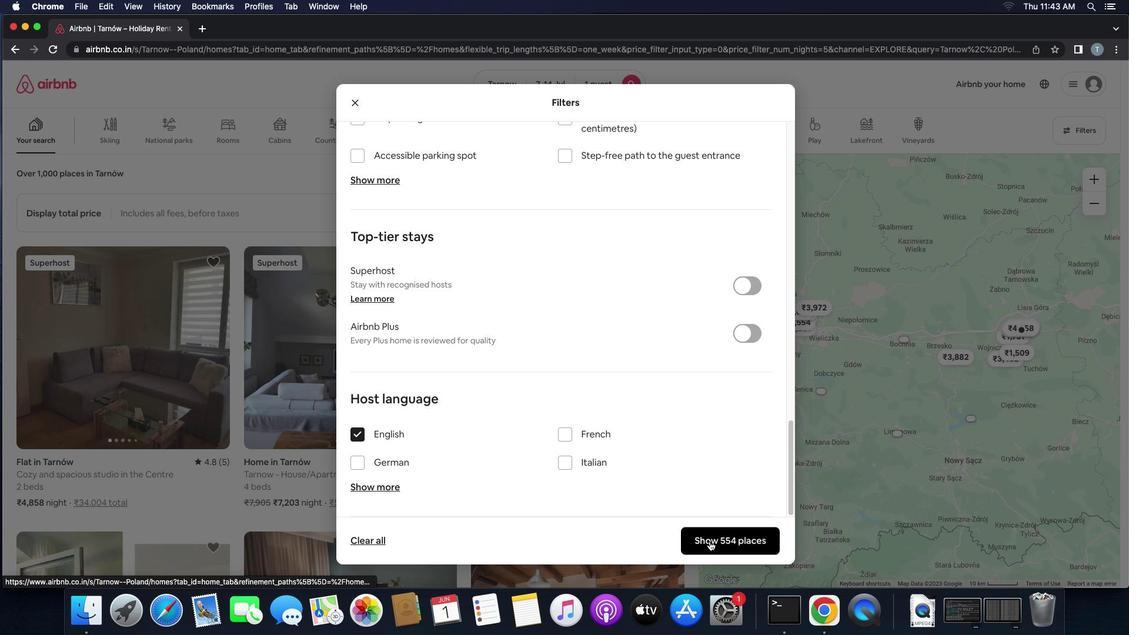 
Action: Mouse moved to (713, 542)
Screenshot: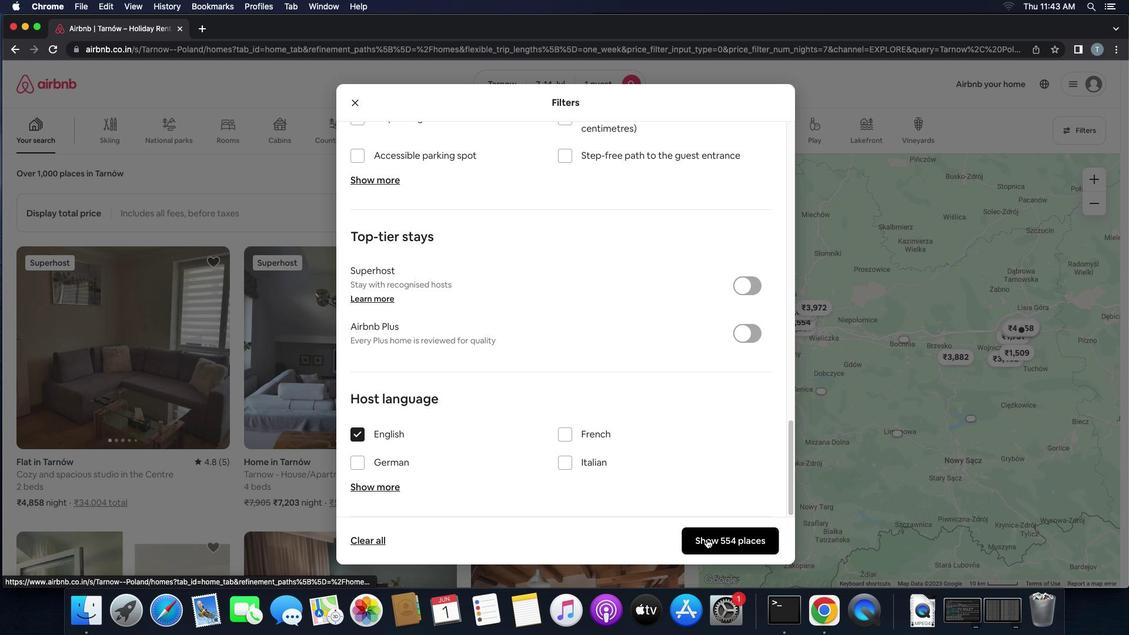 
